 Task: For heading Use Italics Nunito with red colour, bold & Underline.  font size for heading24,  'Change the font style of data to'Pacifico and font size to 16,  Change the alignment of both headline & data to Align left In the sheet  DashboardSavingsPlan
Action: Mouse moved to (75, 151)
Screenshot: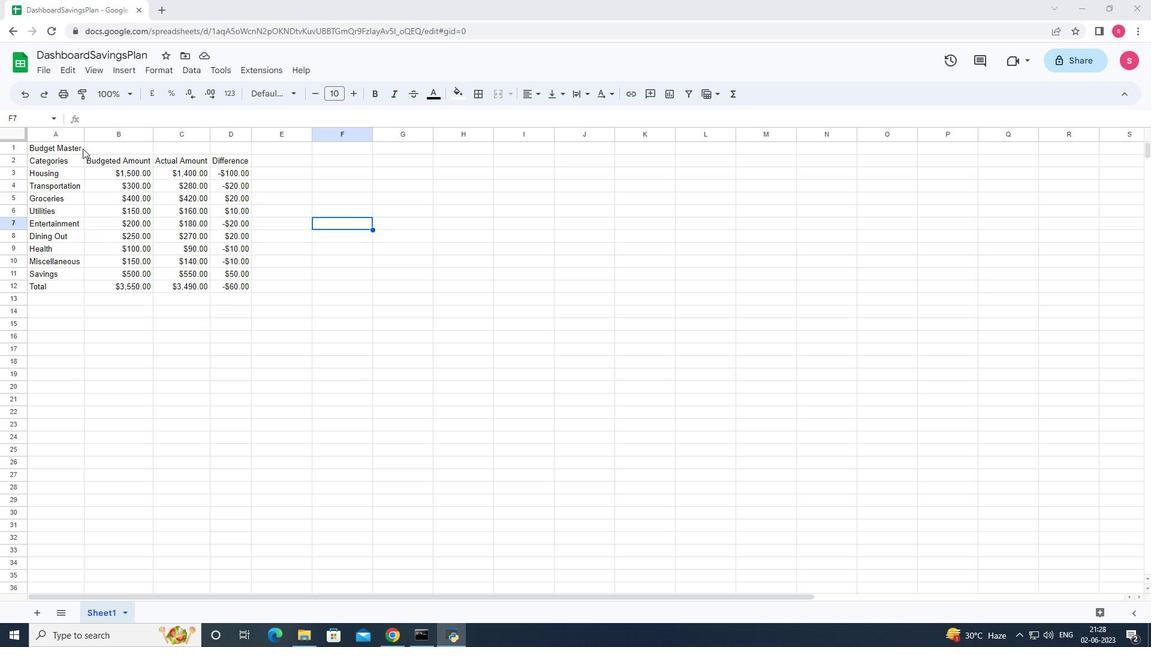 
Action: Mouse pressed left at (75, 151)
Screenshot: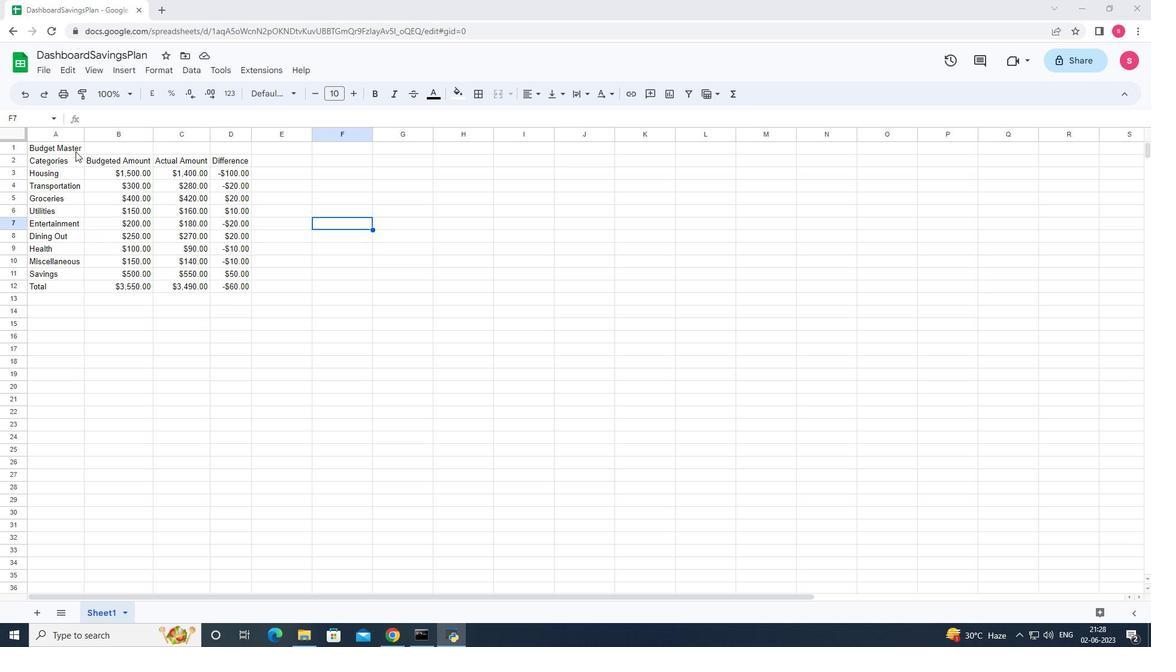 
Action: Mouse moved to (266, 95)
Screenshot: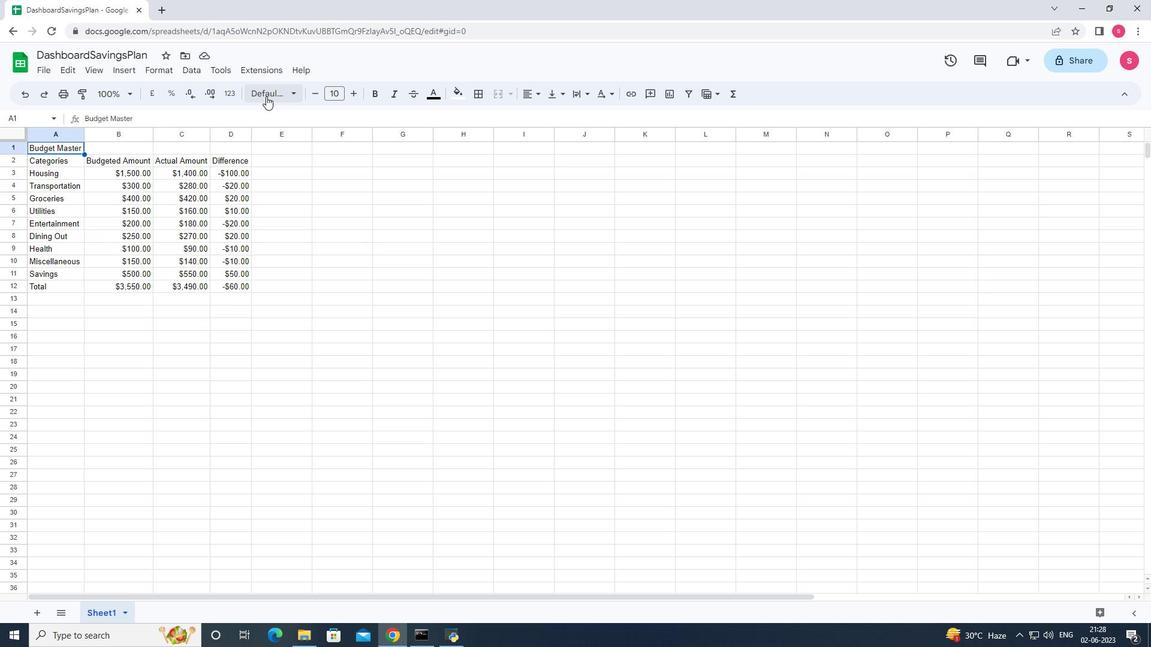 
Action: Mouse pressed left at (266, 95)
Screenshot: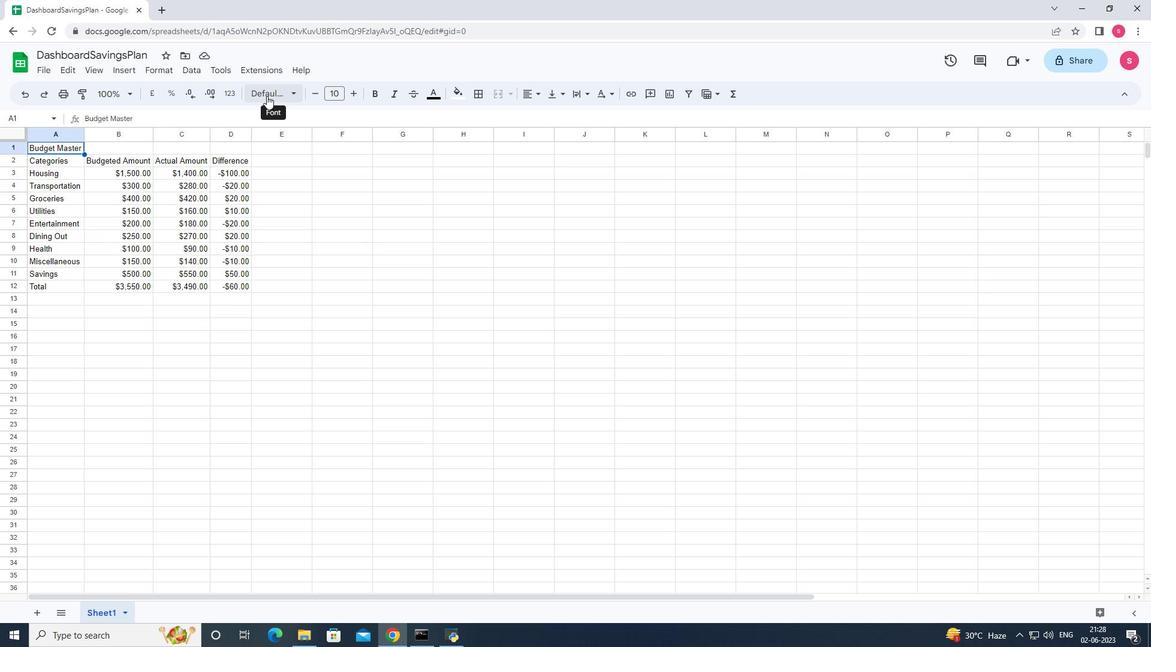 
Action: Mouse moved to (316, 351)
Screenshot: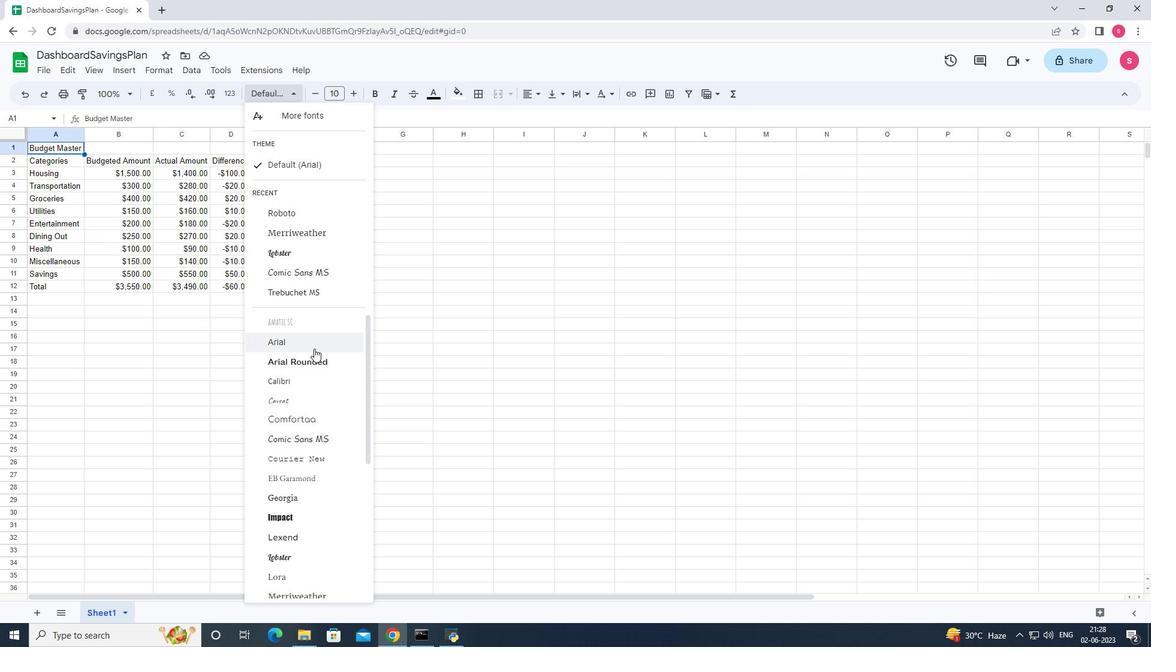 
Action: Mouse scrolled (316, 350) with delta (0, 0)
Screenshot: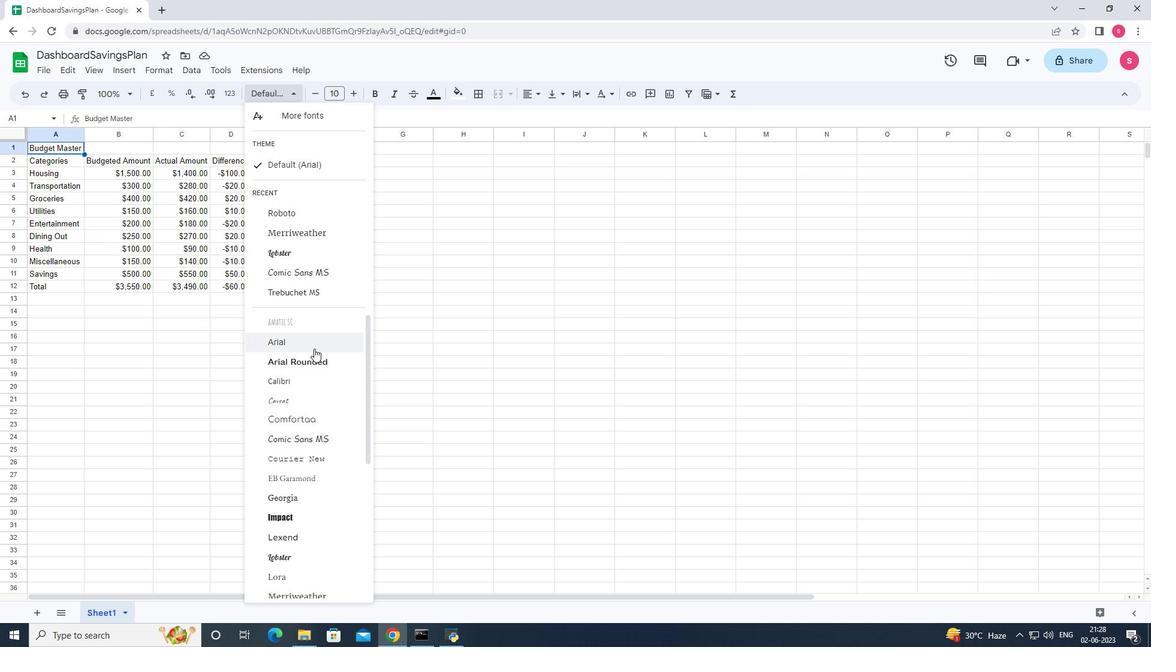 
Action: Mouse moved to (318, 364)
Screenshot: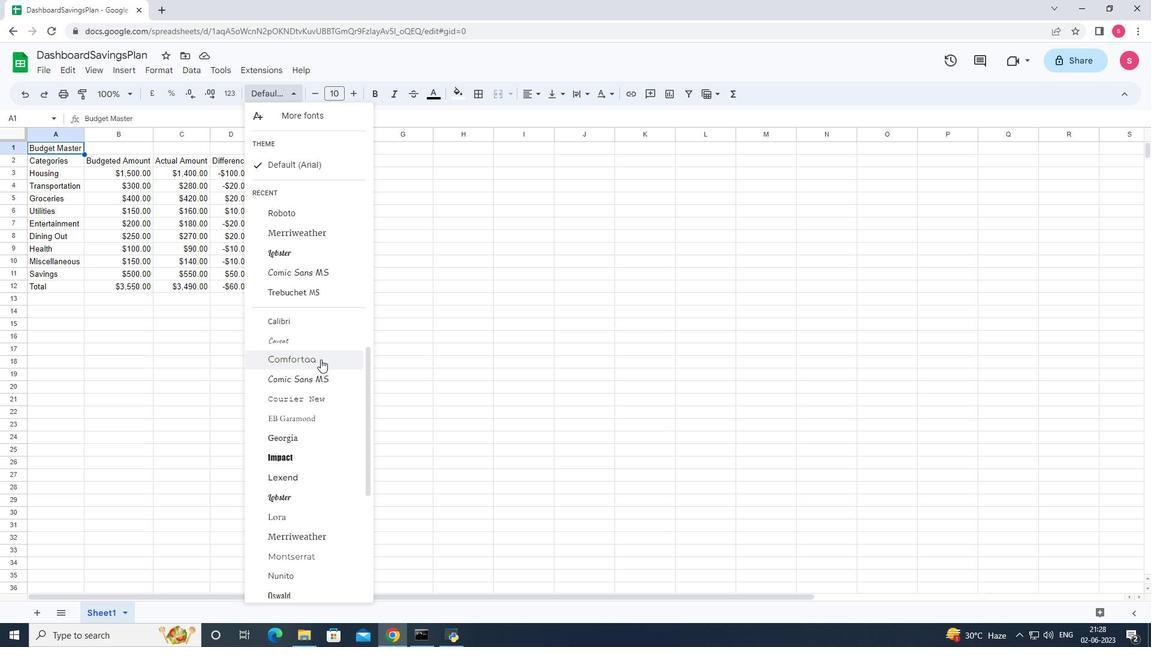 
Action: Mouse scrolled (318, 363) with delta (0, 0)
Screenshot: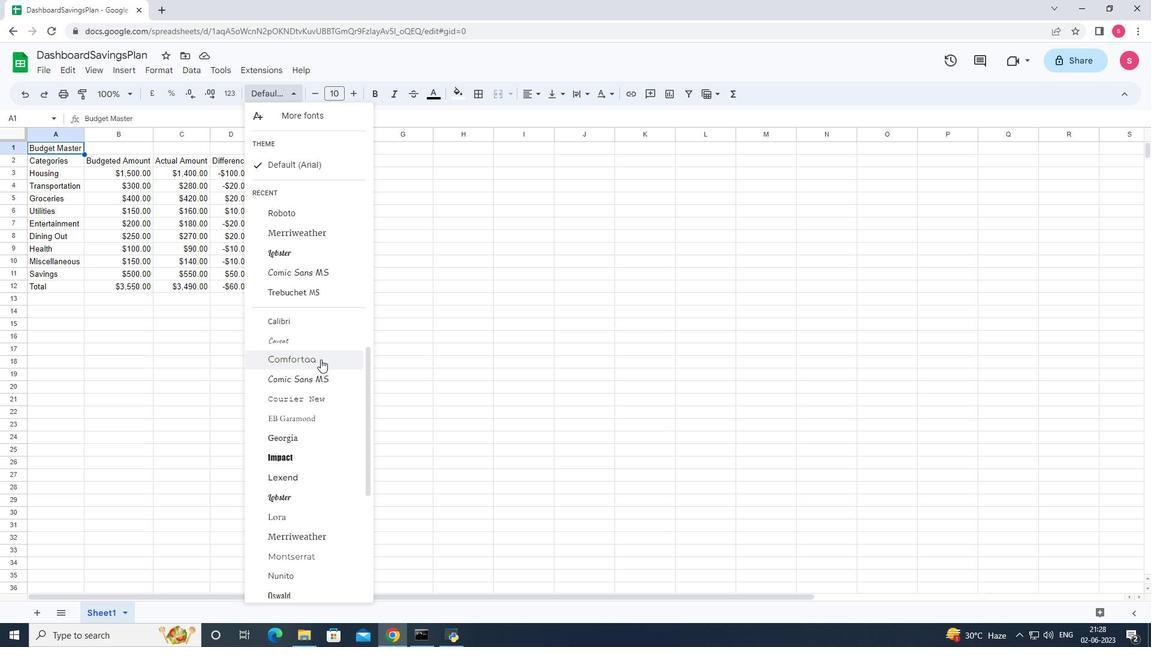 
Action: Mouse moved to (309, 422)
Screenshot: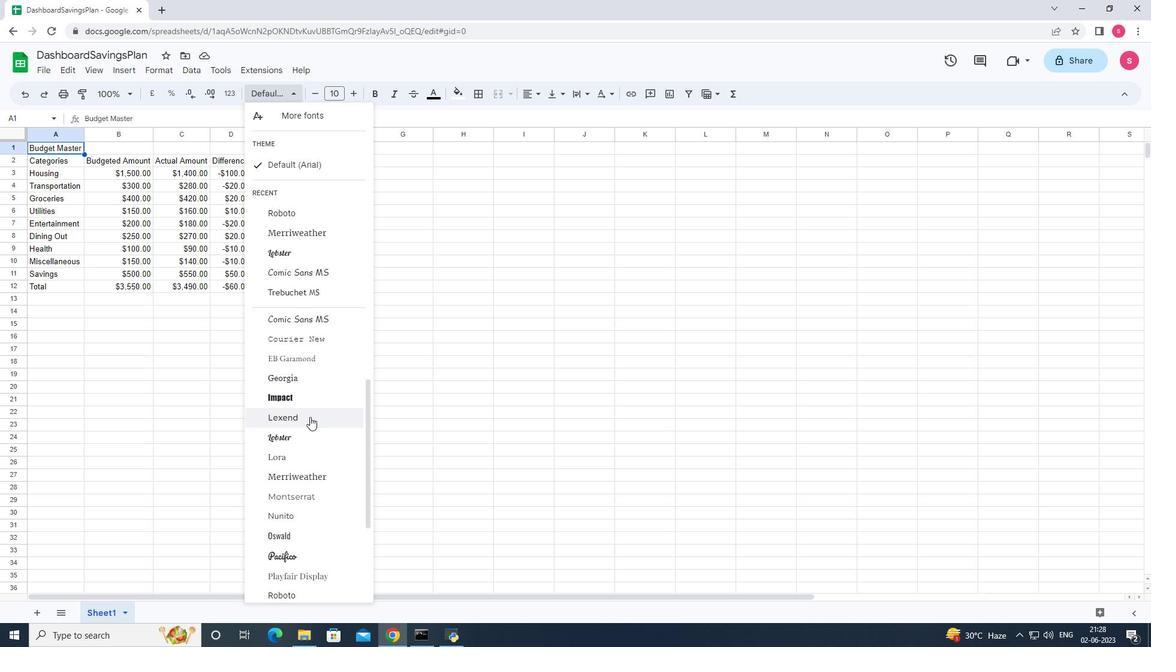 
Action: Mouse scrolled (309, 421) with delta (0, 0)
Screenshot: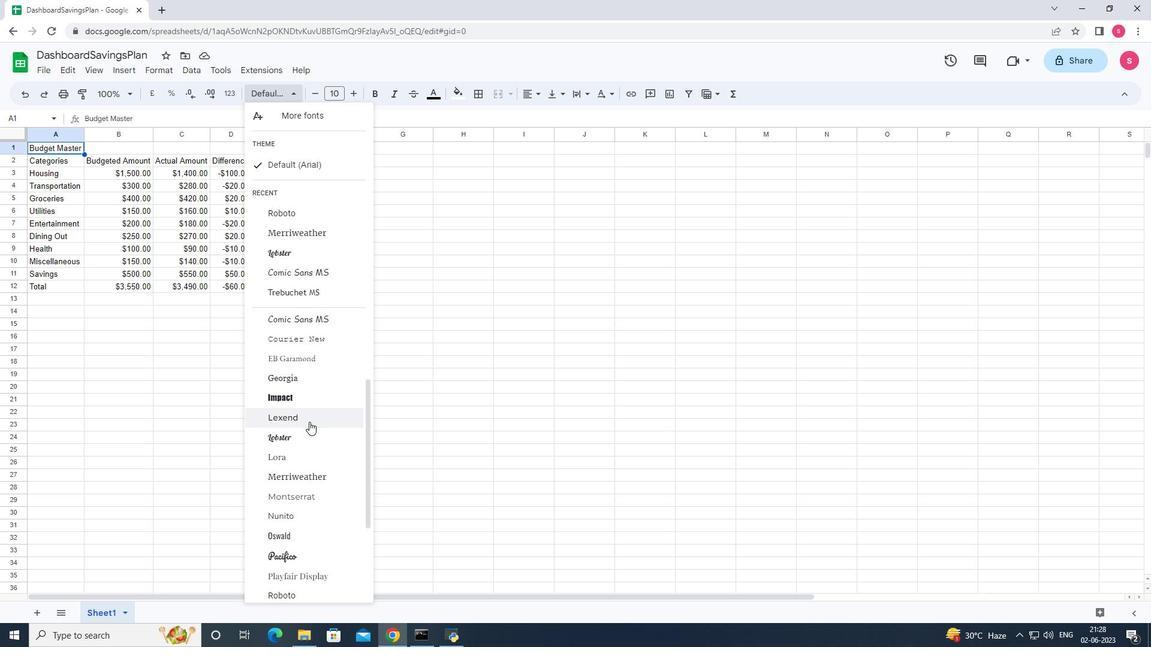 
Action: Mouse scrolled (309, 421) with delta (0, 0)
Screenshot: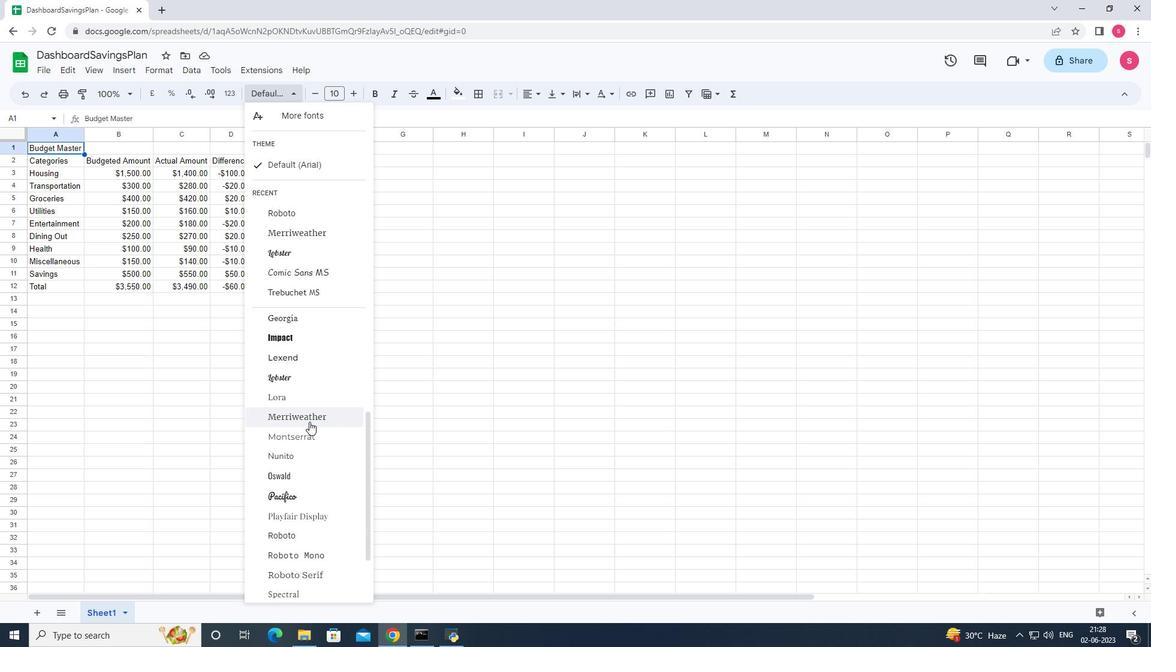 
Action: Mouse moved to (314, 405)
Screenshot: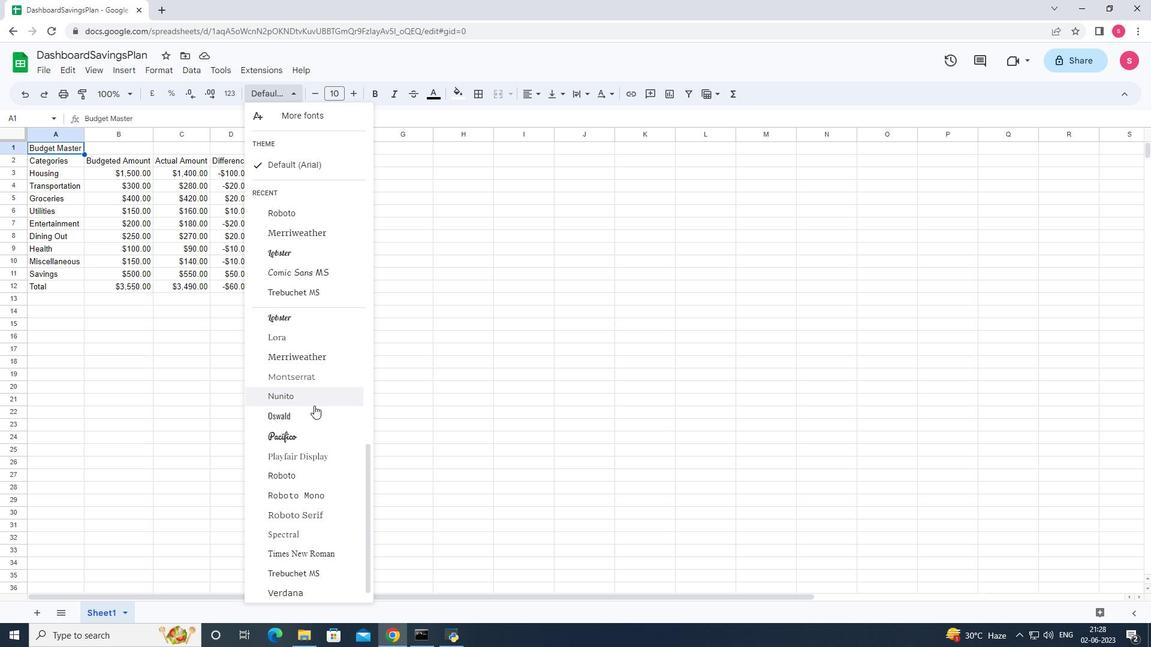 
Action: Mouse pressed left at (314, 405)
Screenshot: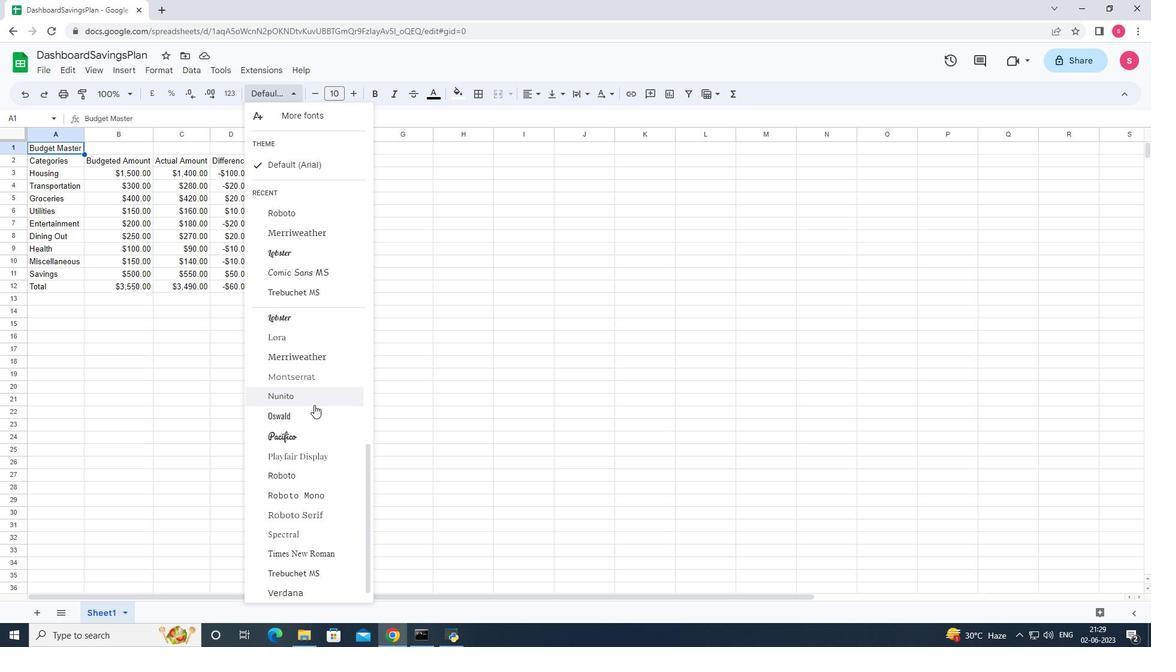 
Action: Mouse moved to (426, 96)
Screenshot: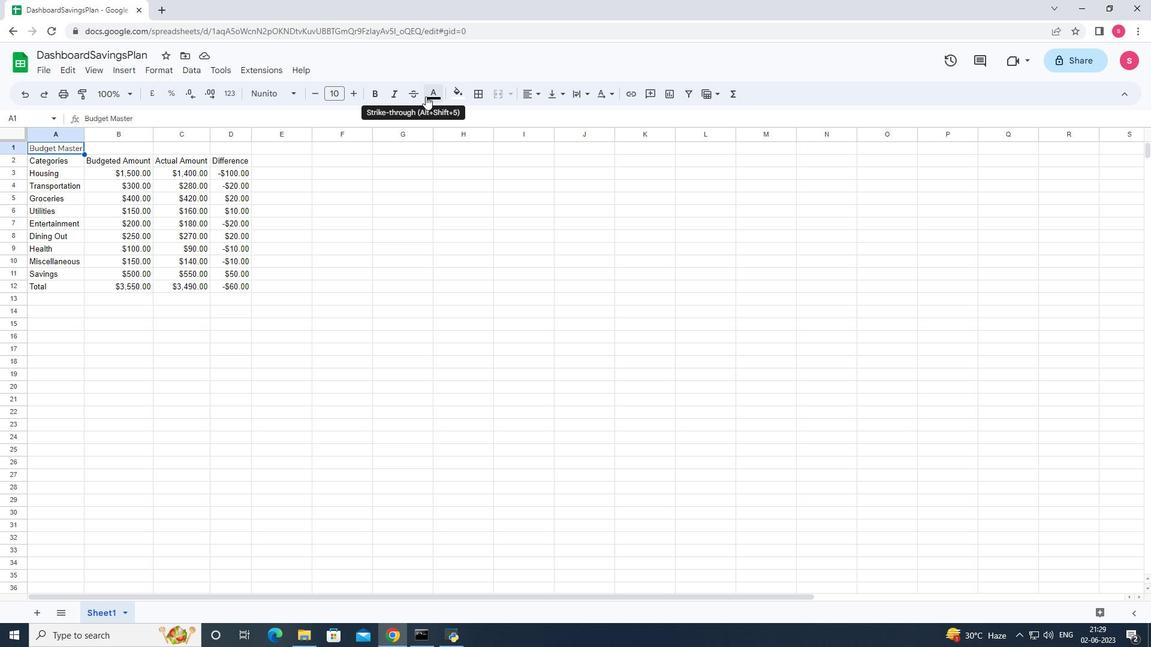 
Action: Mouse pressed left at (426, 96)
Screenshot: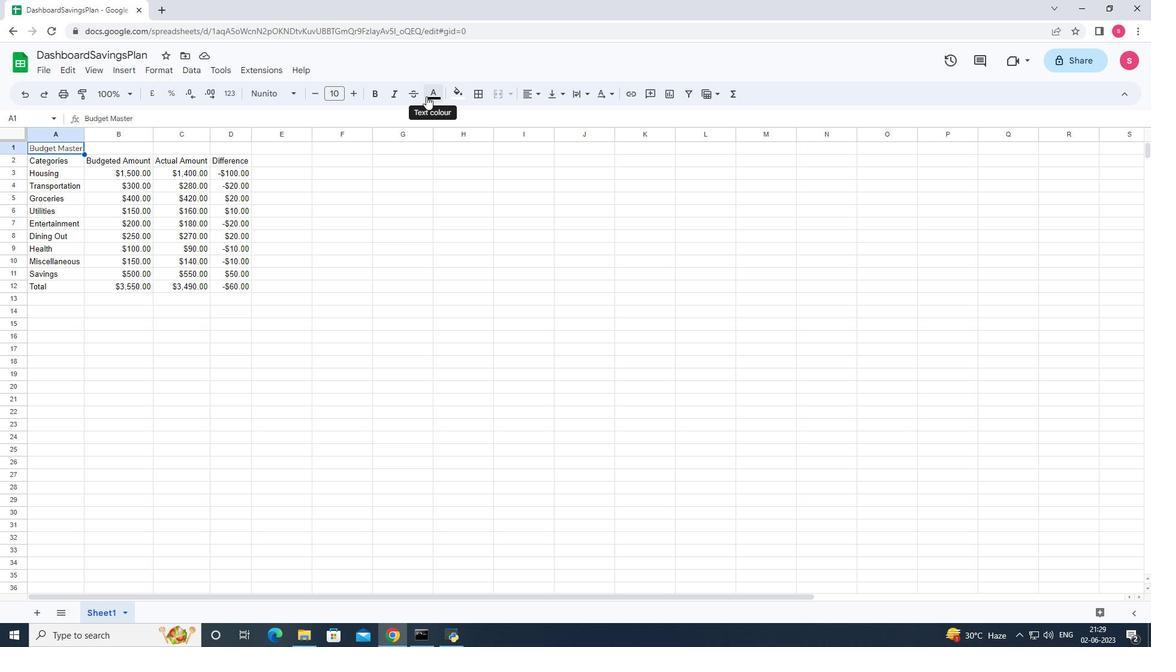 
Action: Mouse moved to (449, 149)
Screenshot: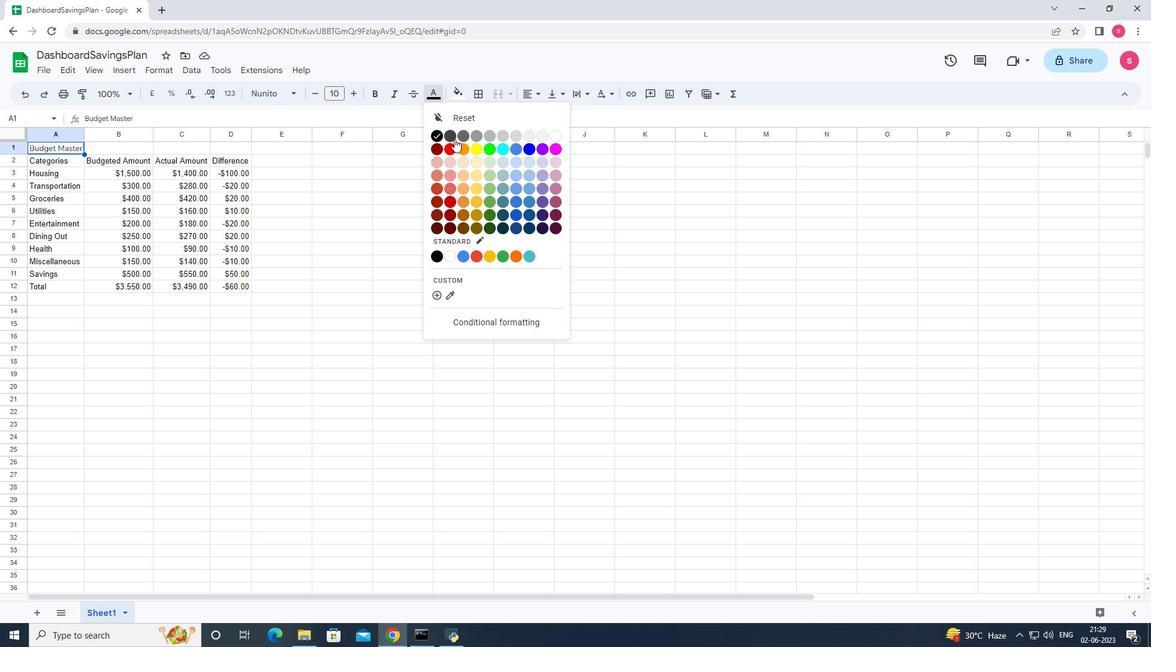 
Action: Mouse pressed left at (449, 149)
Screenshot: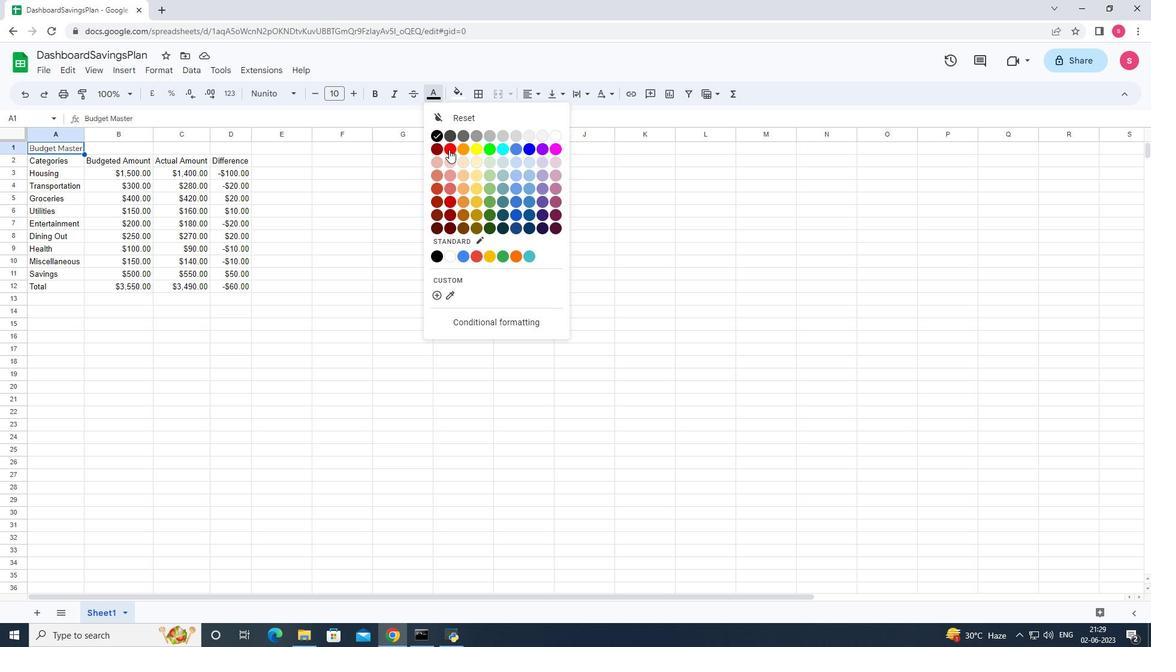 
Action: Mouse moved to (374, 98)
Screenshot: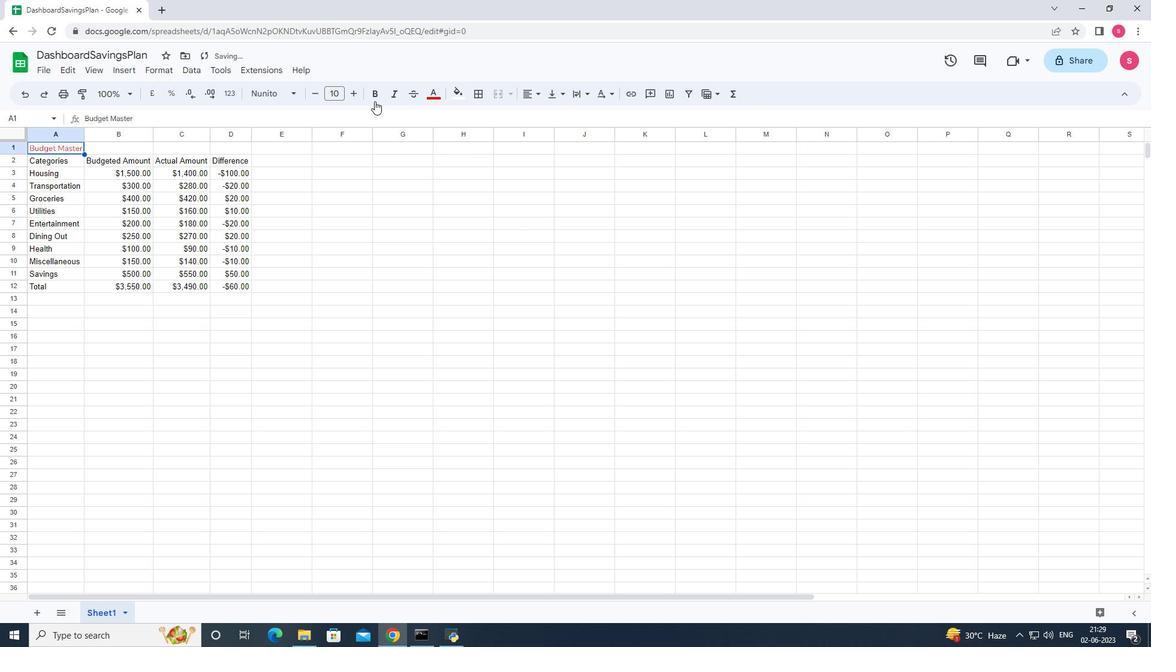 
Action: Mouse pressed left at (374, 98)
Screenshot: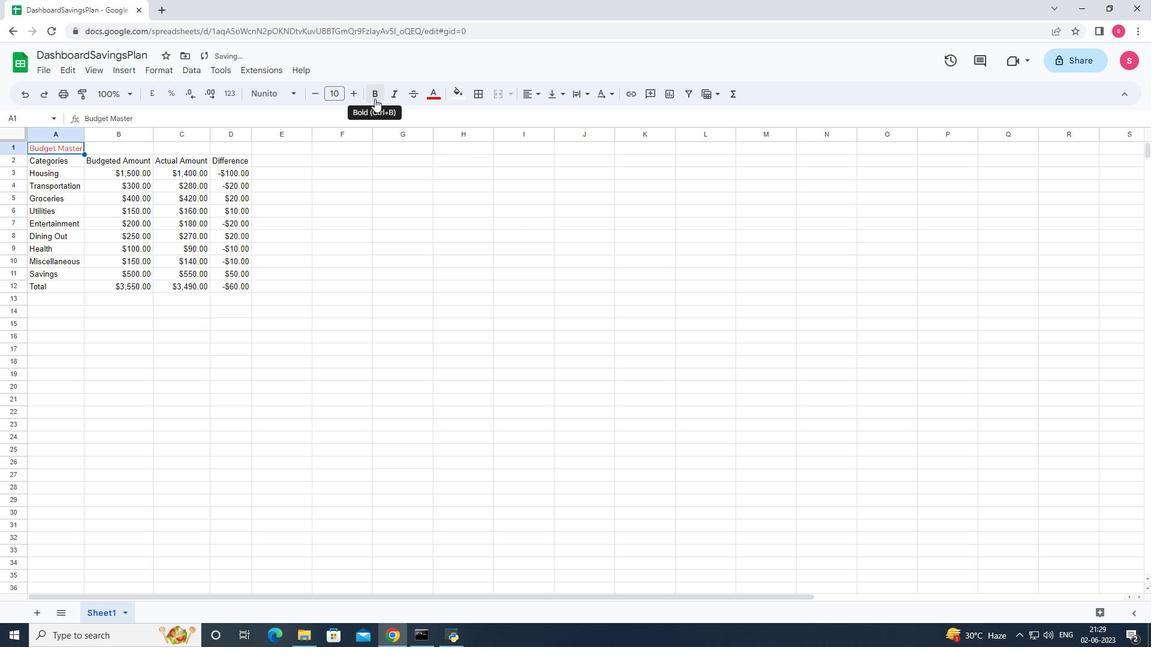 
Action: Mouse moved to (164, 71)
Screenshot: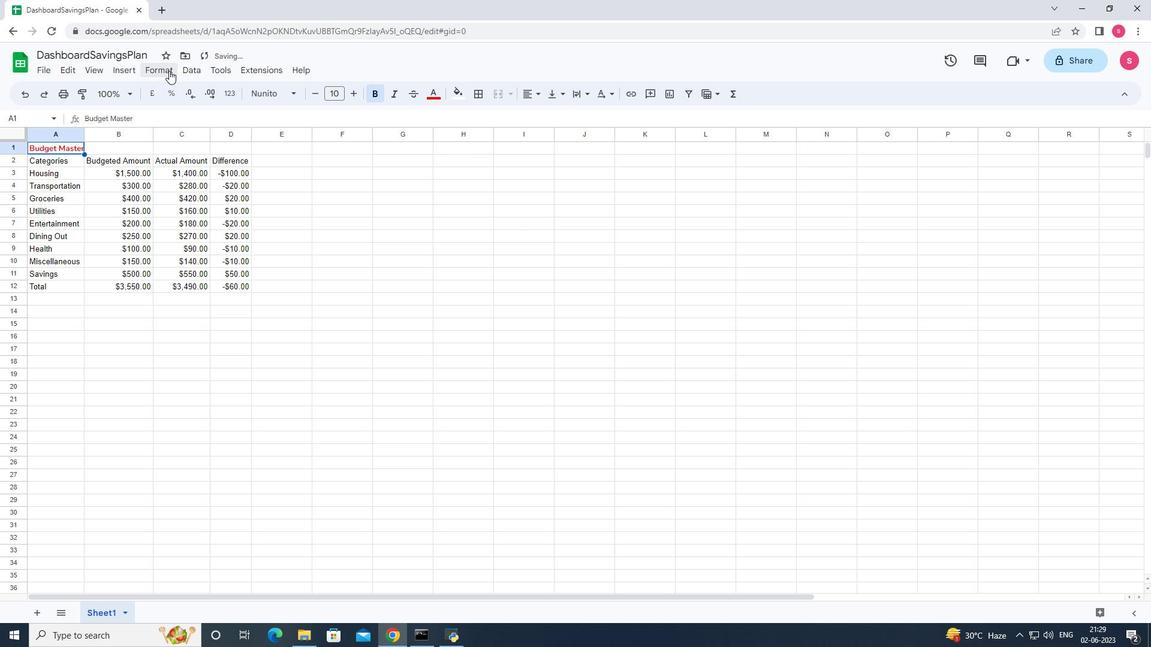 
Action: Mouse pressed left at (164, 71)
Screenshot: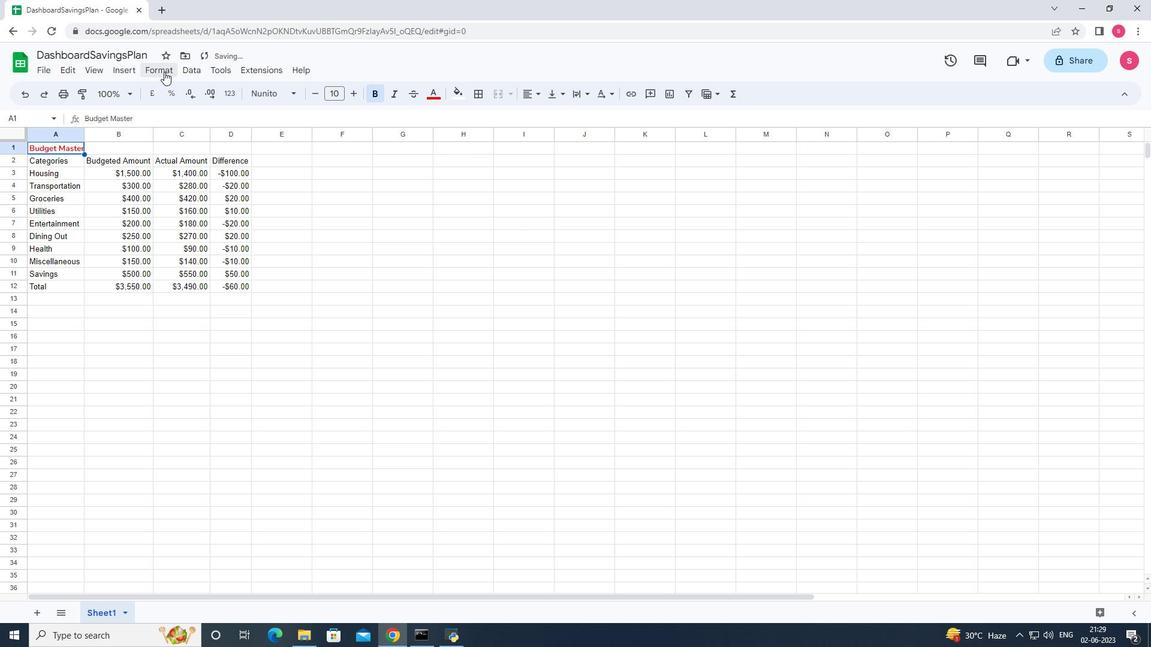 
Action: Mouse moved to (182, 138)
Screenshot: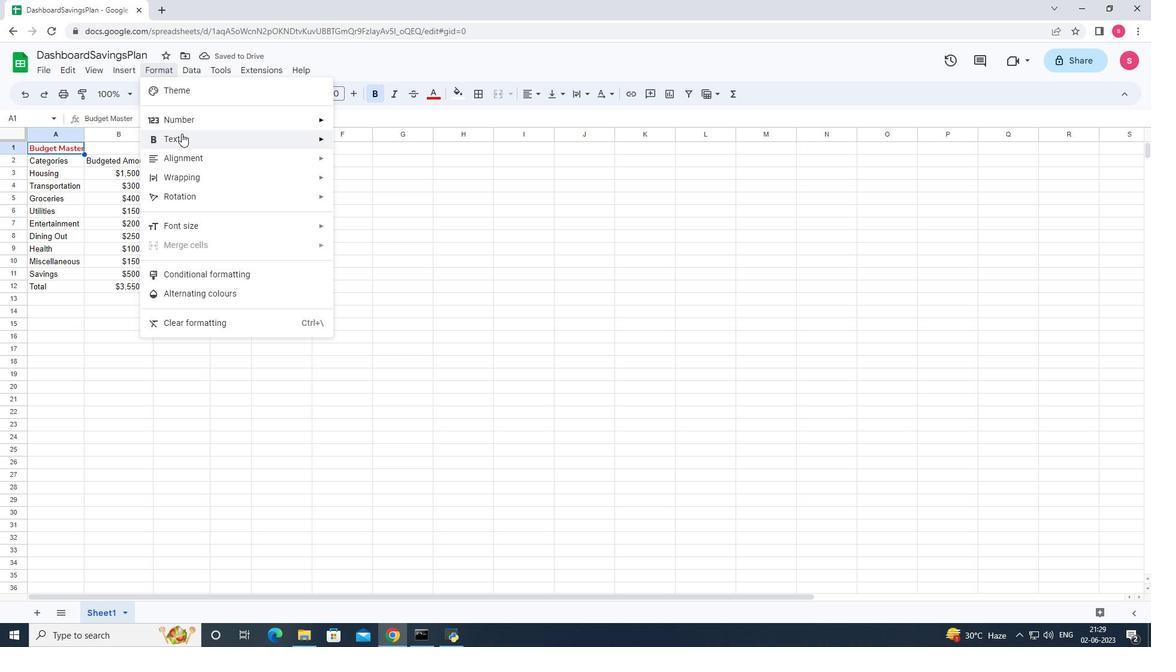 
Action: Mouse pressed left at (182, 138)
Screenshot: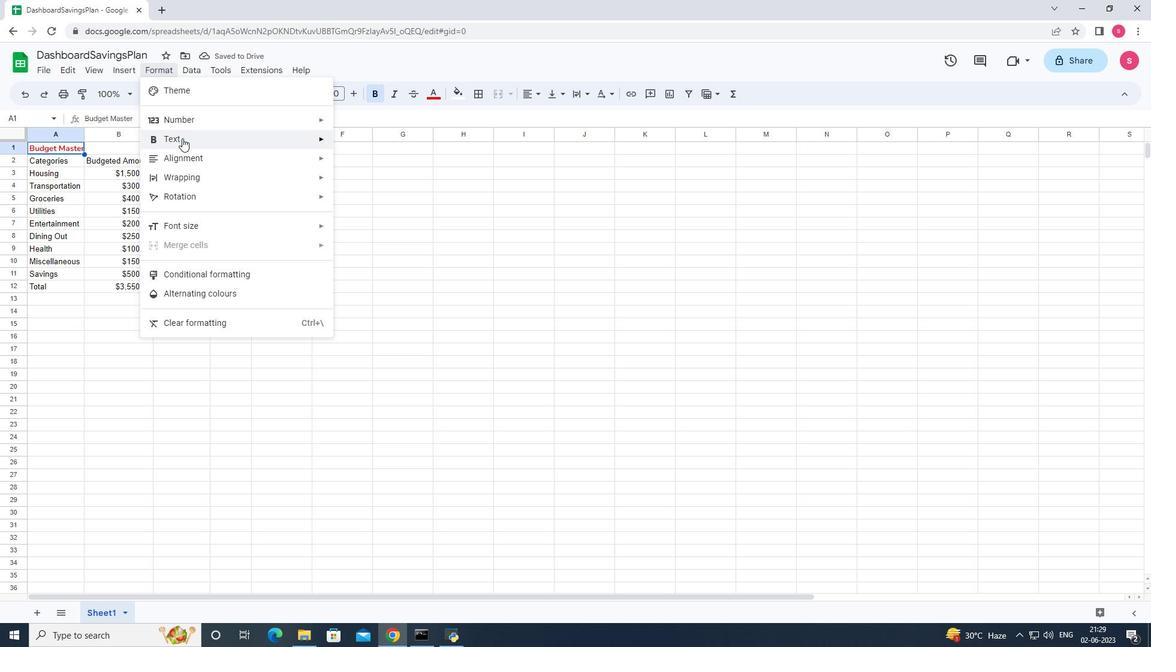 
Action: Mouse moved to (366, 187)
Screenshot: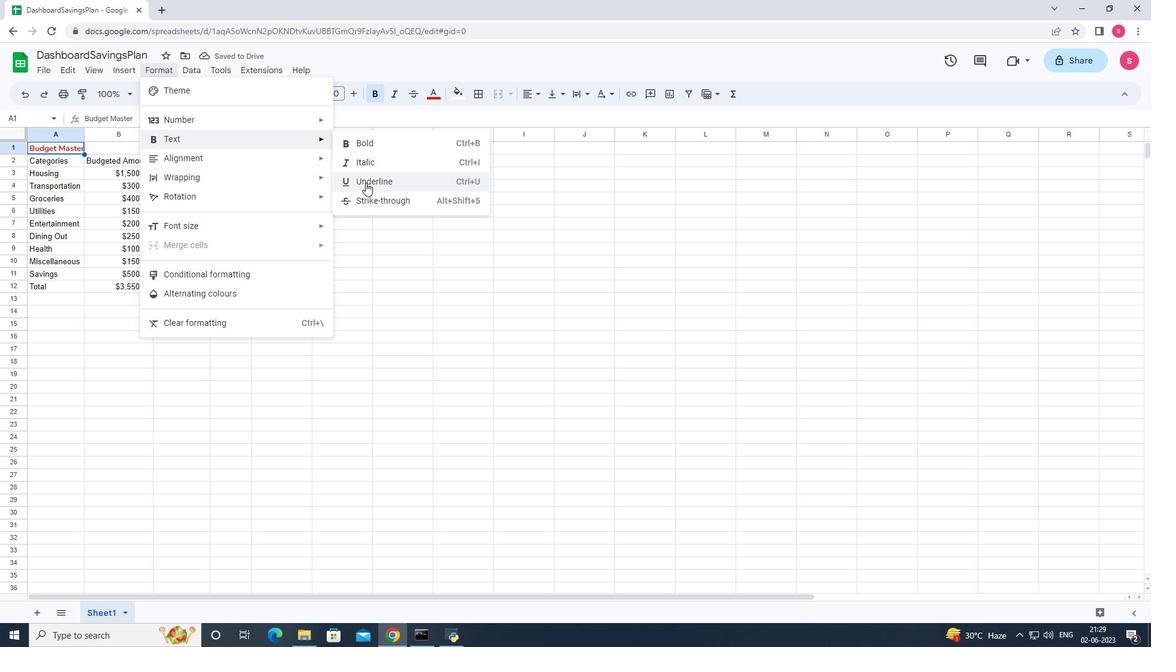 
Action: Mouse pressed left at (366, 187)
Screenshot: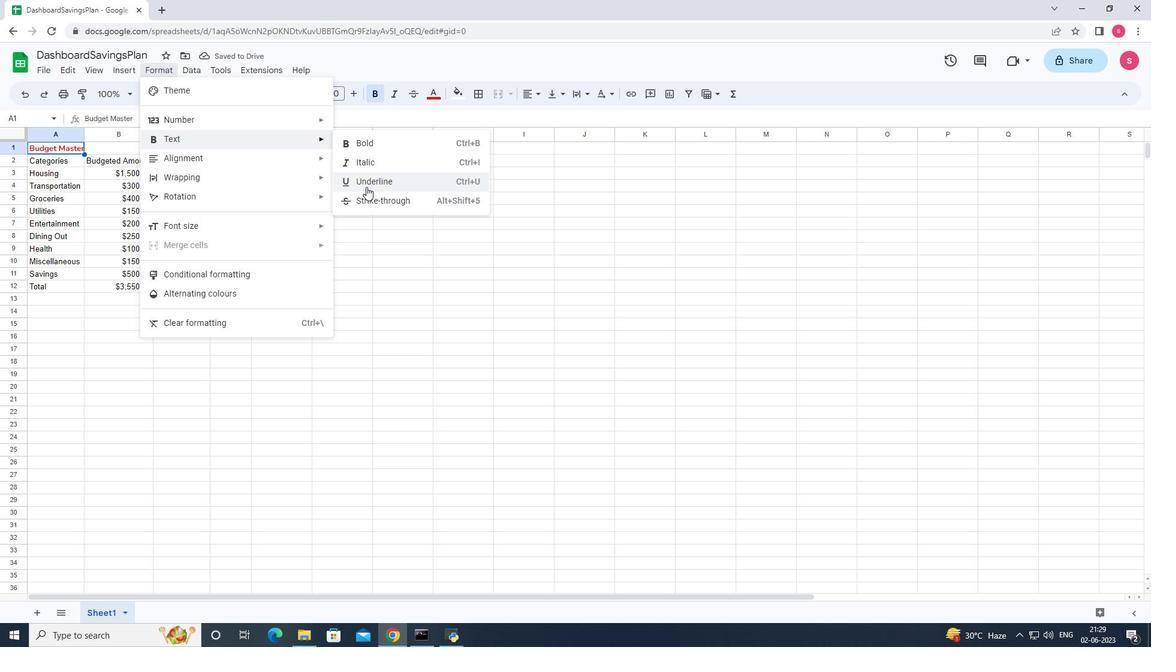 
Action: Mouse moved to (354, 95)
Screenshot: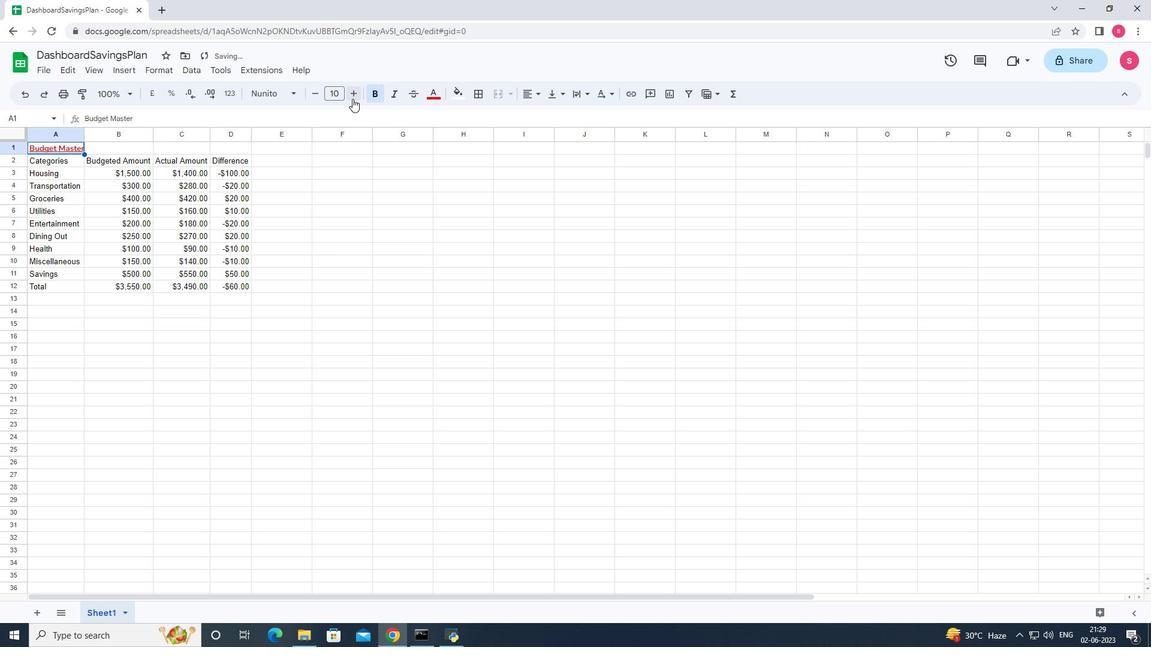 
Action: Mouse pressed left at (354, 95)
Screenshot: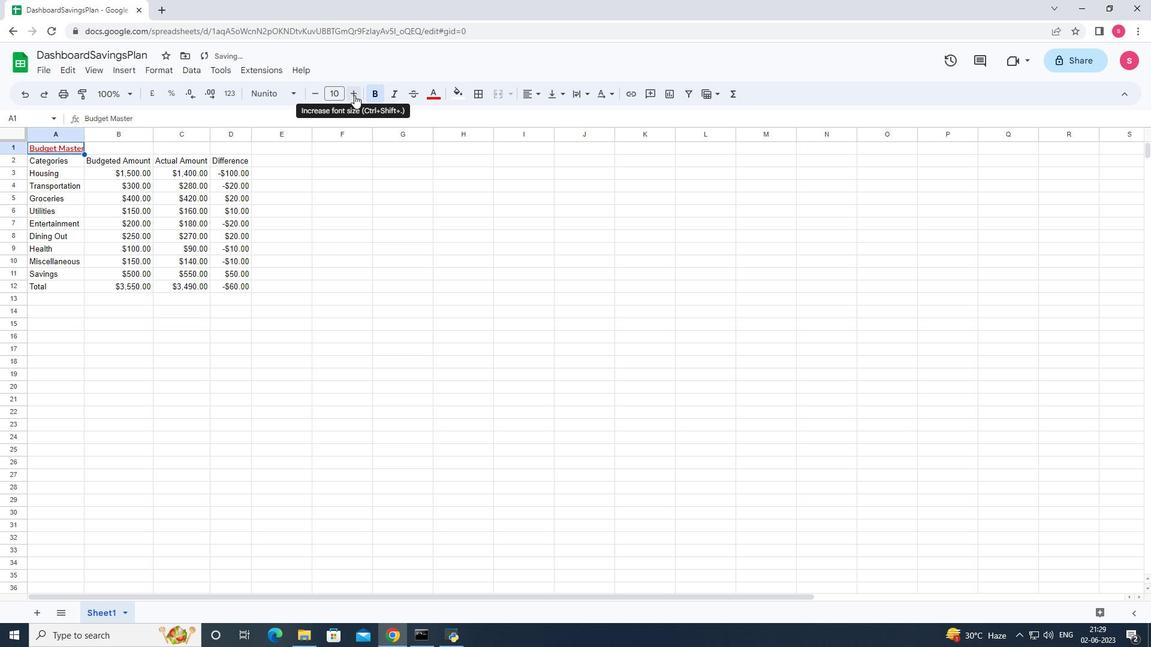 
Action: Mouse pressed left at (354, 95)
Screenshot: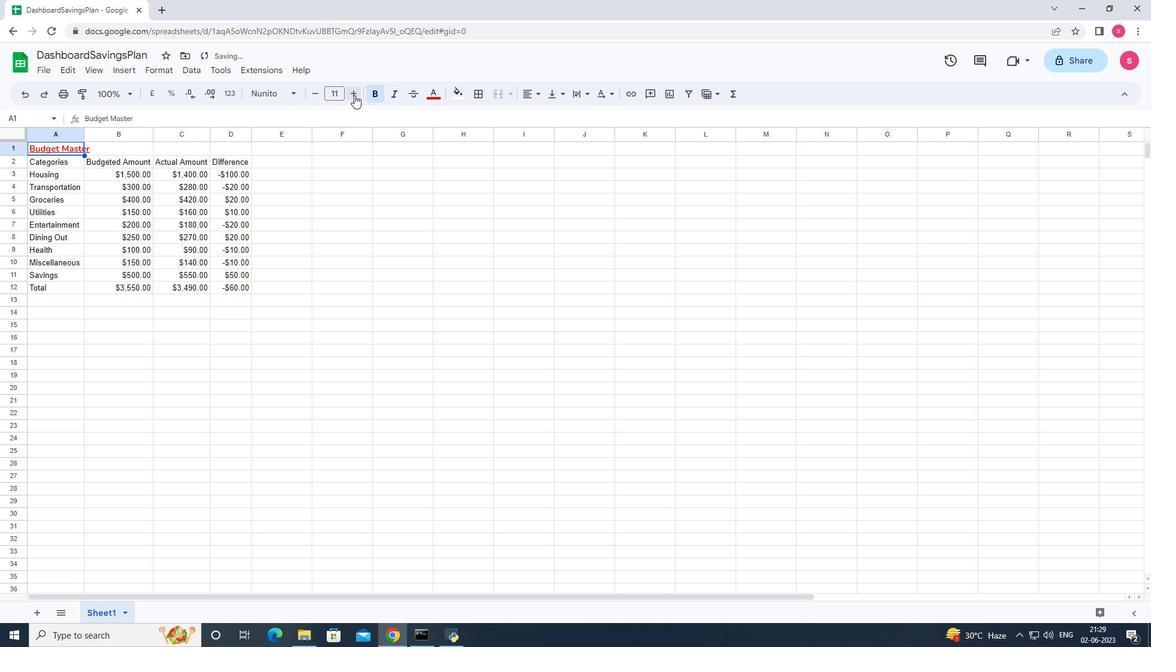 
Action: Mouse pressed left at (354, 95)
Screenshot: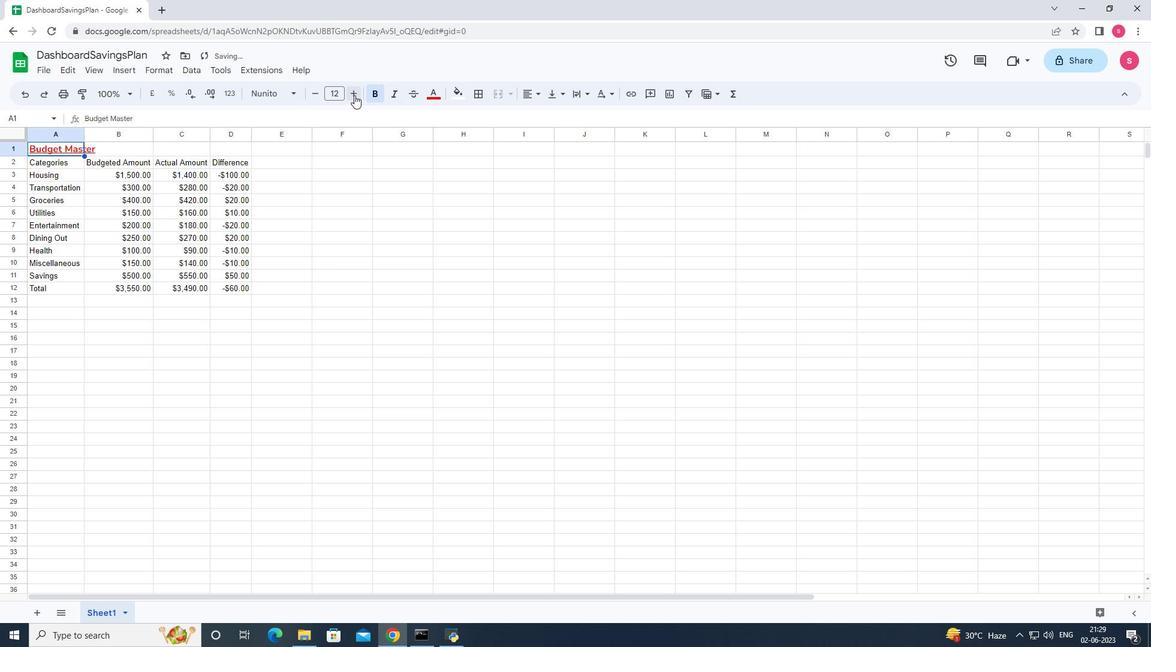 
Action: Mouse pressed left at (354, 95)
Screenshot: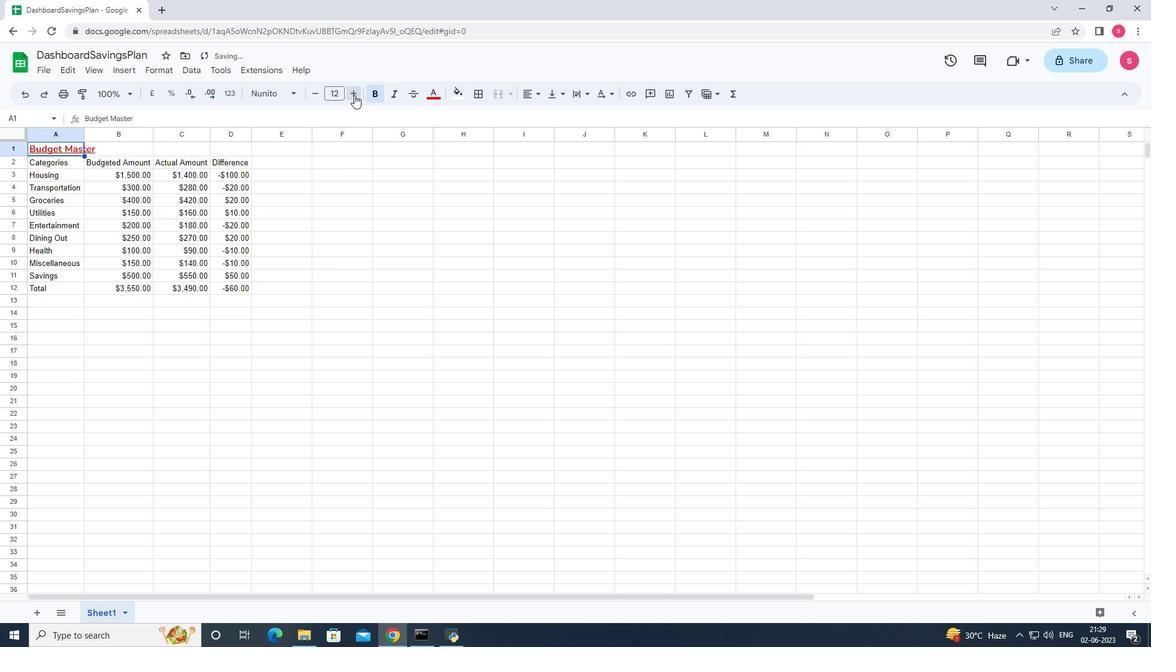 
Action: Mouse pressed left at (354, 95)
Screenshot: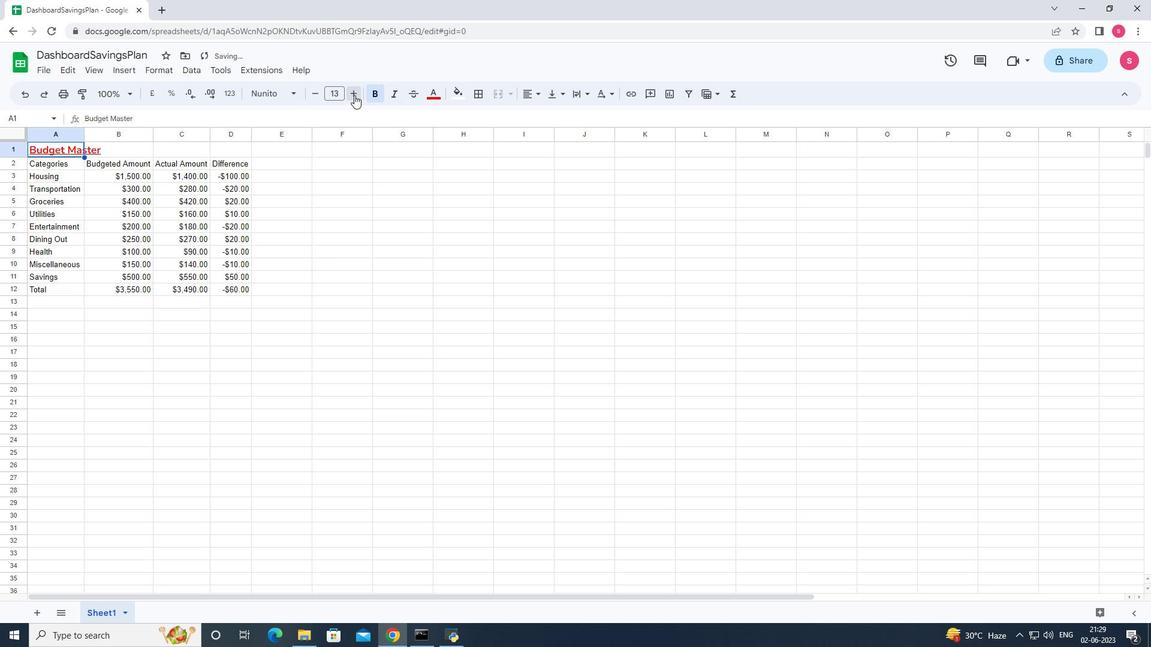 
Action: Mouse pressed left at (354, 95)
Screenshot: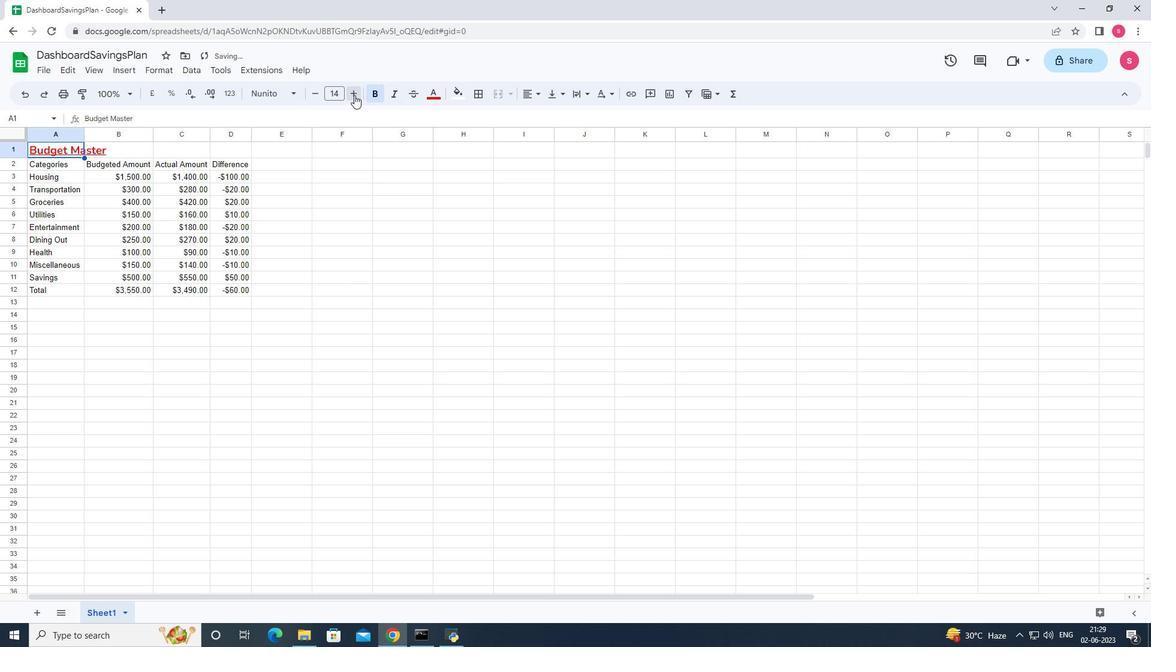 
Action: Mouse pressed left at (354, 95)
Screenshot: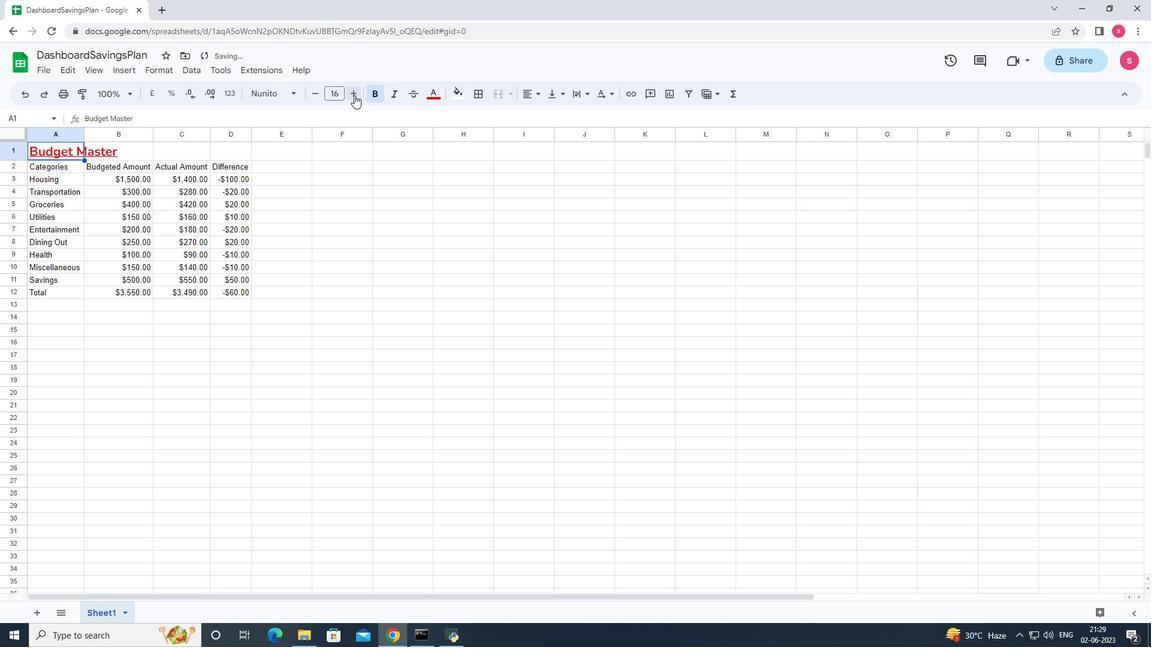 
Action: Mouse pressed left at (354, 95)
Screenshot: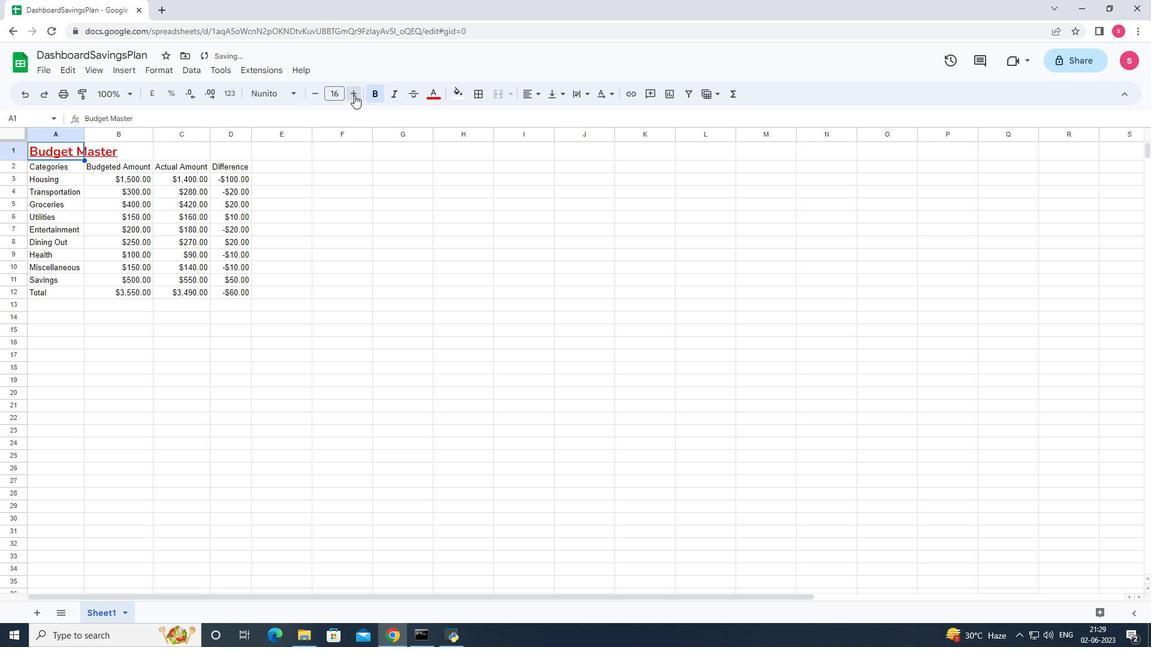 
Action: Mouse pressed left at (354, 95)
Screenshot: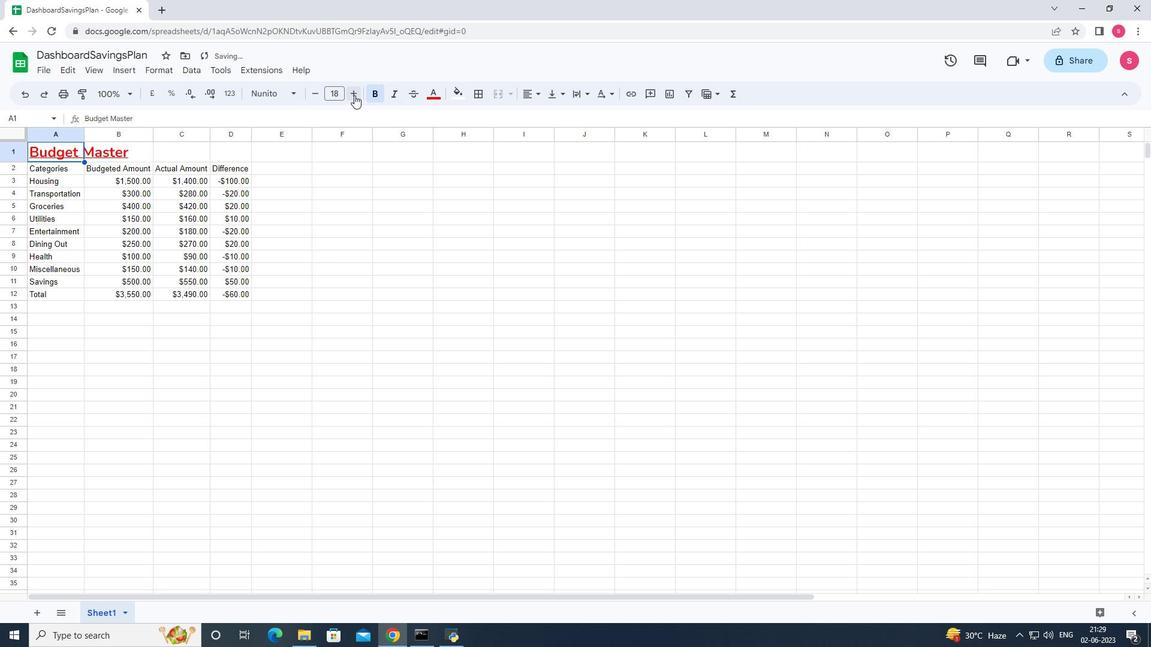 
Action: Mouse moved to (357, 92)
Screenshot: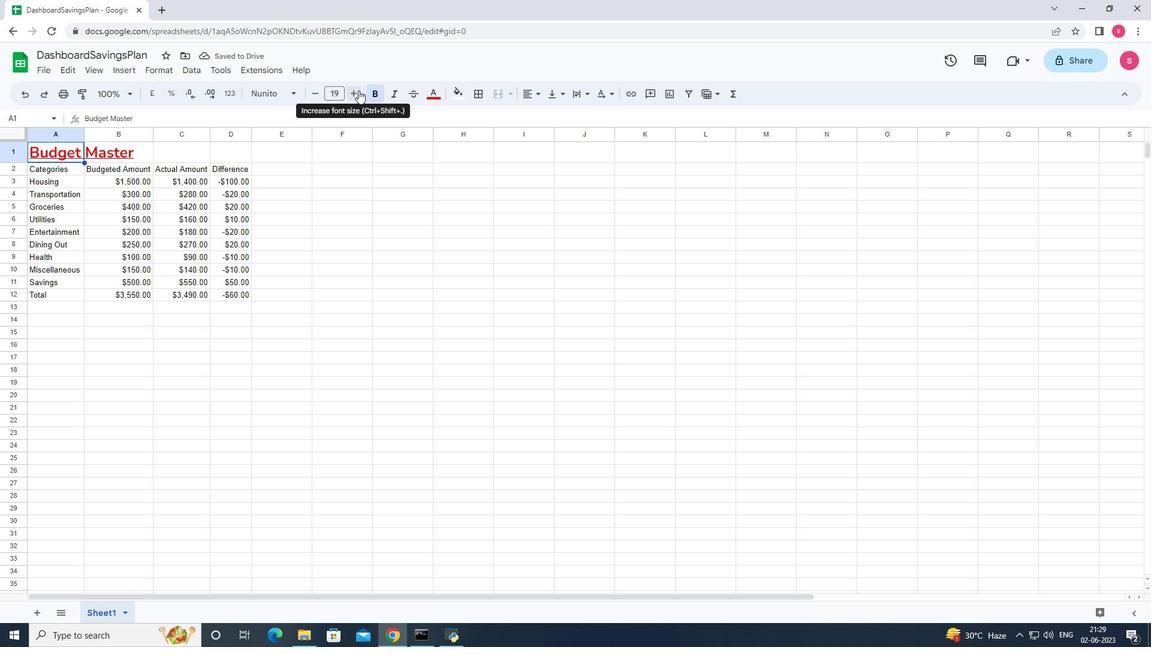
Action: Mouse pressed left at (357, 92)
Screenshot: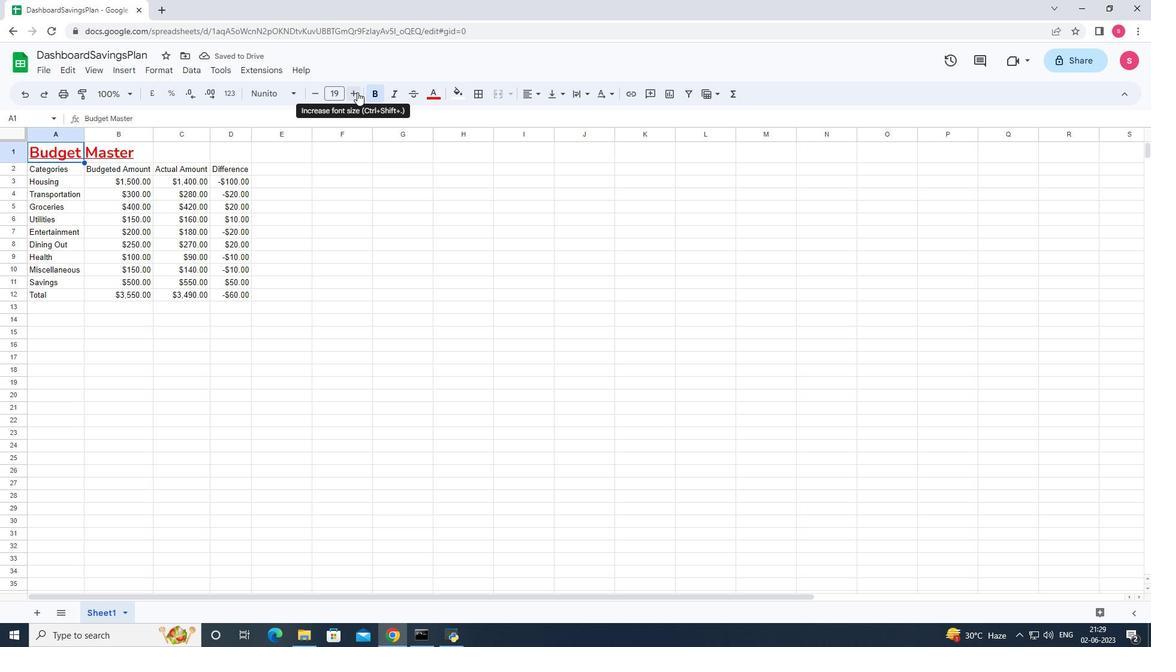 
Action: Mouse pressed left at (357, 92)
Screenshot: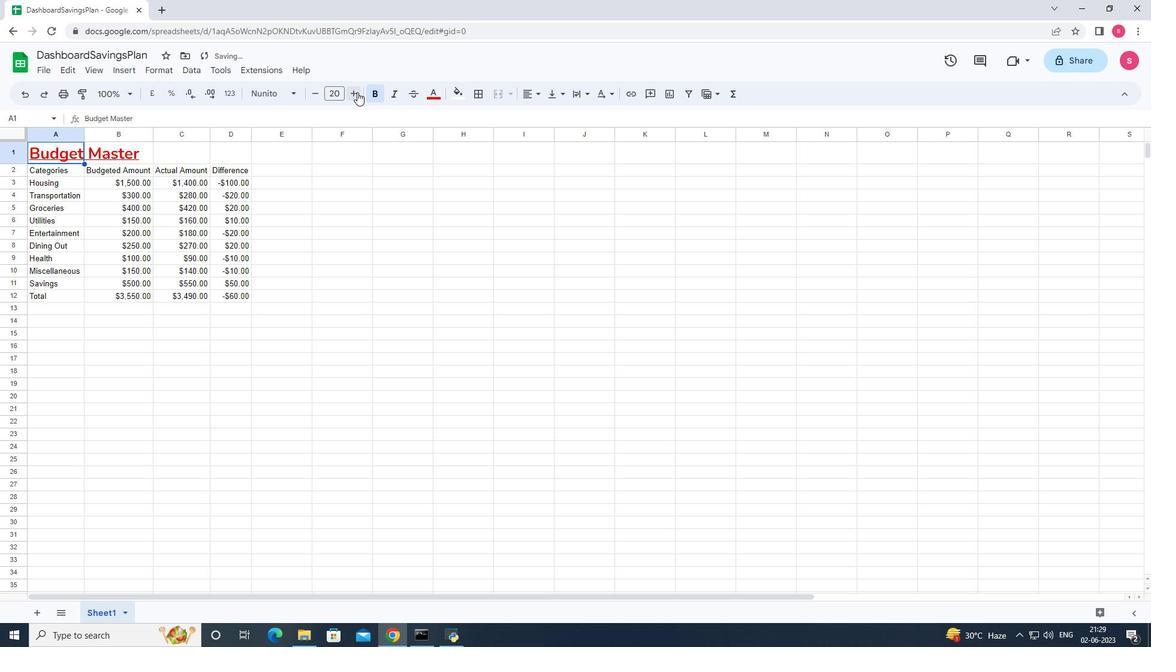 
Action: Mouse pressed left at (357, 92)
Screenshot: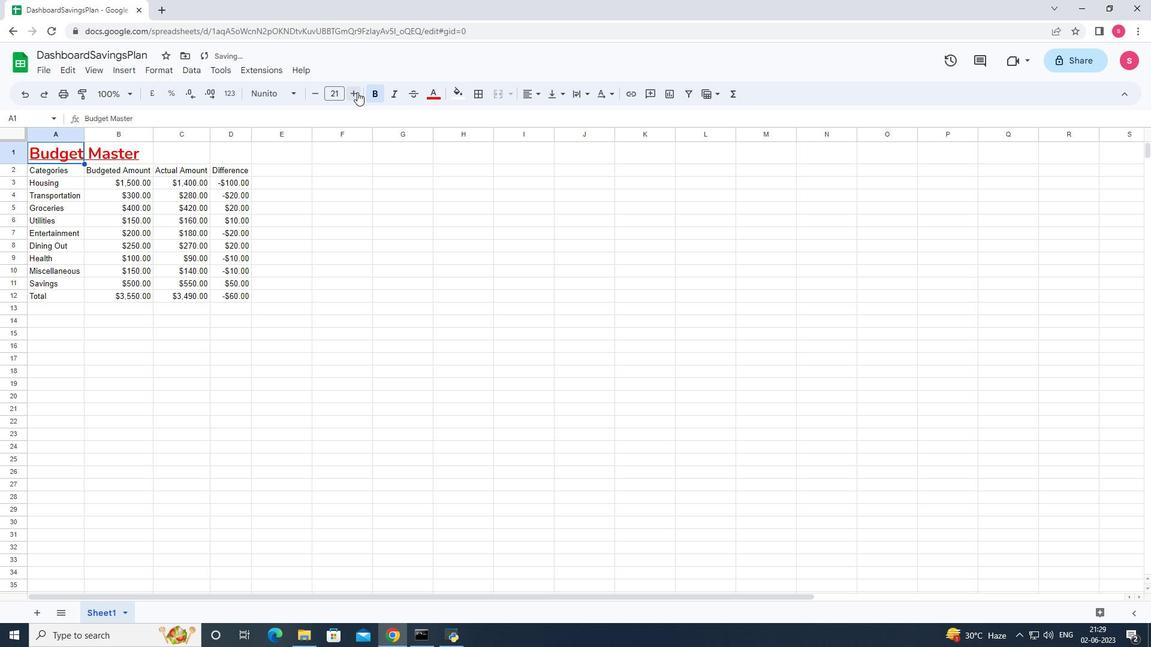 
Action: Mouse pressed left at (357, 92)
Screenshot: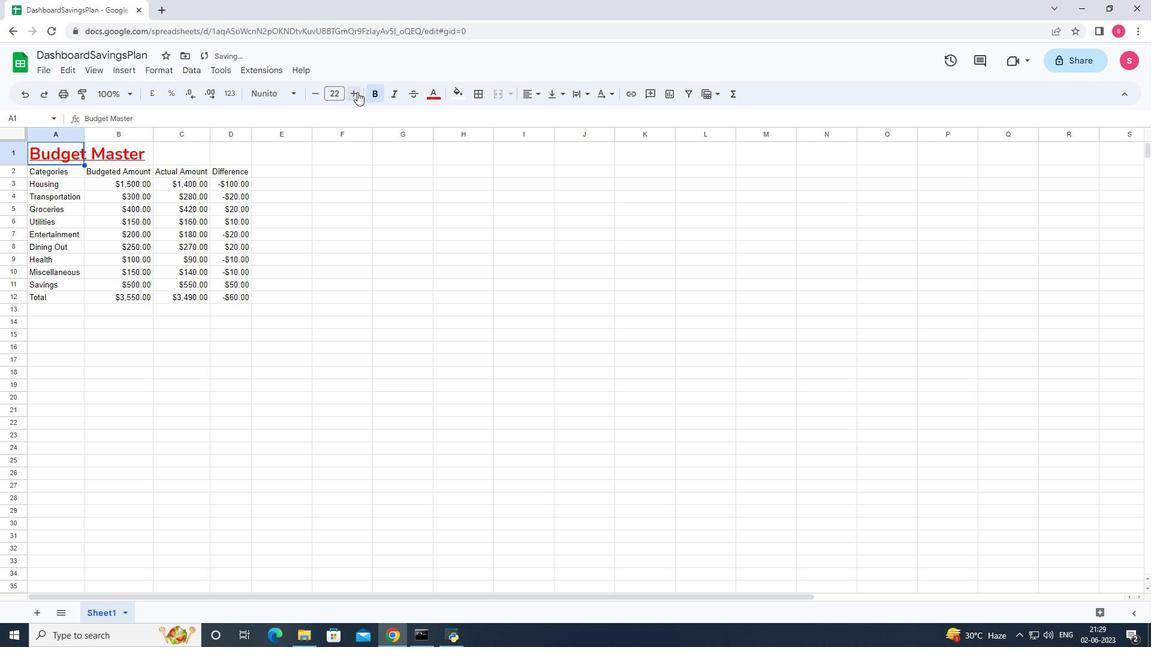 
Action: Mouse pressed left at (357, 92)
Screenshot: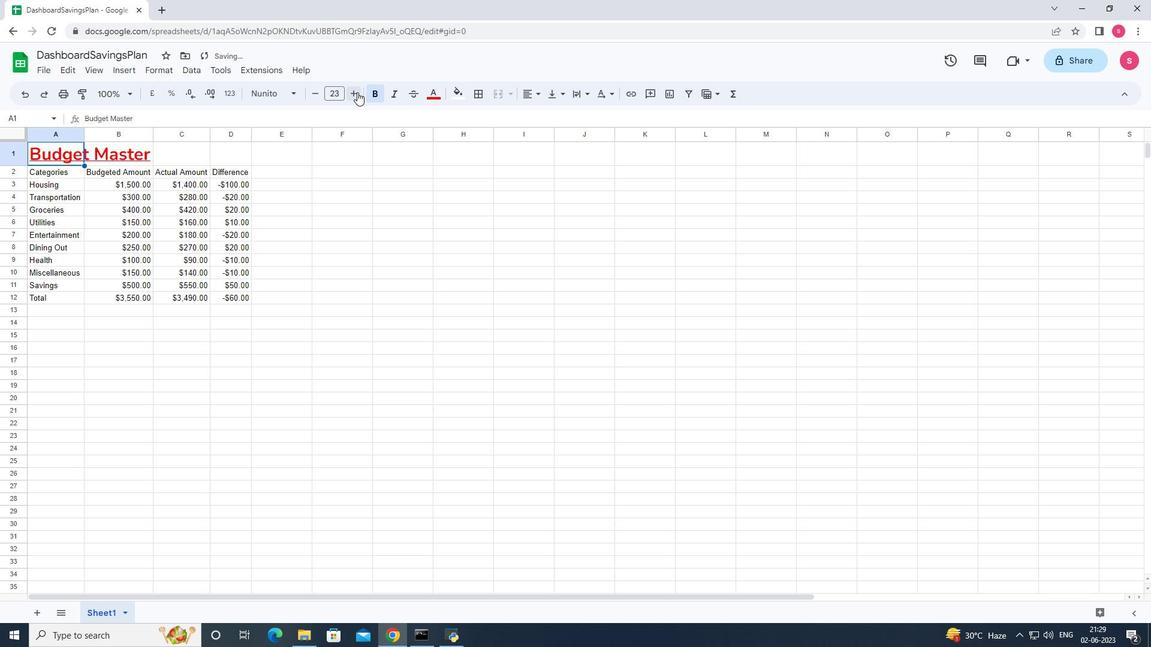 
Action: Mouse moved to (401, 200)
Screenshot: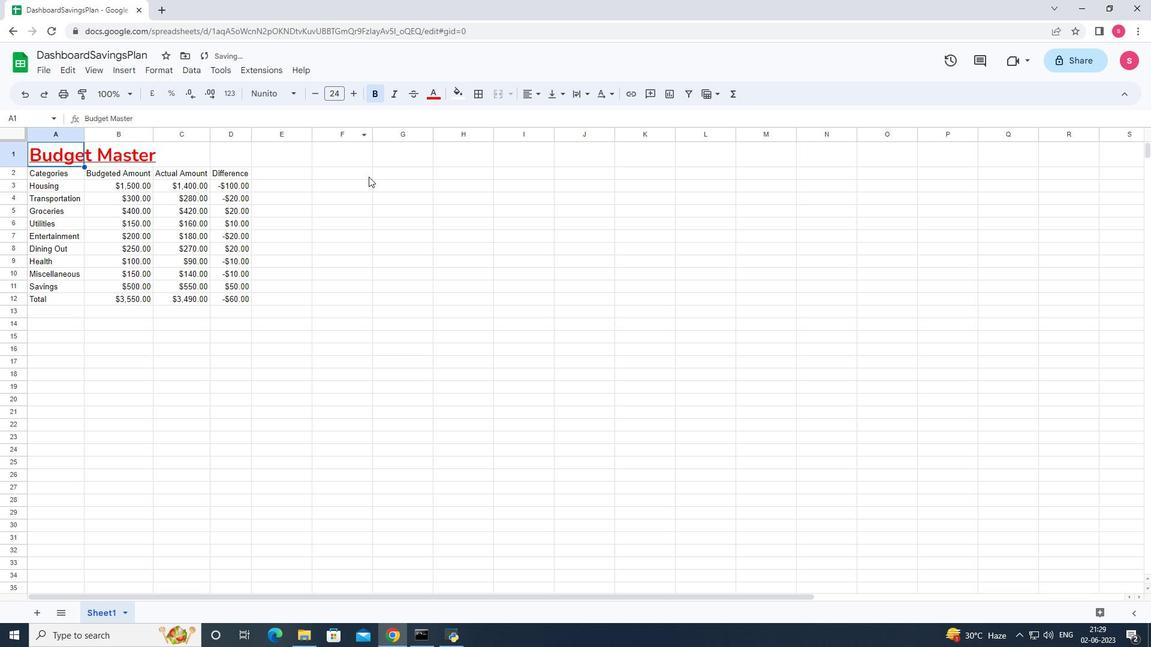 
Action: Mouse pressed left at (401, 200)
Screenshot: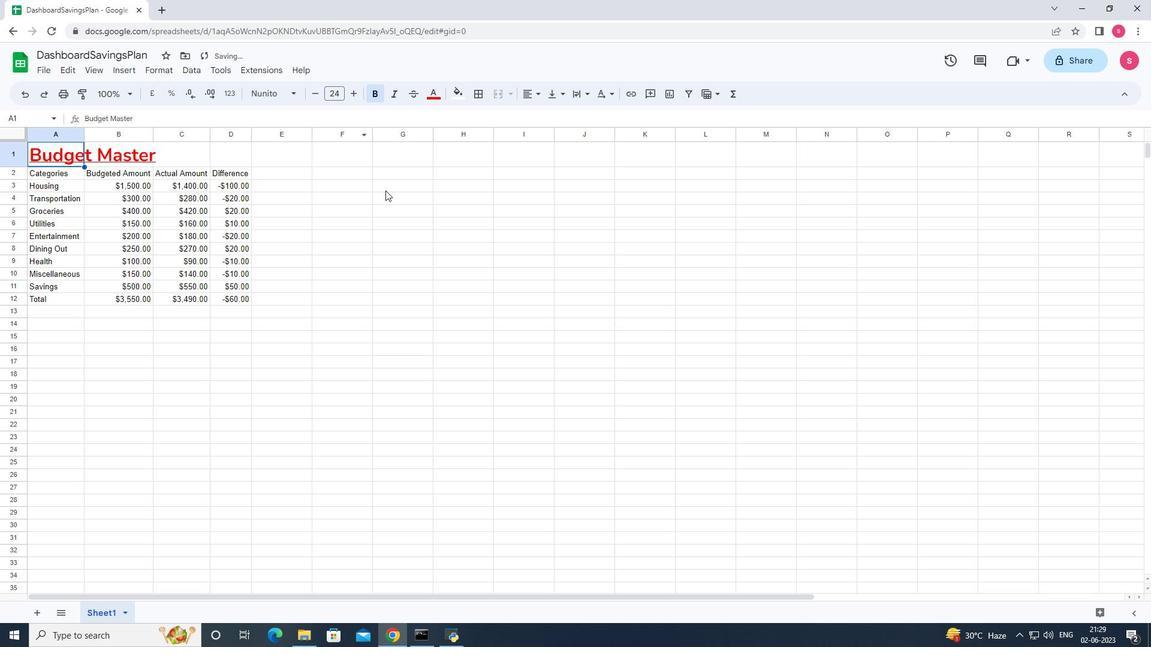 
Action: Mouse moved to (63, 173)
Screenshot: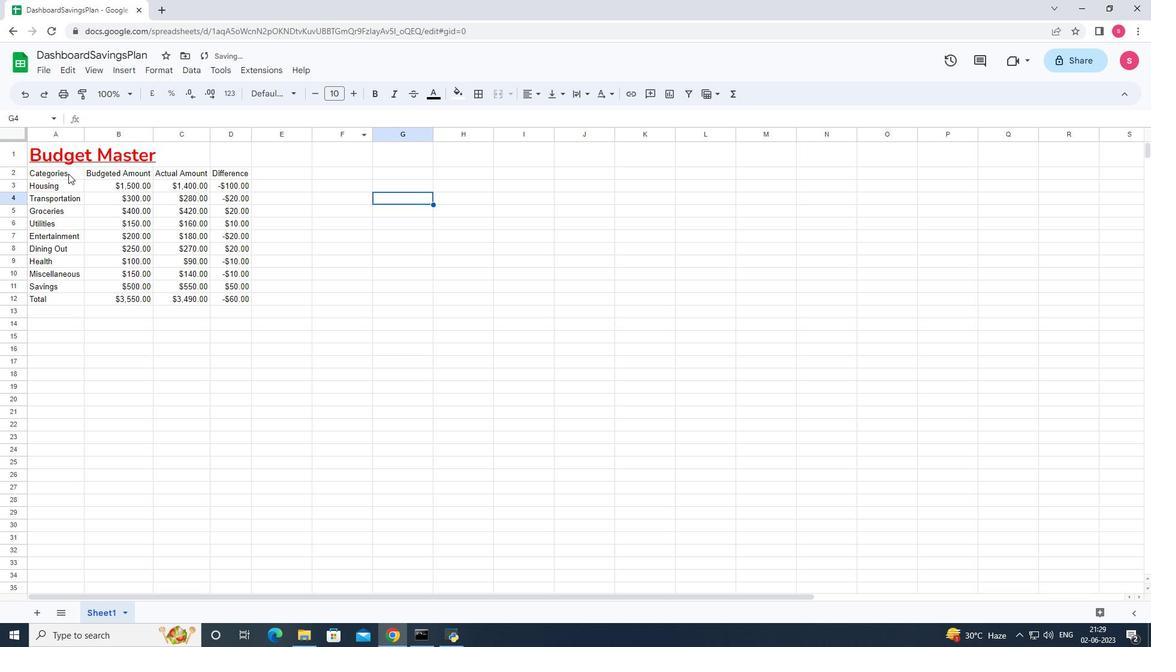
Action: Mouse pressed left at (63, 173)
Screenshot: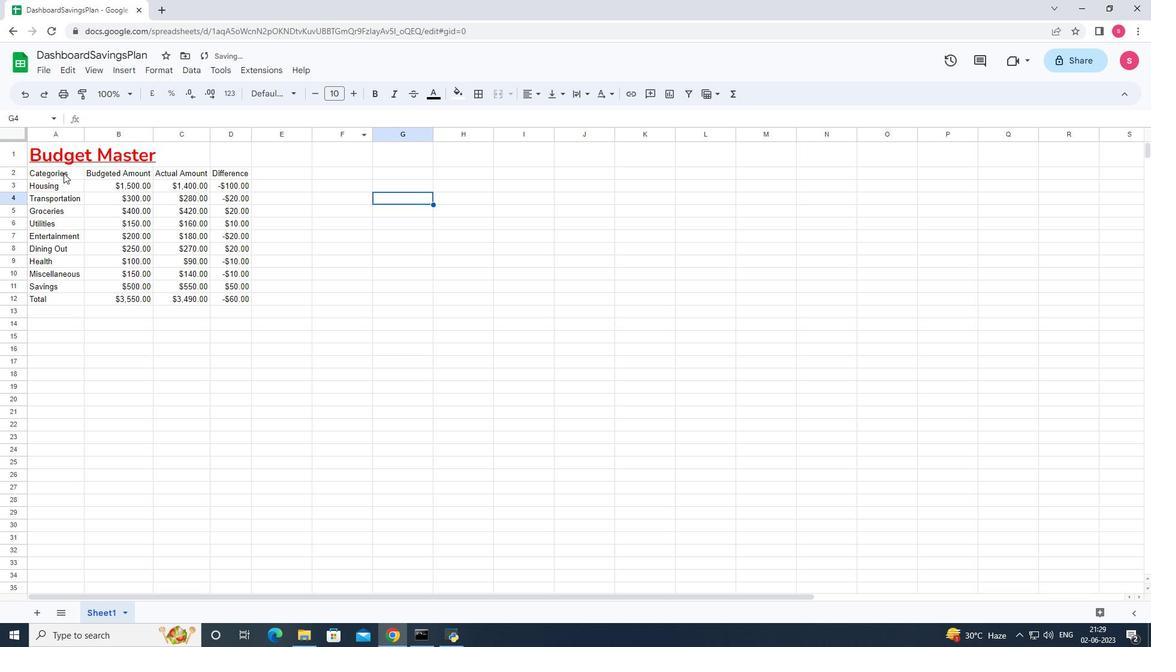 
Action: Mouse moved to (272, 92)
Screenshot: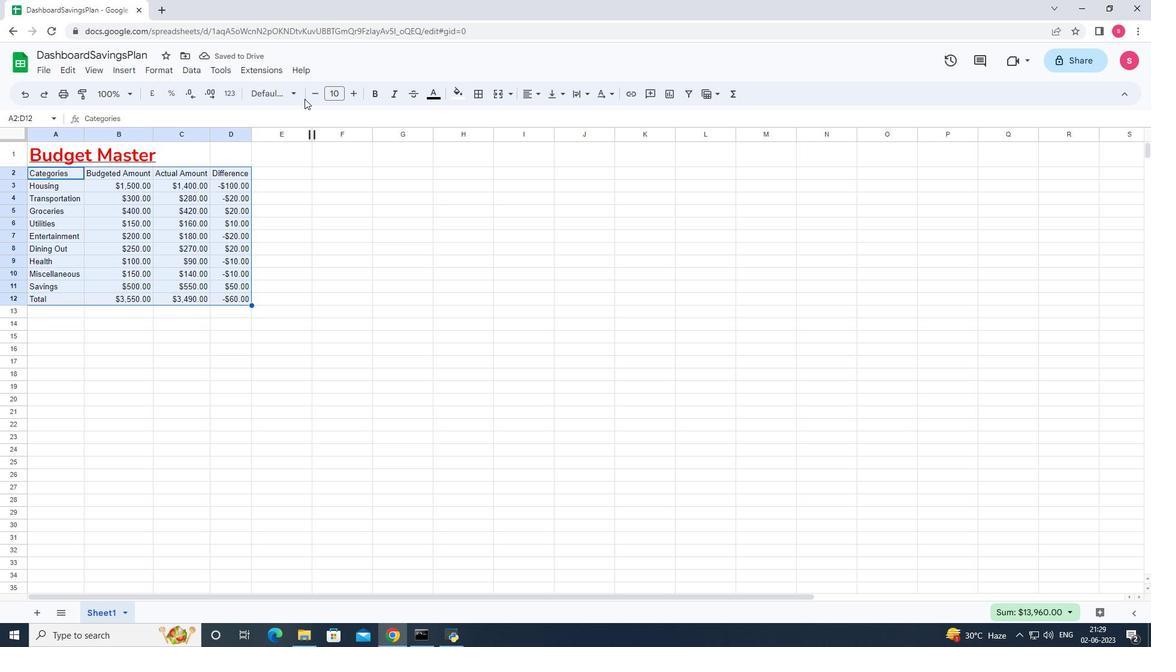 
Action: Mouse pressed left at (272, 92)
Screenshot: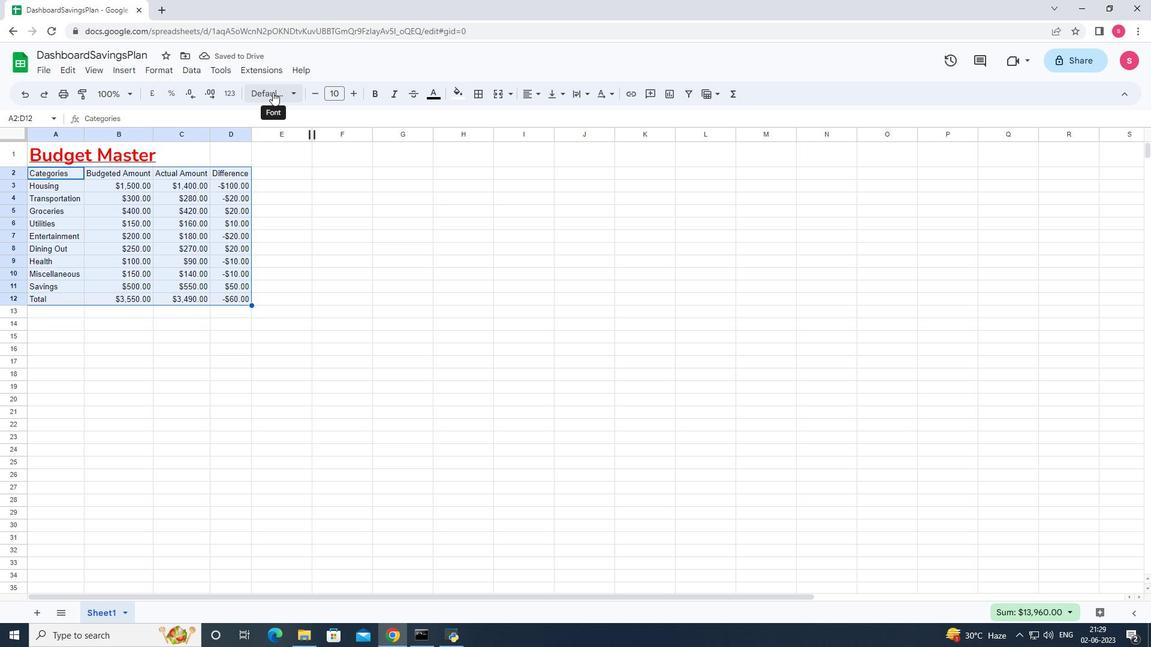 
Action: Mouse moved to (287, 220)
Screenshot: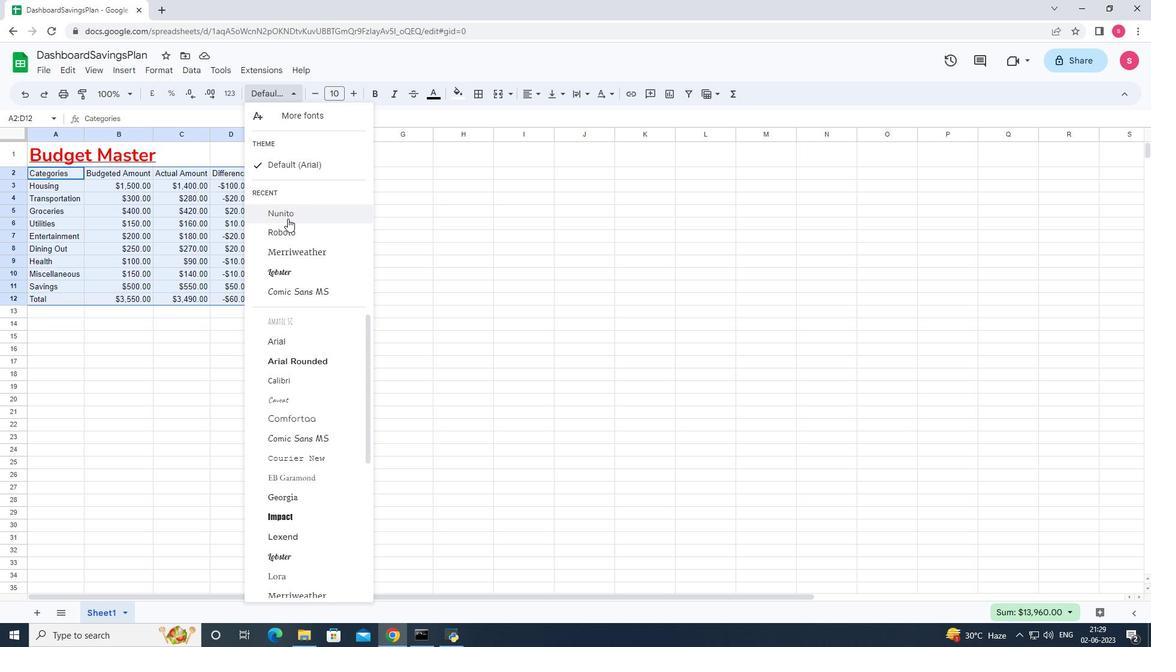 
Action: Mouse scrolled (287, 220) with delta (0, 0)
Screenshot: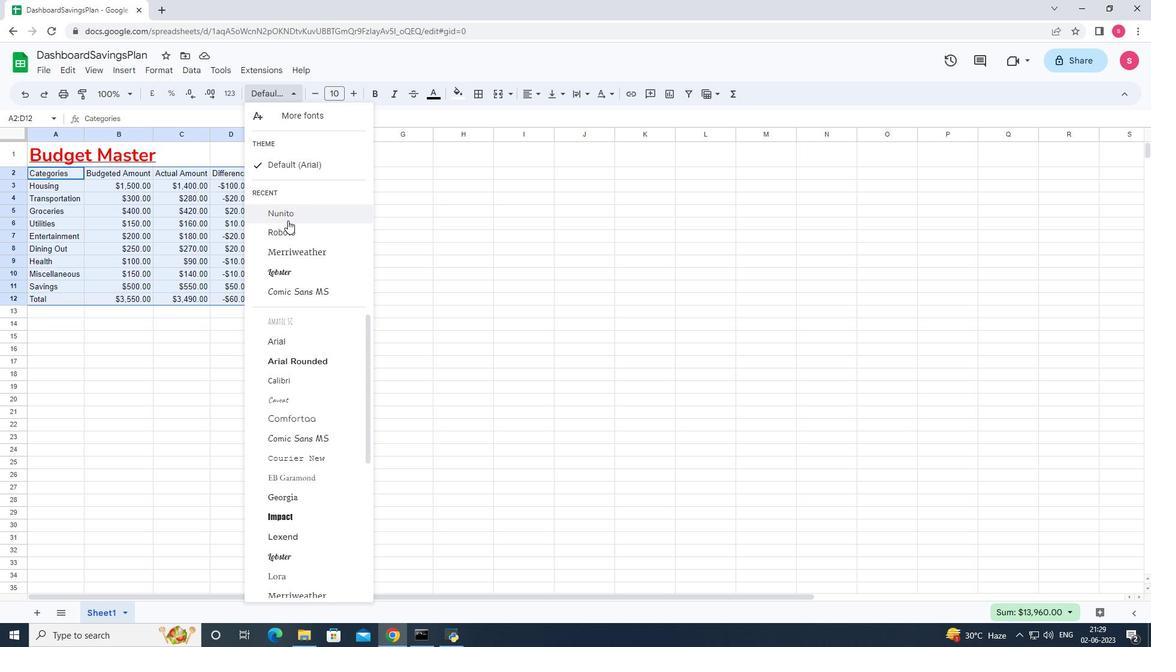 
Action: Mouse moved to (288, 231)
Screenshot: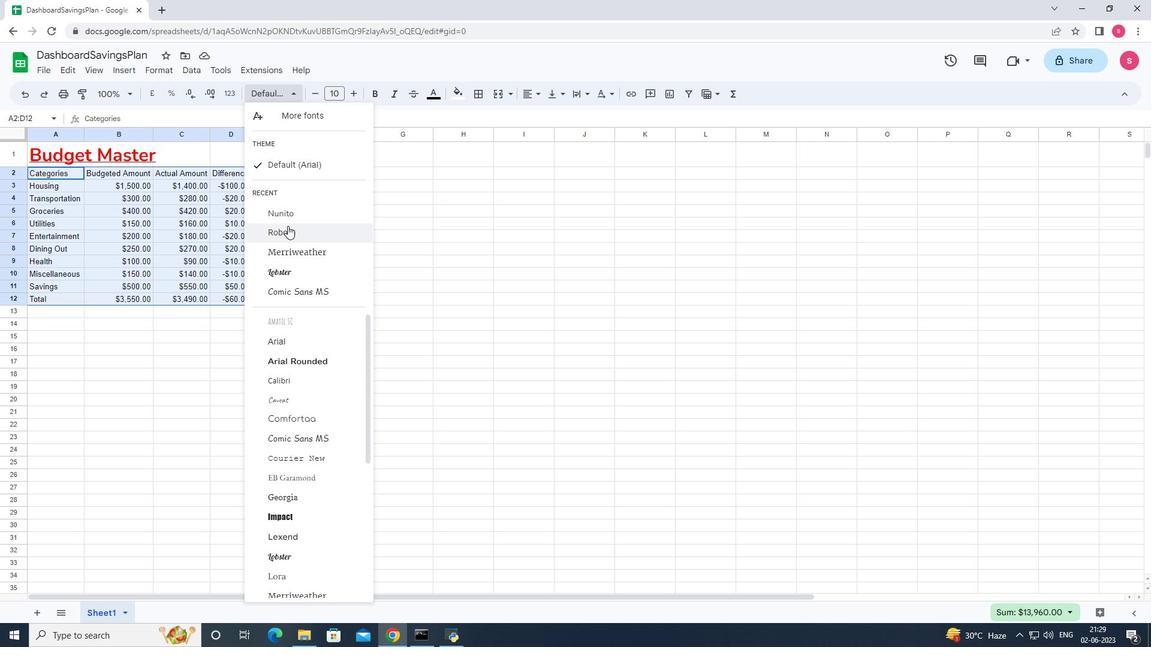 
Action: Mouse scrolled (288, 230) with delta (0, 0)
Screenshot: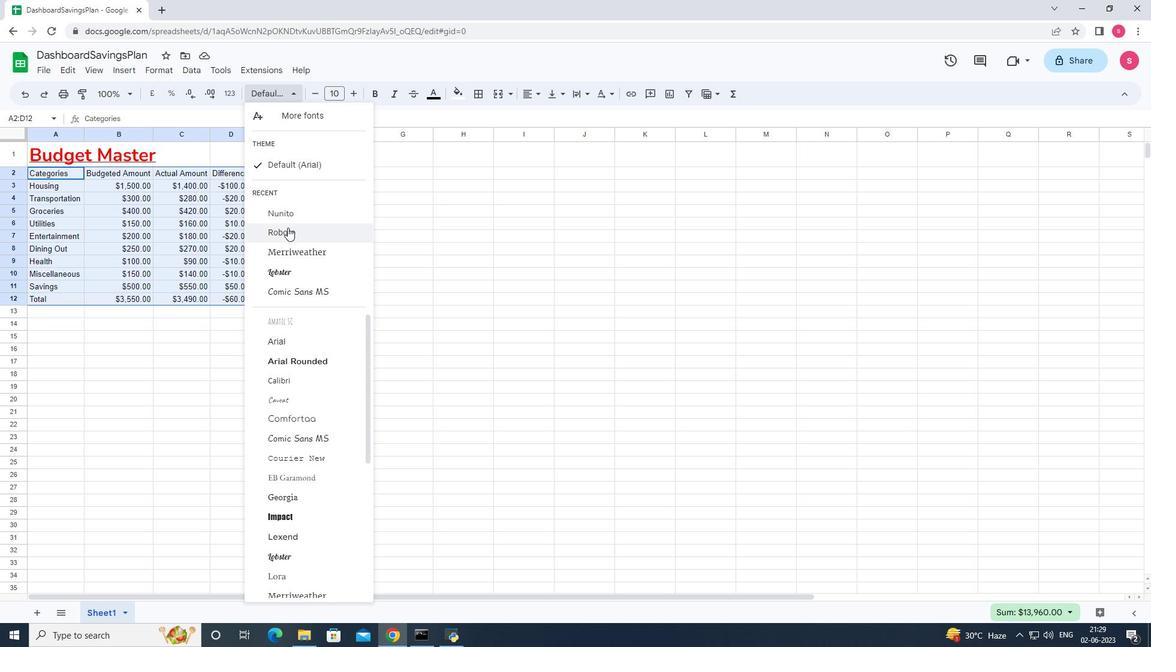 
Action: Mouse moved to (289, 267)
Screenshot: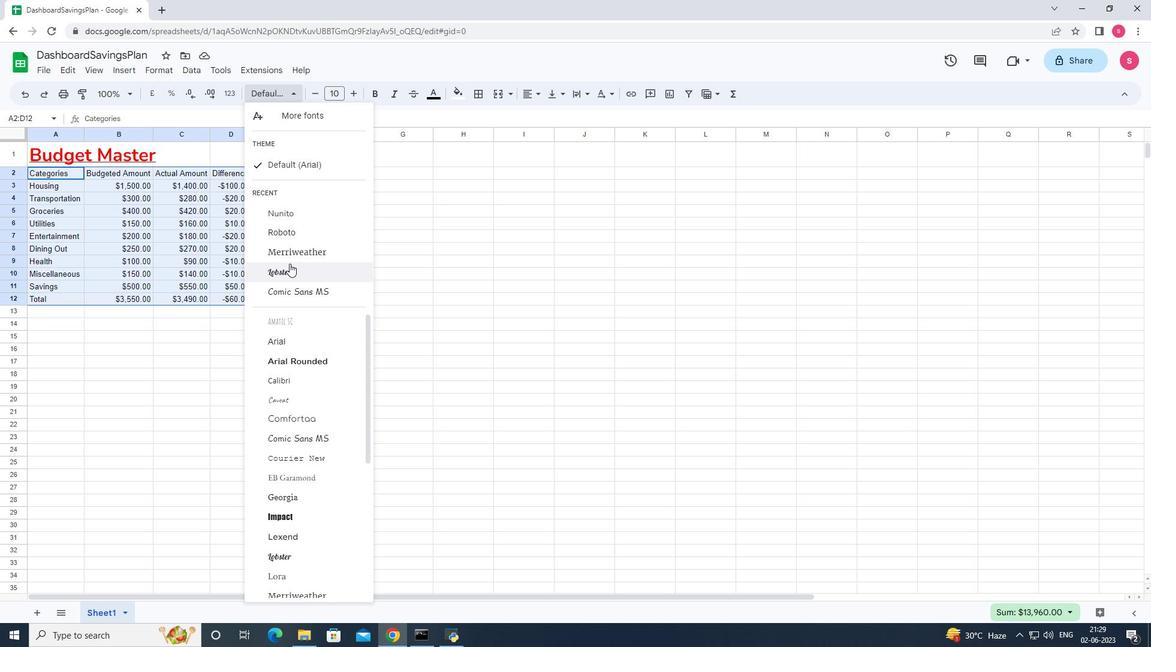 
Action: Mouse scrolled (289, 266) with delta (0, 0)
Screenshot: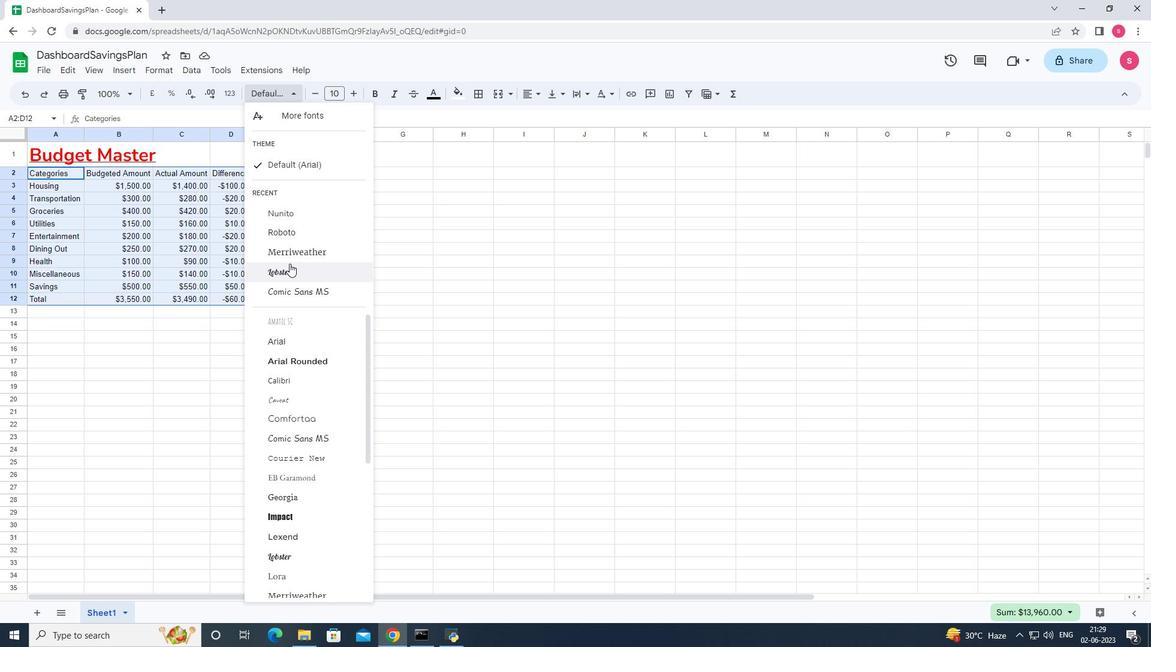 
Action: Mouse moved to (290, 278)
Screenshot: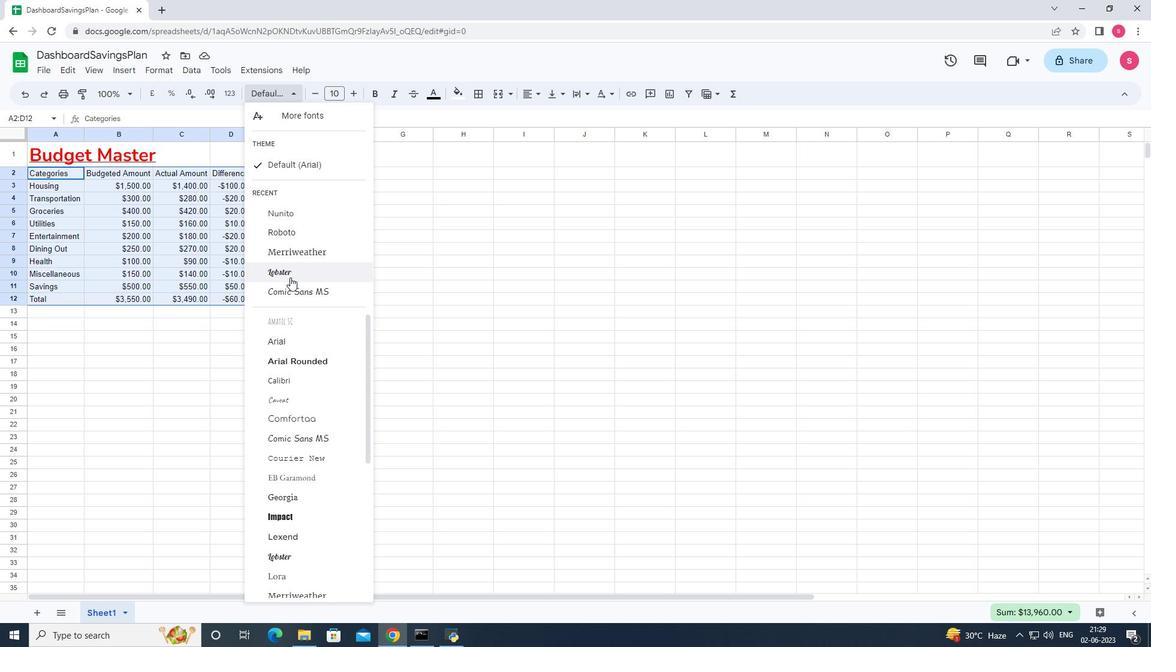 
Action: Mouse scrolled (290, 277) with delta (0, 0)
Screenshot: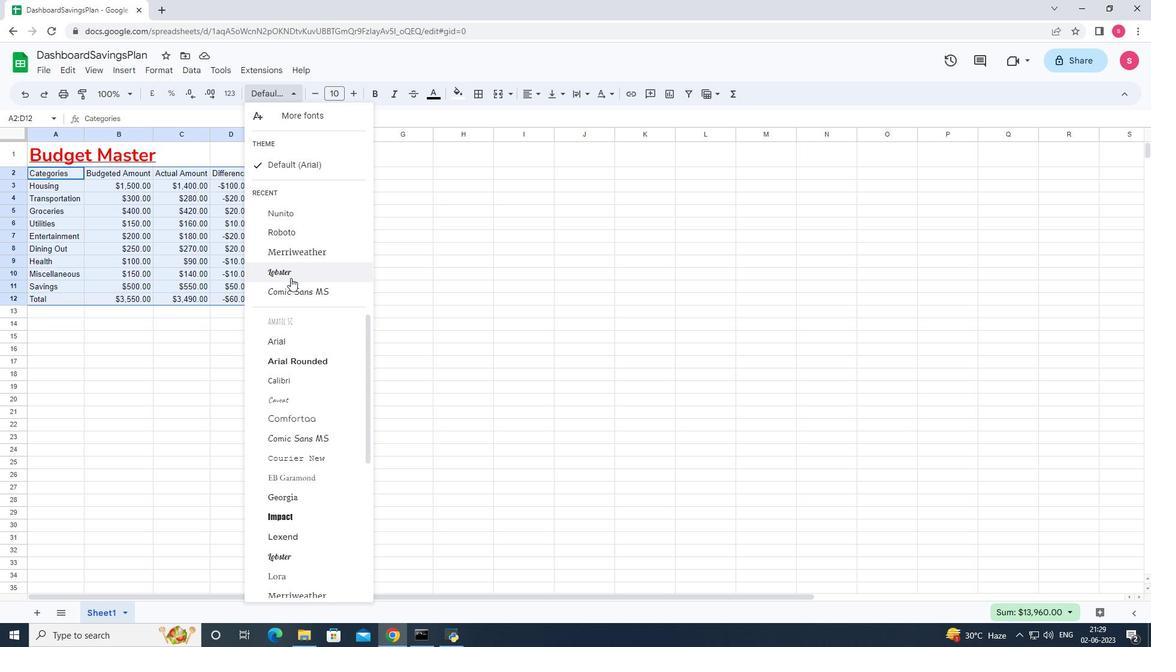 
Action: Mouse moved to (291, 281)
Screenshot: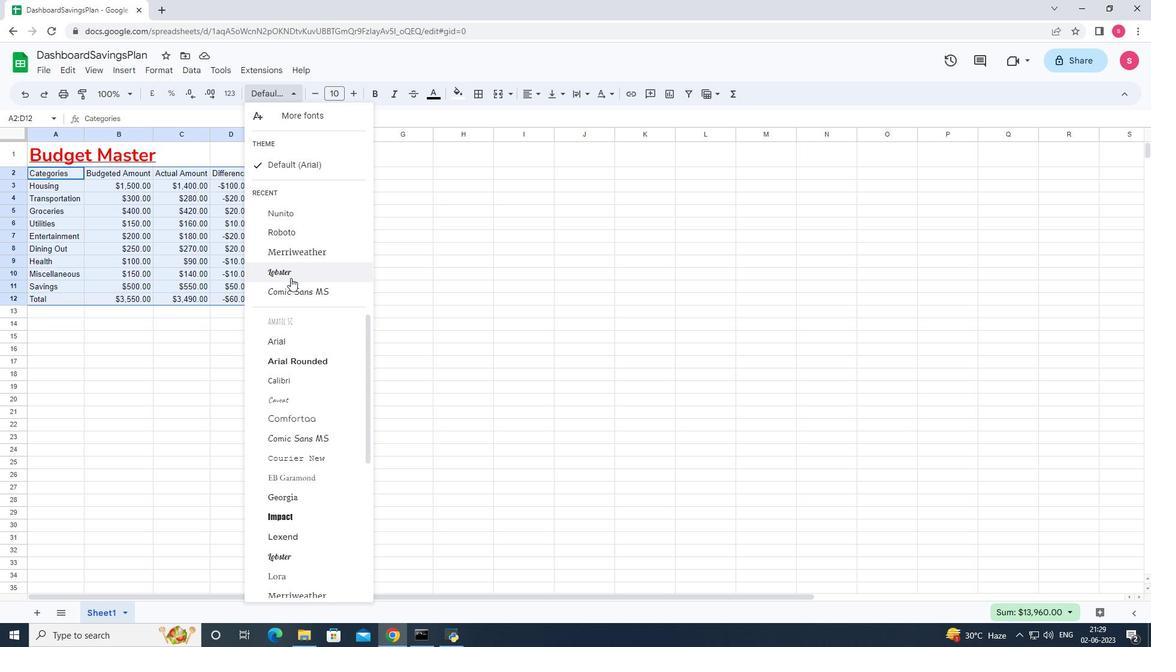 
Action: Mouse scrolled (291, 280) with delta (0, 0)
Screenshot: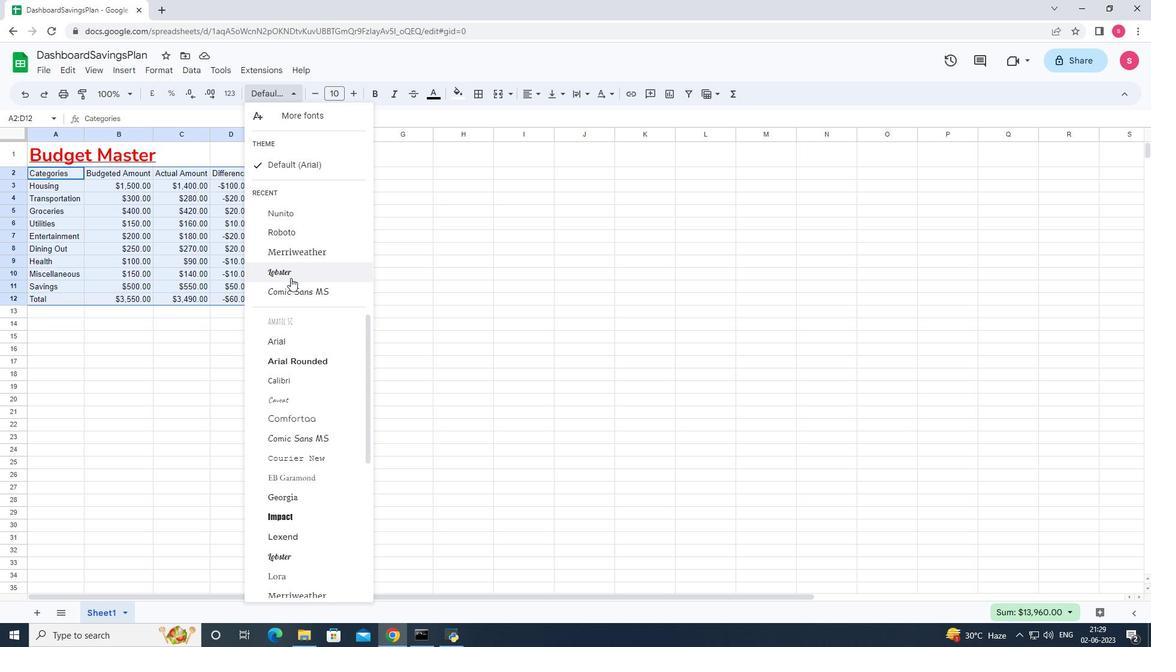 
Action: Mouse moved to (291, 324)
Screenshot: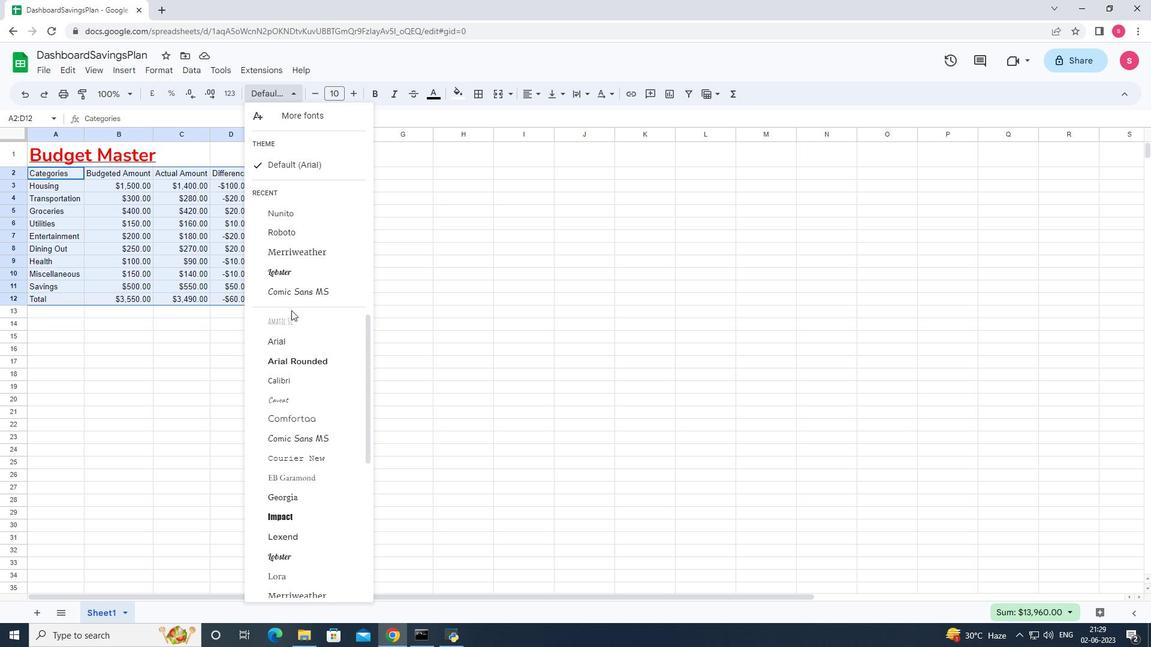 
Action: Mouse scrolled (291, 324) with delta (0, 0)
Screenshot: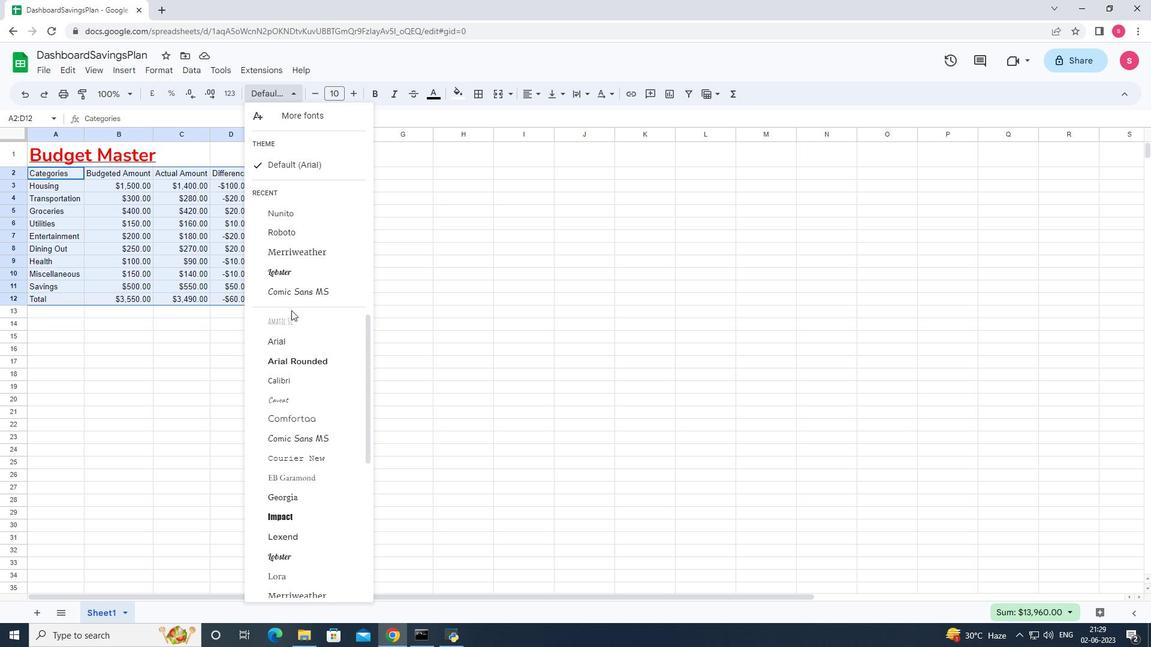
Action: Mouse moved to (290, 348)
Screenshot: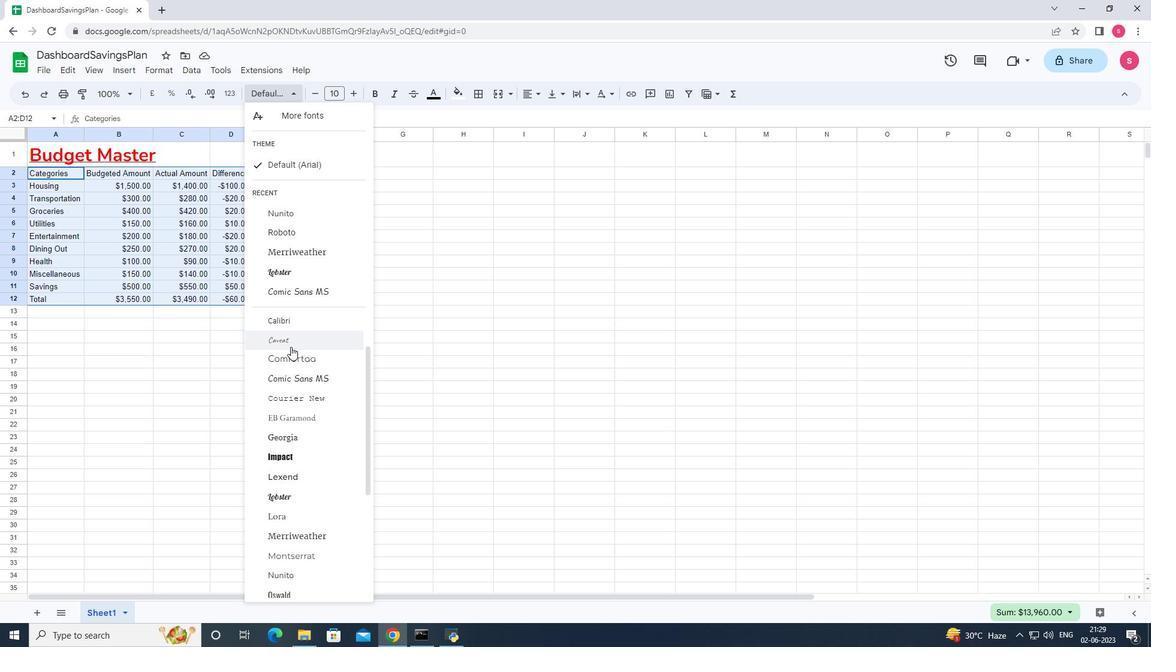 
Action: Mouse scrolled (290, 348) with delta (0, 0)
Screenshot: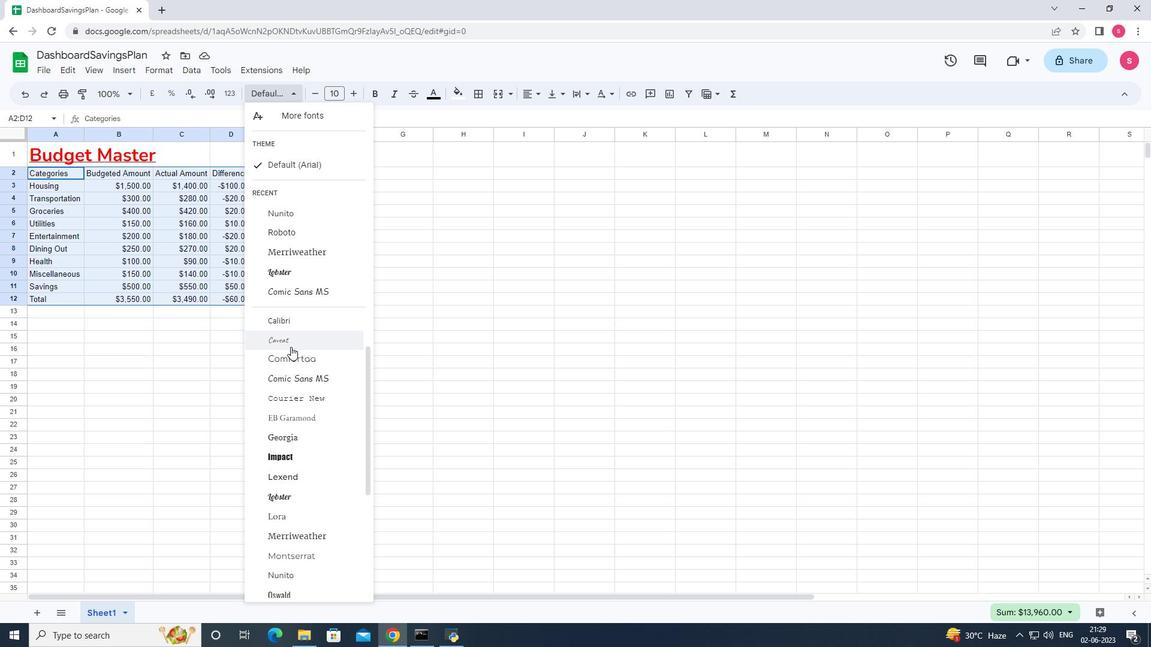 
Action: Mouse moved to (291, 352)
Screenshot: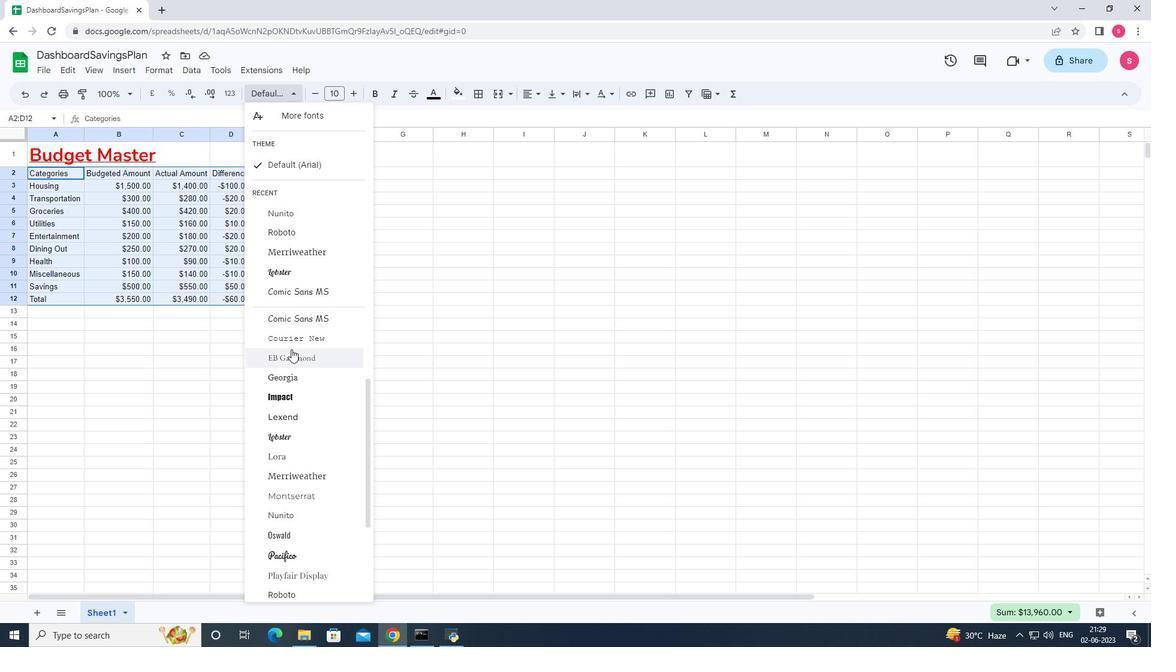 
Action: Mouse scrolled (291, 351) with delta (0, 0)
Screenshot: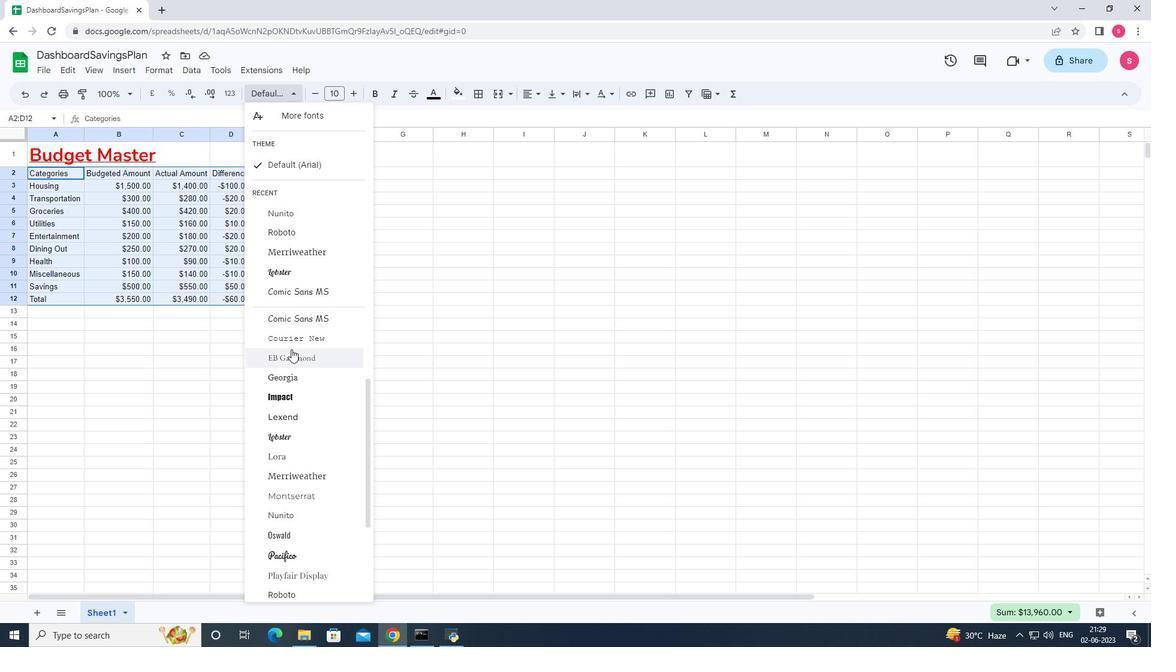 
Action: Mouse moved to (292, 353)
Screenshot: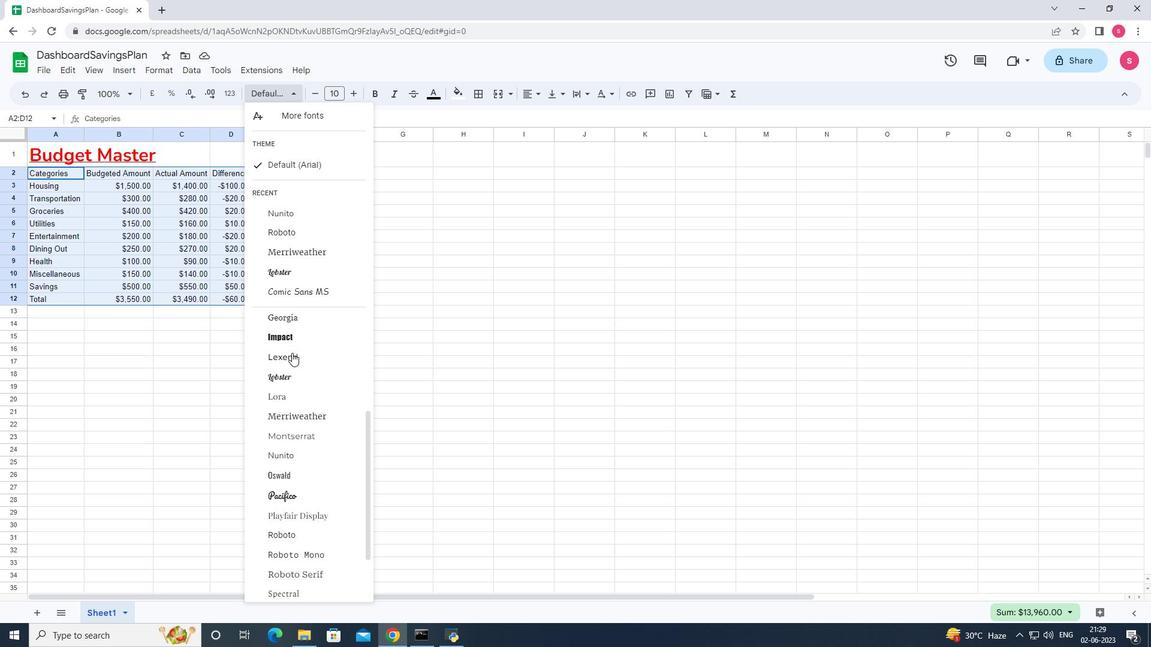 
Action: Mouse scrolled (292, 352) with delta (0, 0)
Screenshot: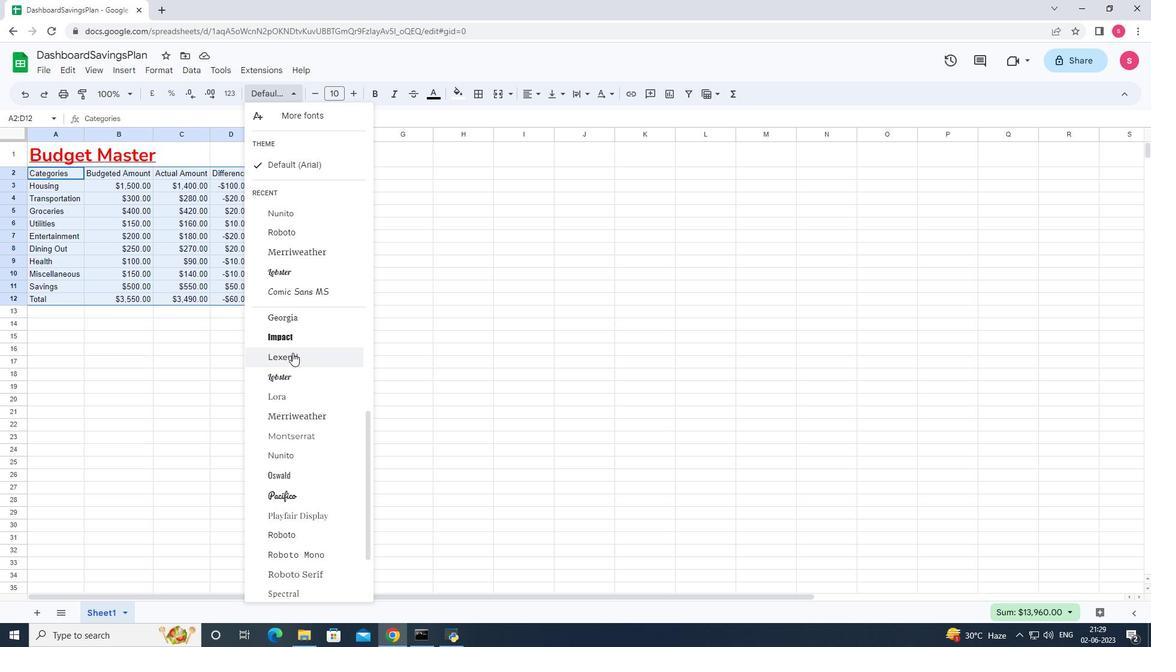 
Action: Mouse scrolled (292, 352) with delta (0, 0)
Screenshot: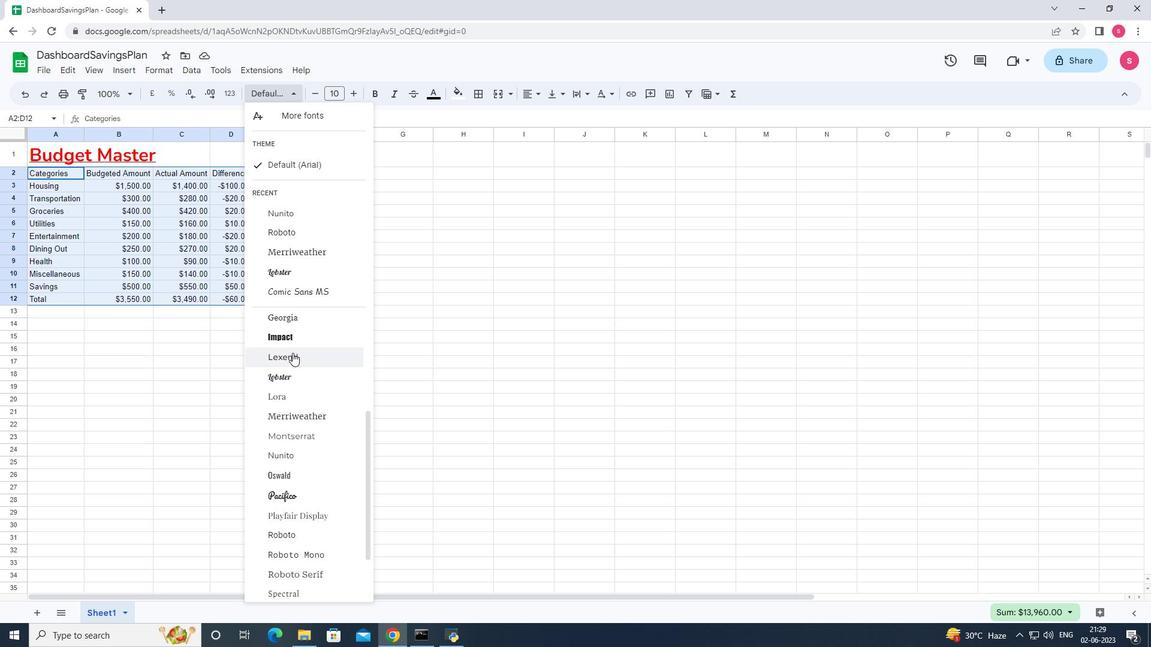 
Action: Mouse scrolled (292, 352) with delta (0, 0)
Screenshot: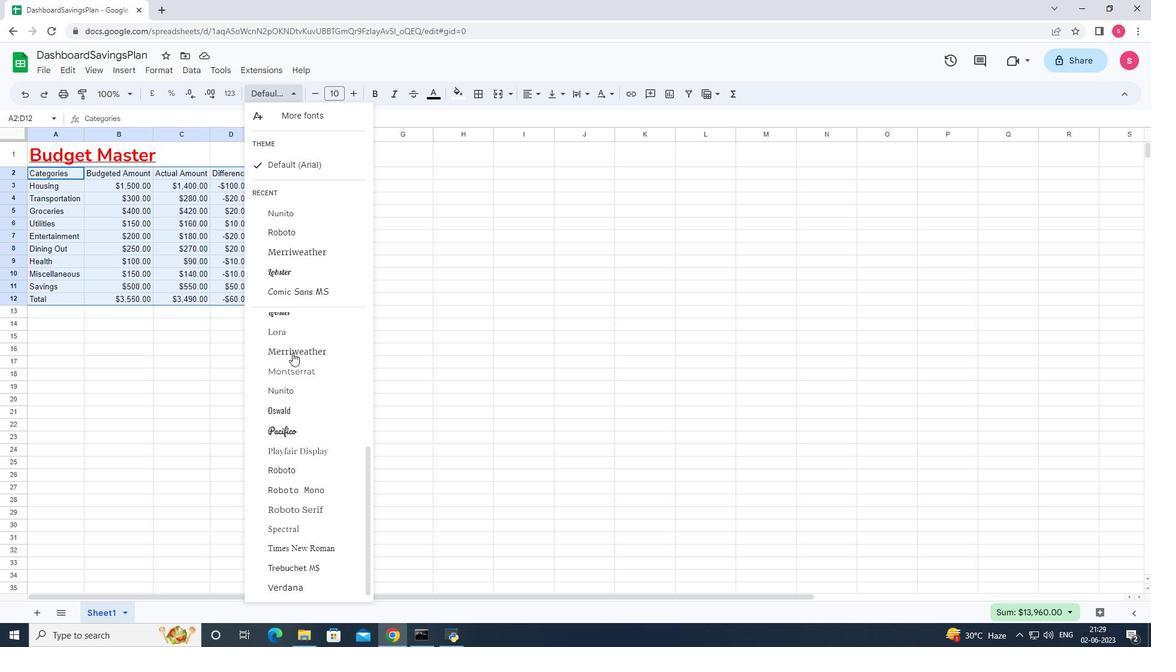 
Action: Mouse scrolled (292, 352) with delta (0, 0)
Screenshot: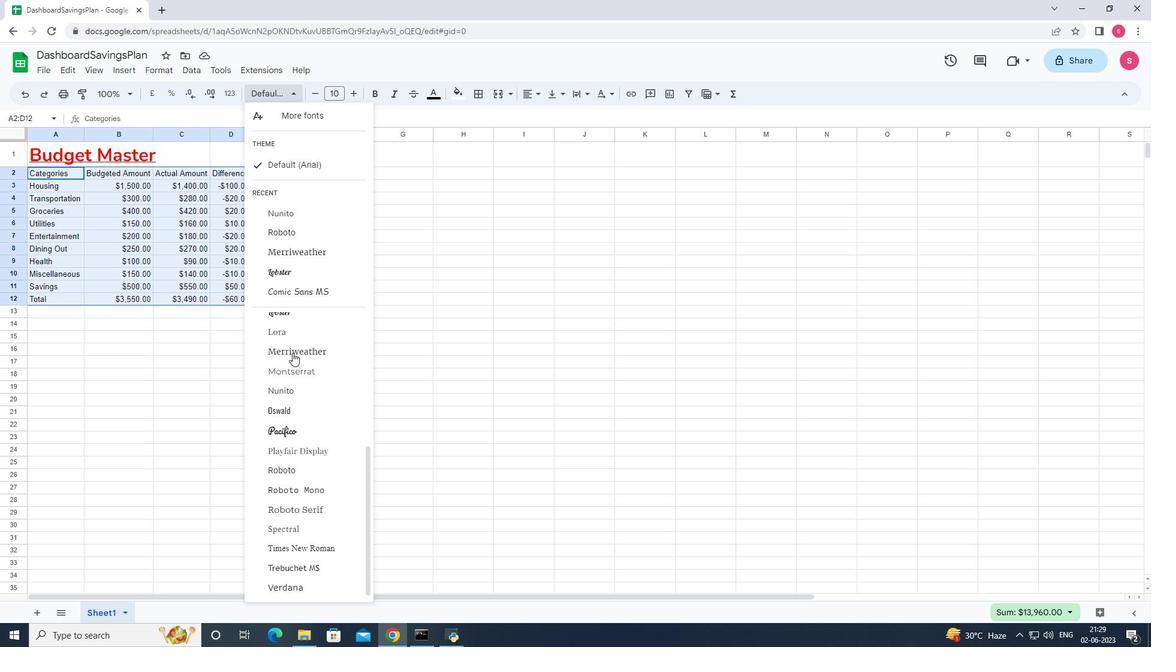 
Action: Mouse moved to (281, 428)
Screenshot: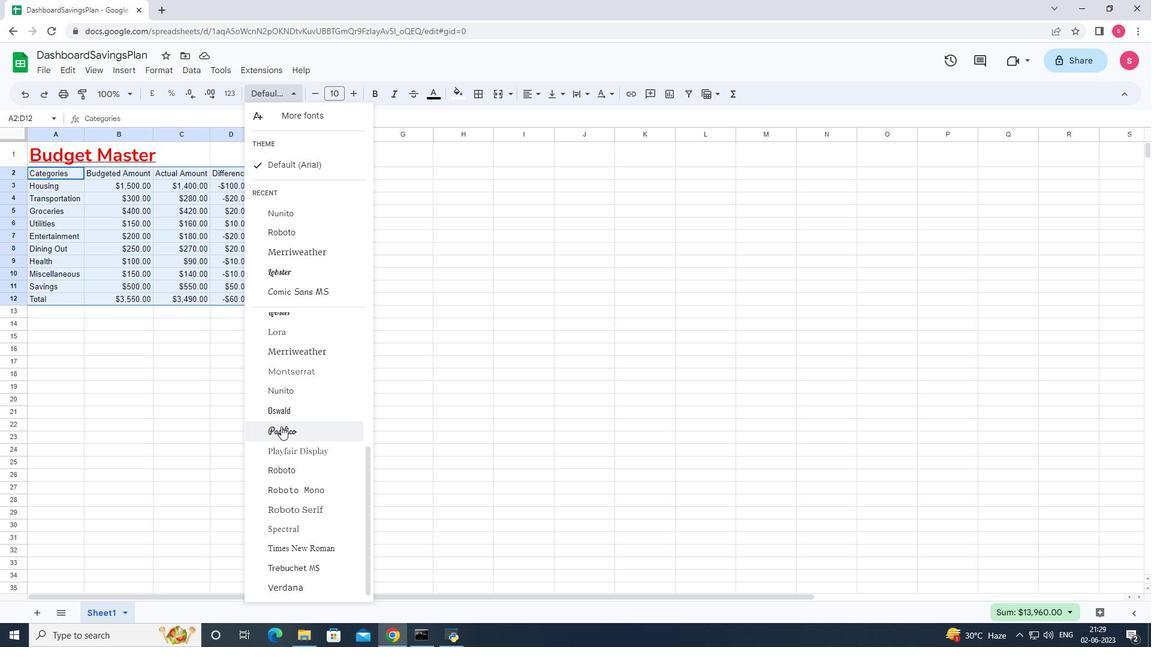 
Action: Mouse pressed left at (281, 428)
Screenshot: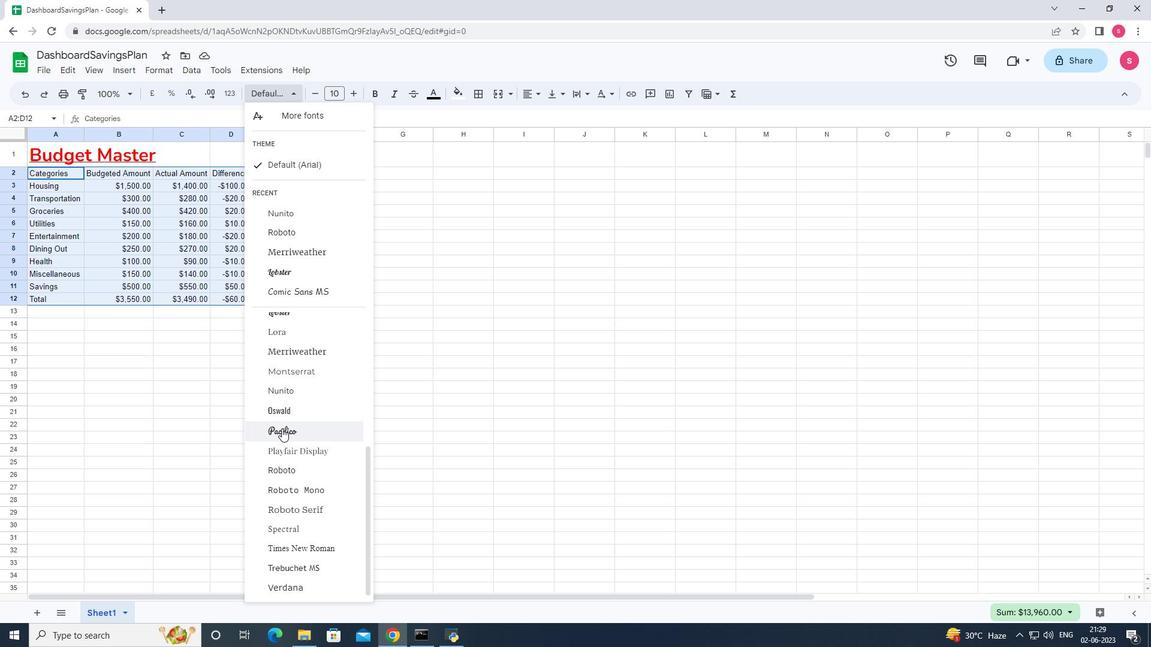 
Action: Mouse moved to (351, 93)
Screenshot: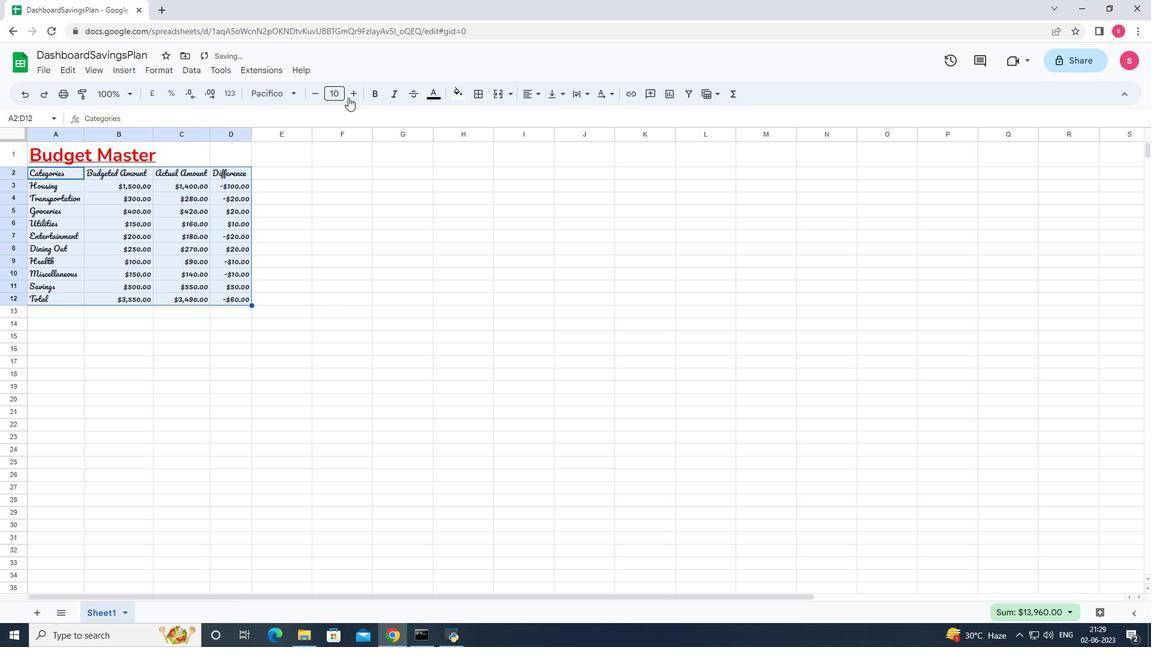 
Action: Mouse pressed left at (351, 93)
Screenshot: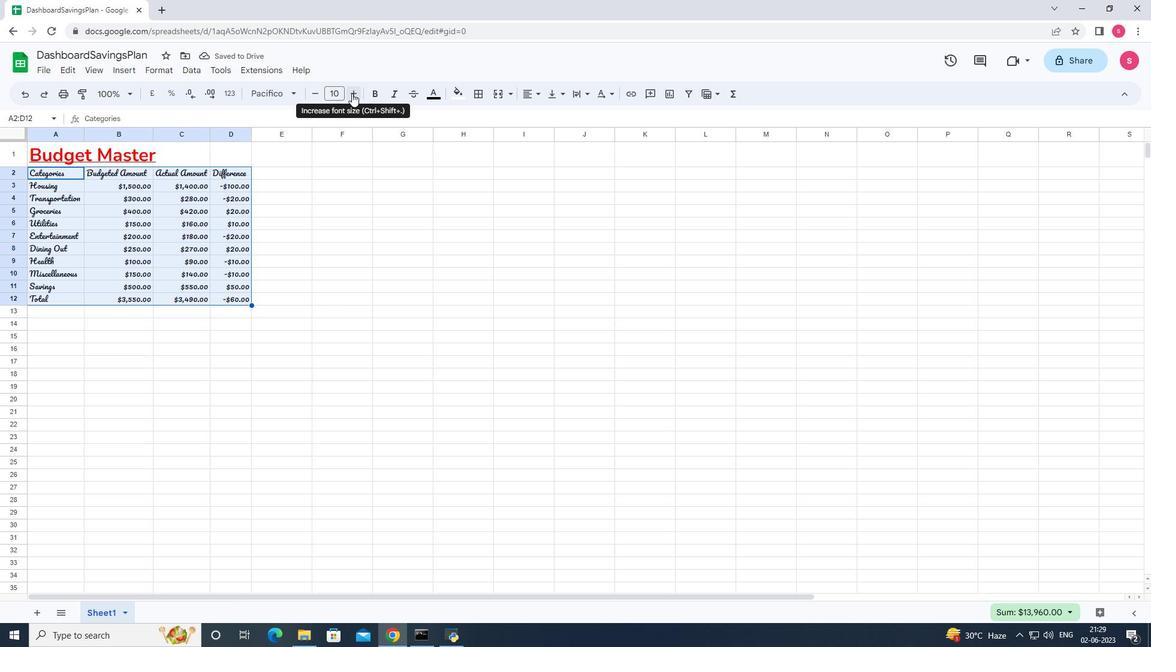 
Action: Mouse pressed left at (351, 93)
Screenshot: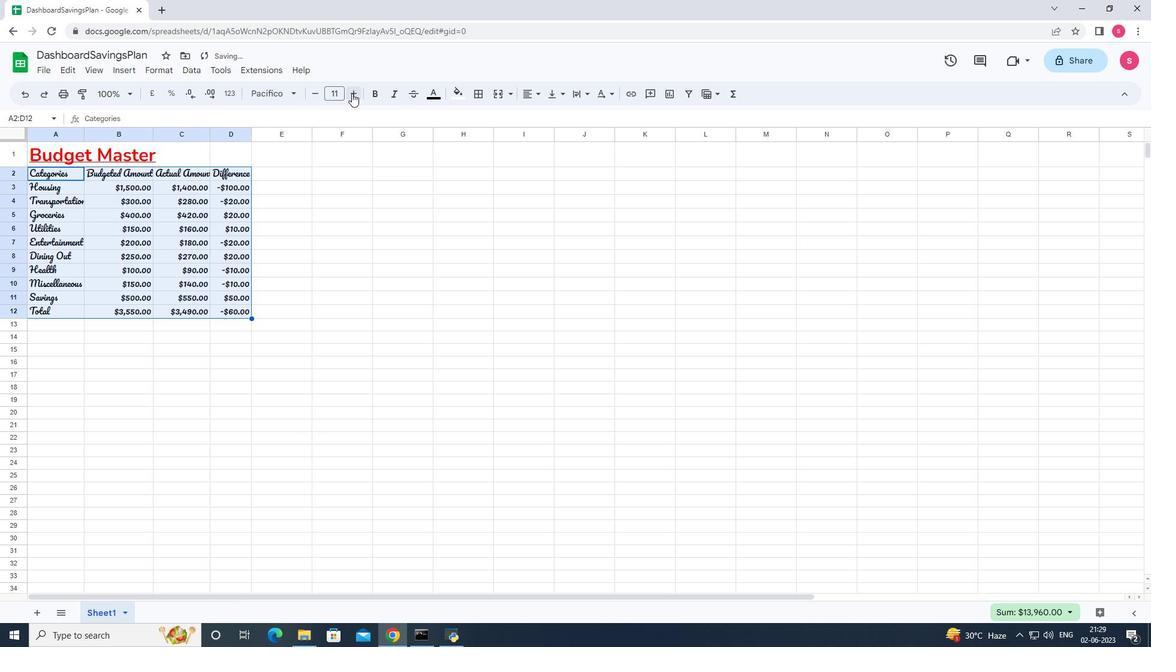 
Action: Mouse pressed left at (351, 93)
Screenshot: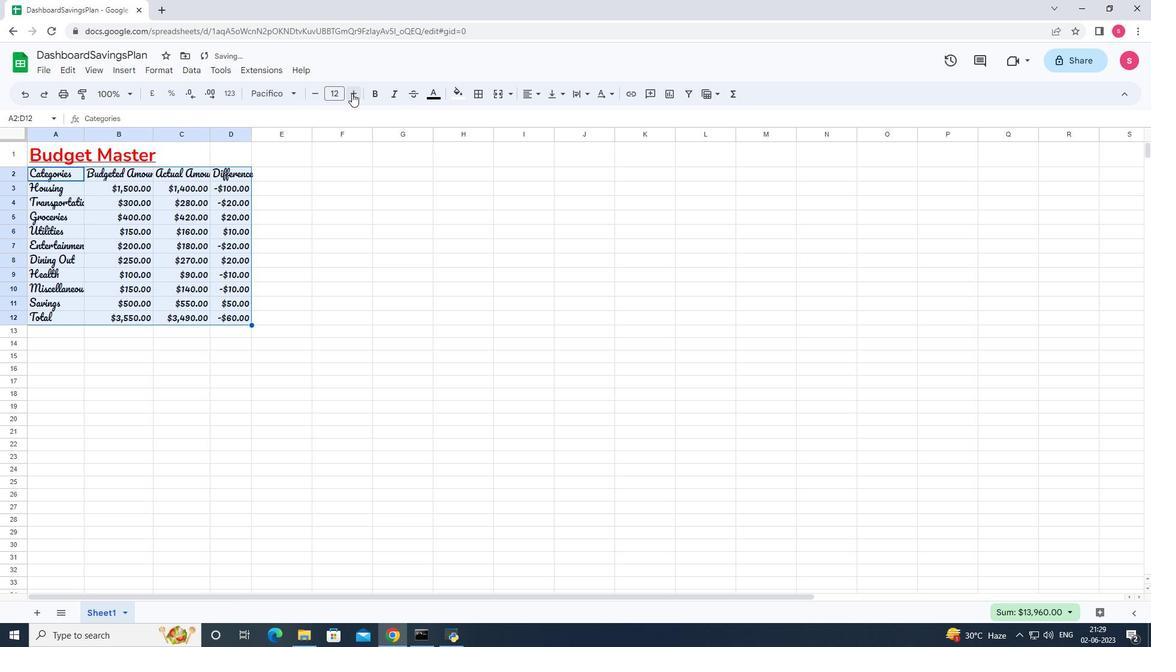 
Action: Mouse pressed left at (351, 93)
Screenshot: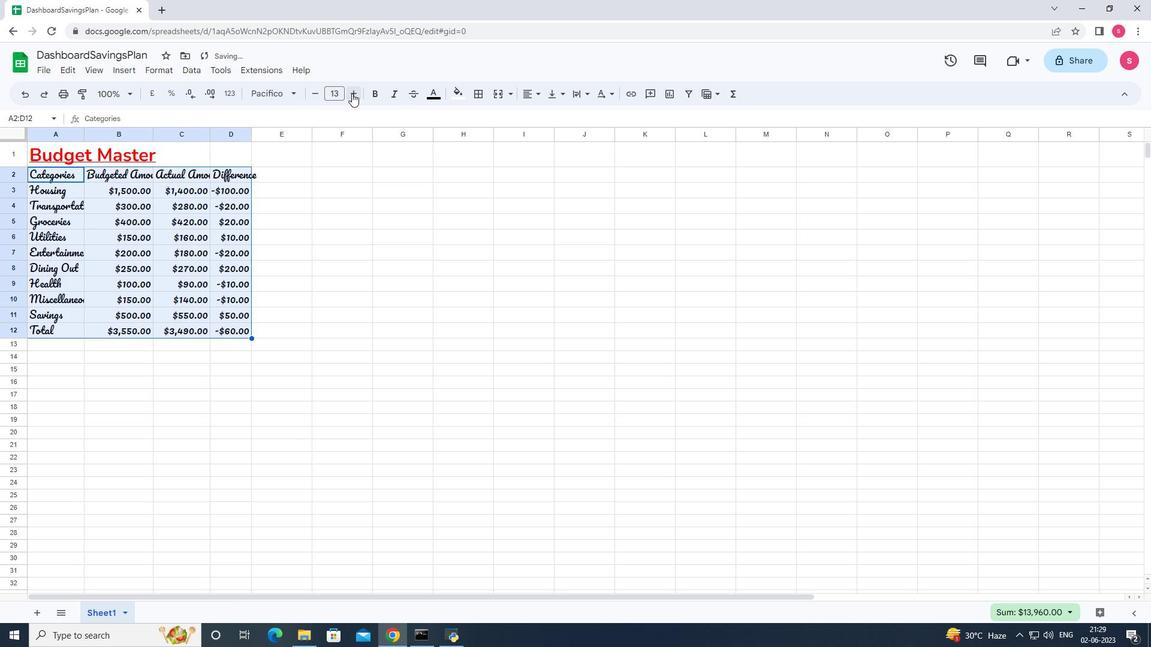 
Action: Mouse pressed left at (351, 93)
Screenshot: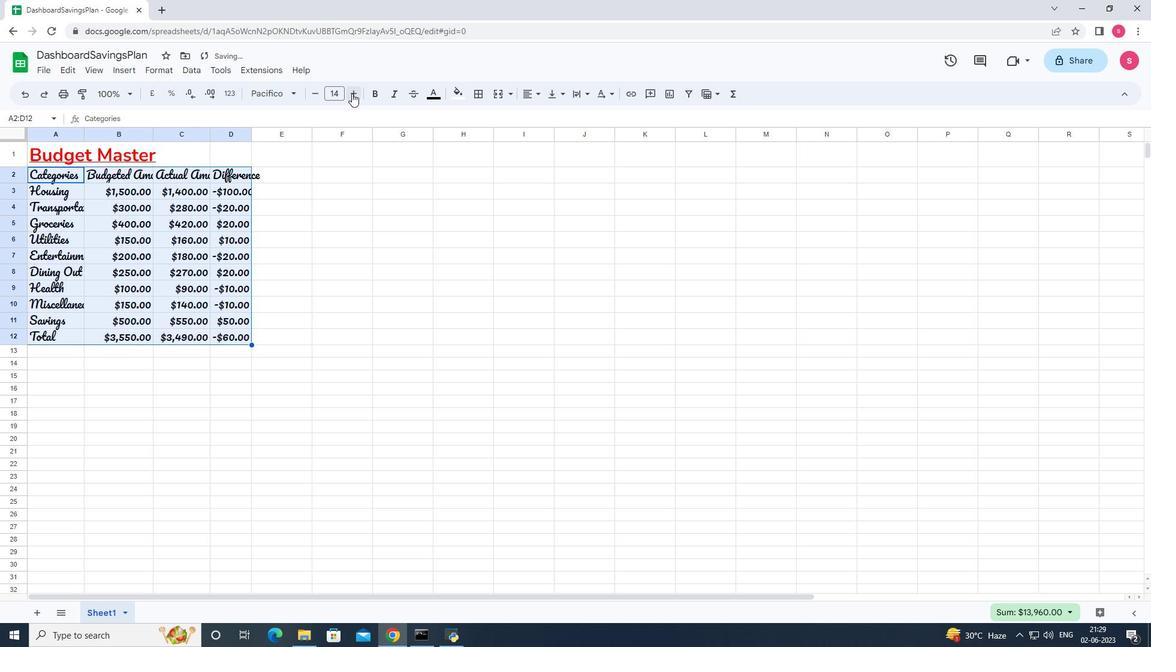 
Action: Mouse pressed left at (351, 93)
Screenshot: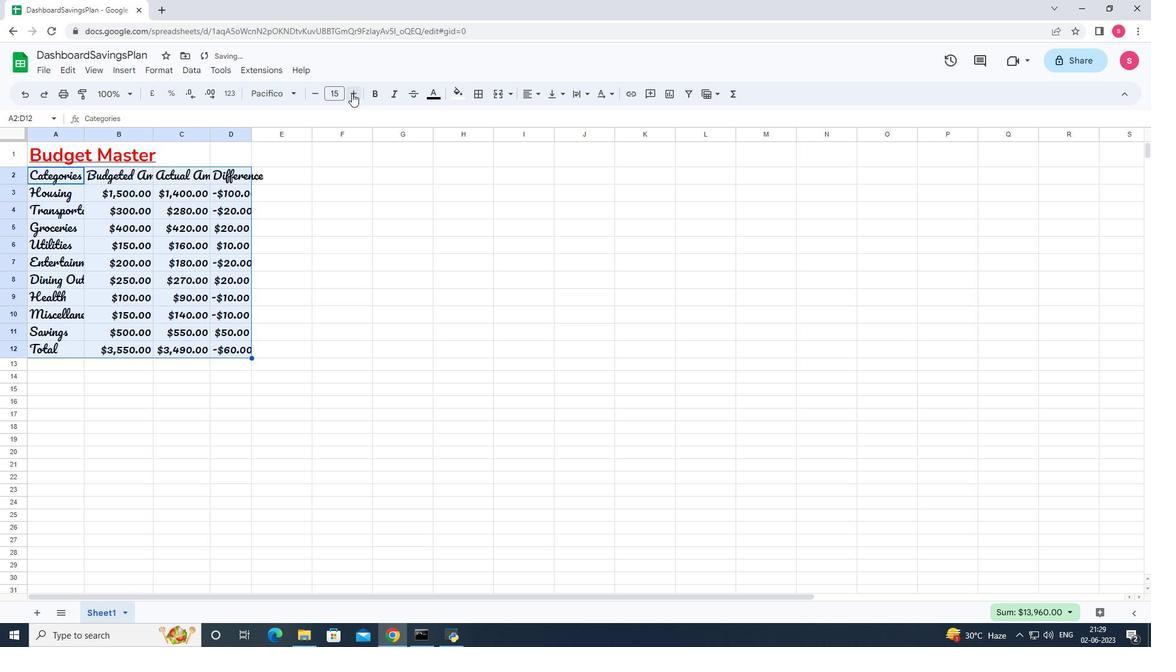 
Action: Mouse moved to (392, 259)
Screenshot: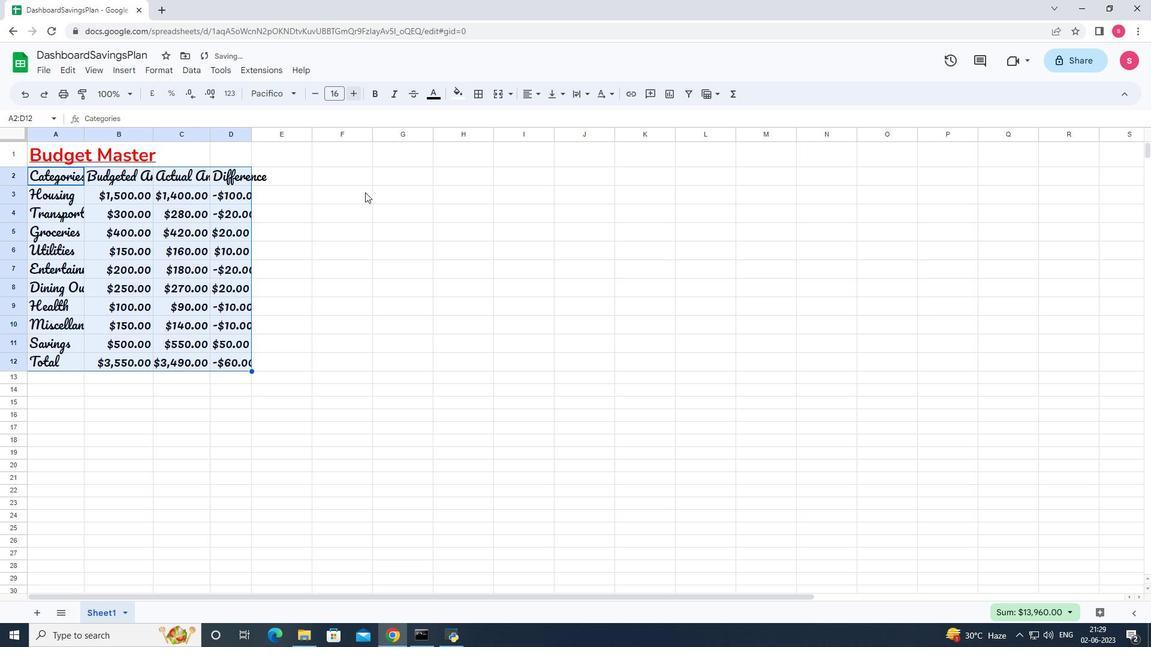 
Action: Mouse pressed left at (392, 259)
Screenshot: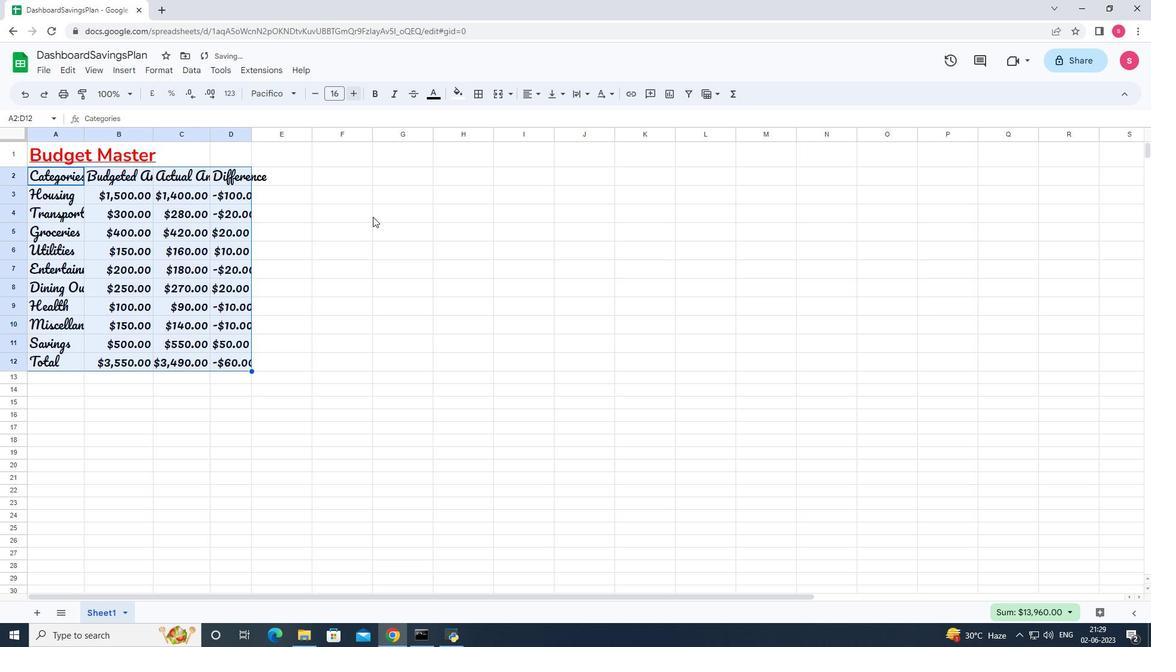 
Action: Mouse moved to (62, 150)
Screenshot: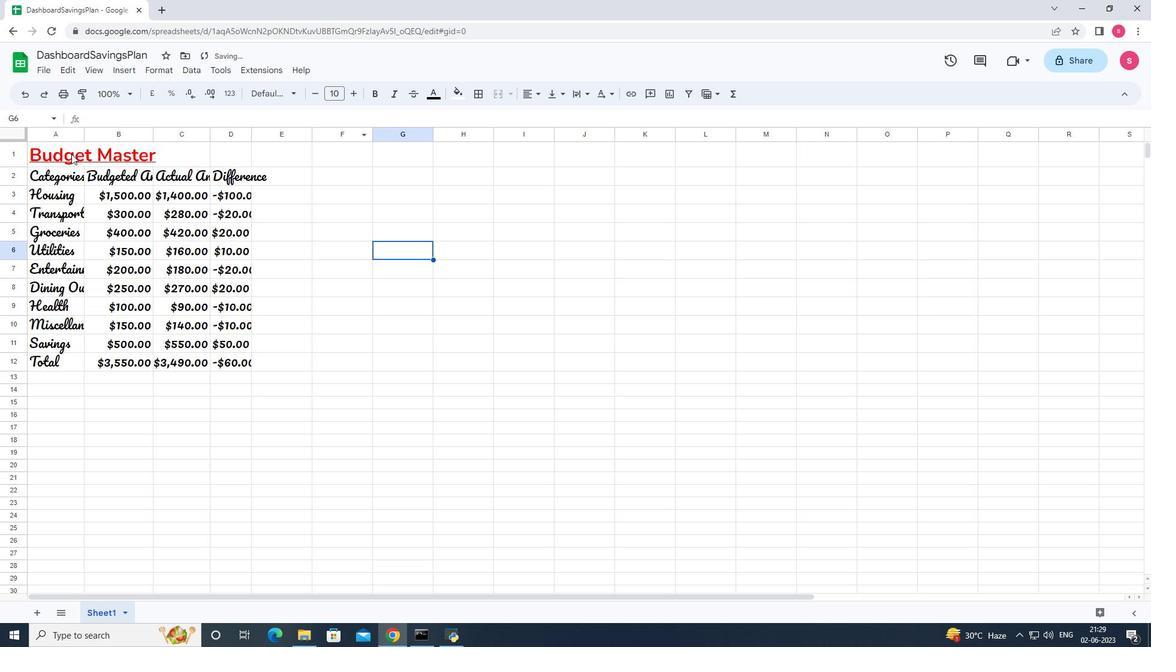 
Action: Mouse pressed left at (62, 150)
Screenshot: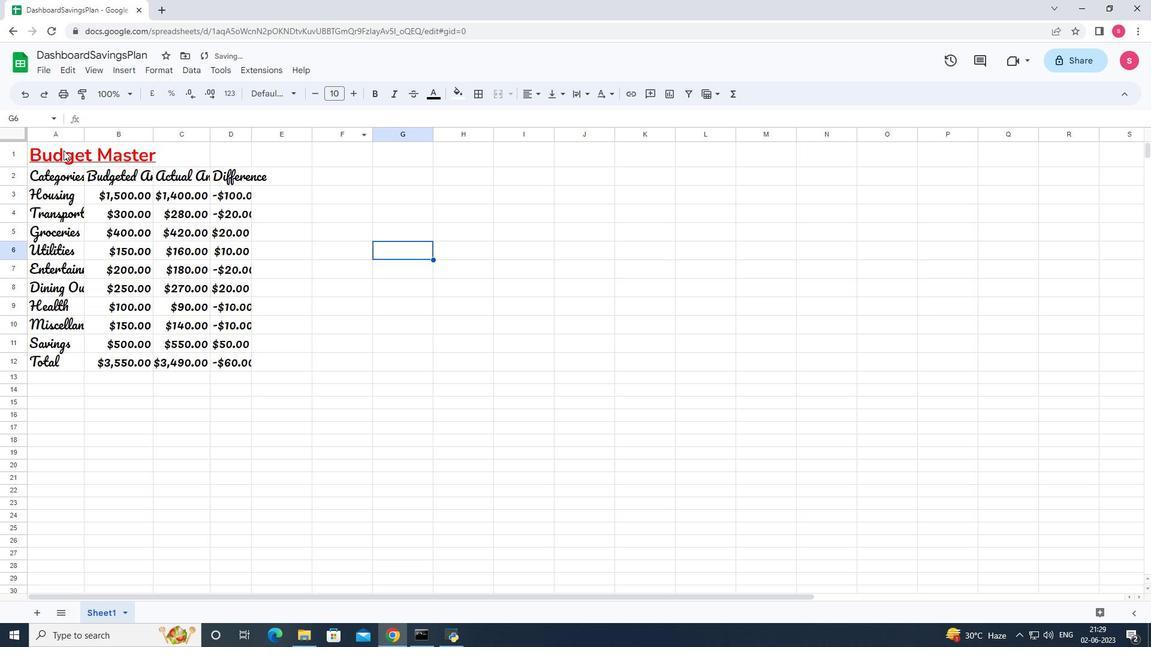 
Action: Mouse moved to (248, 408)
Screenshot: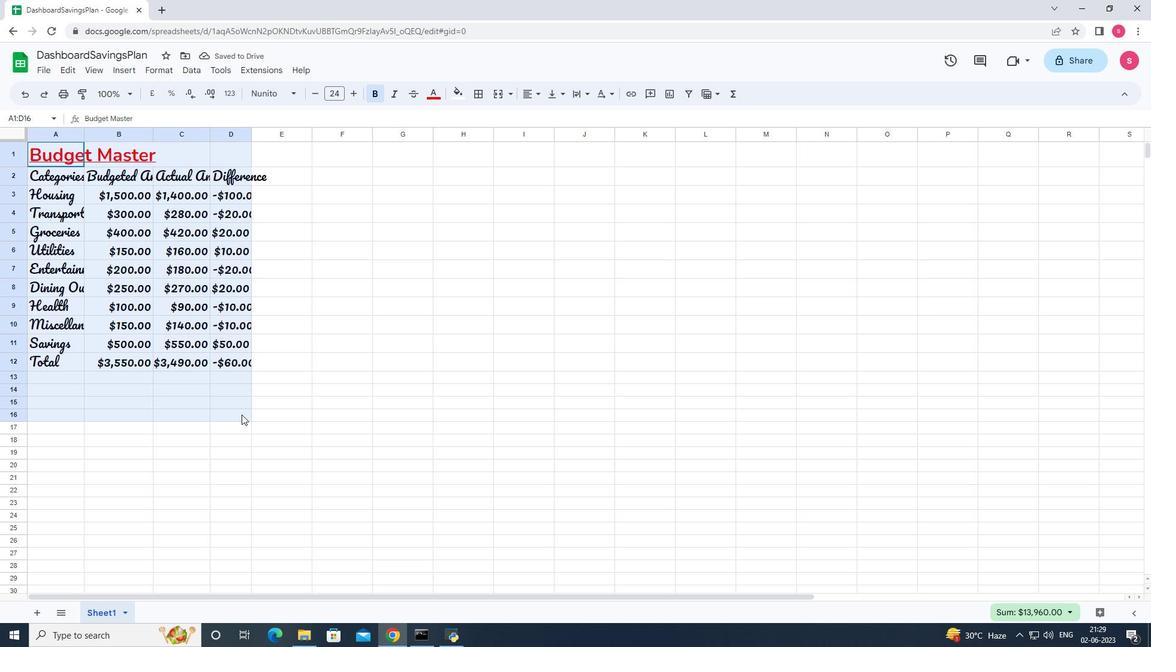 
Action: Mouse pressed left at (248, 408)
Screenshot: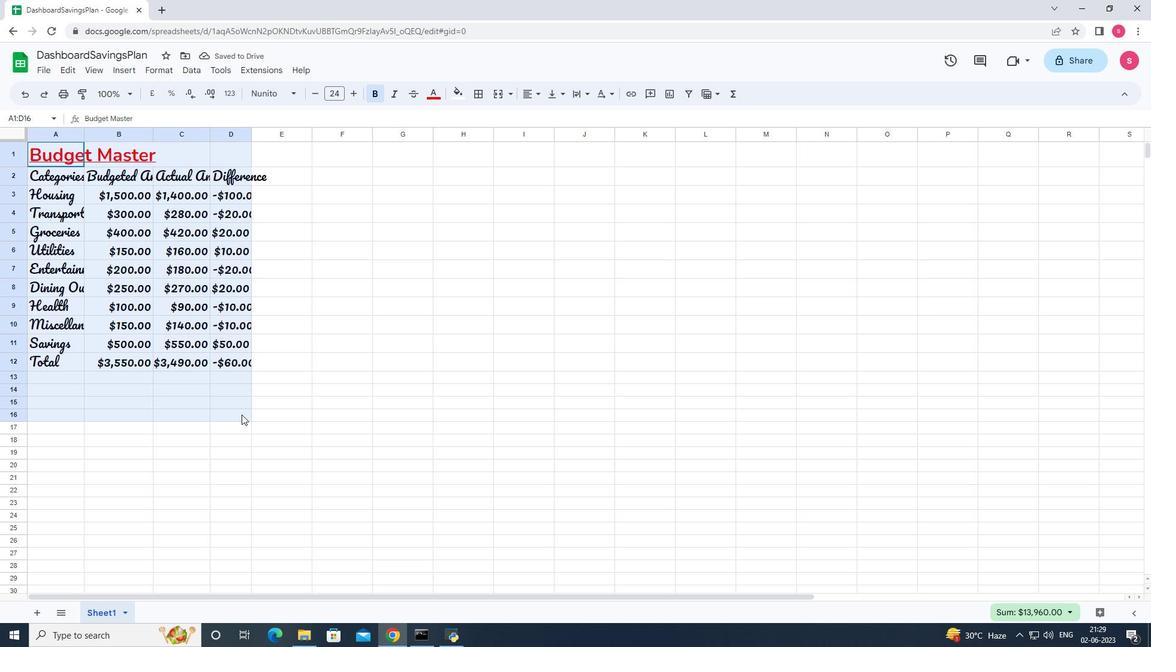 
Action: Mouse moved to (53, 155)
Screenshot: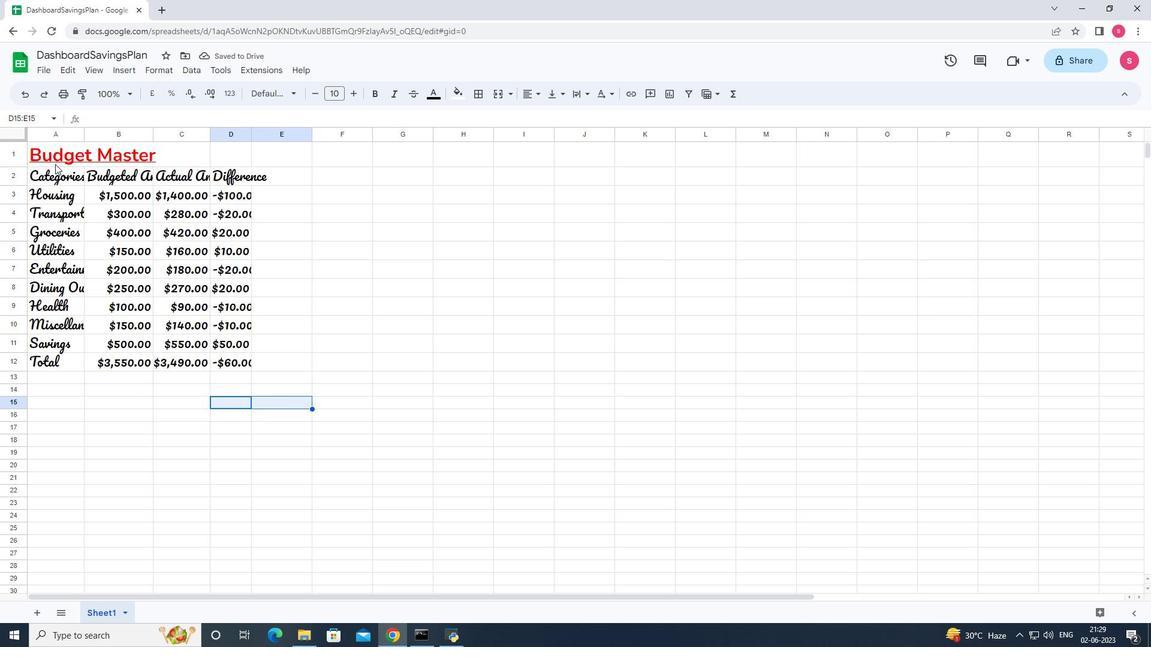 
Action: Mouse pressed left at (53, 155)
Screenshot: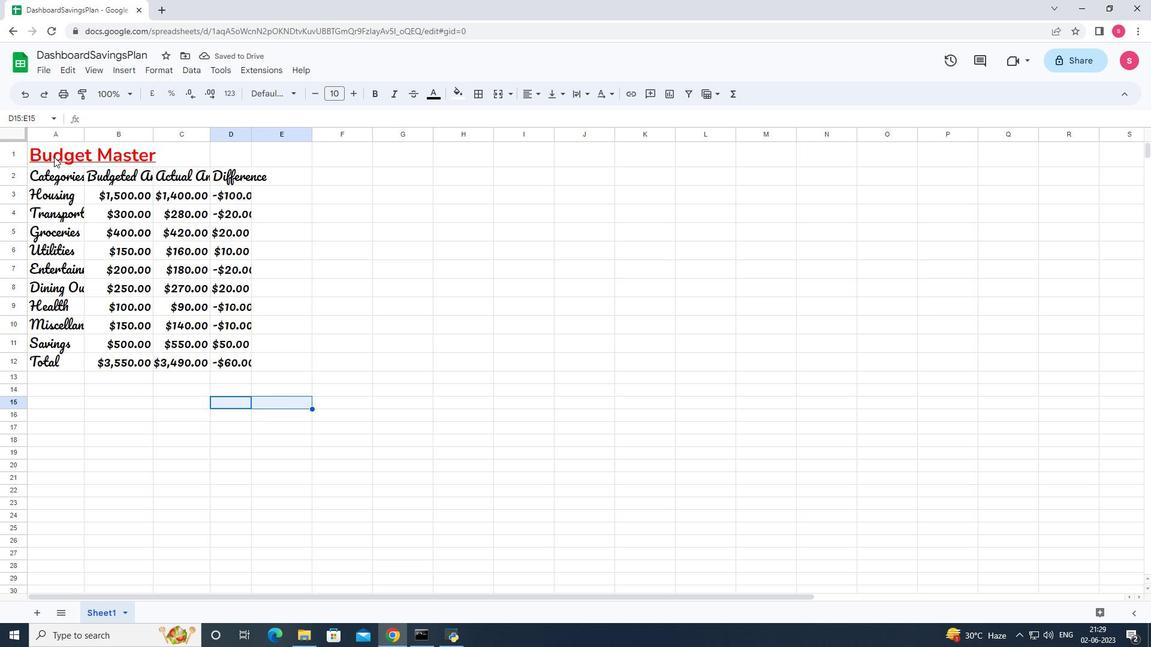 
Action: Mouse moved to (525, 94)
Screenshot: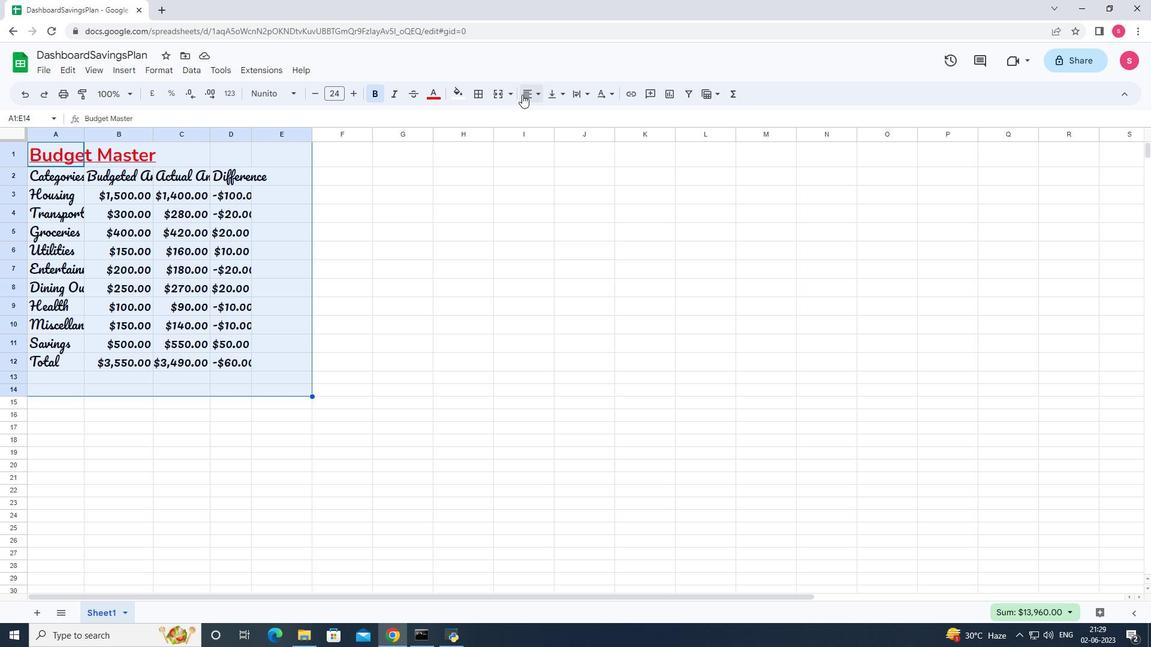 
Action: Mouse pressed left at (525, 94)
Screenshot: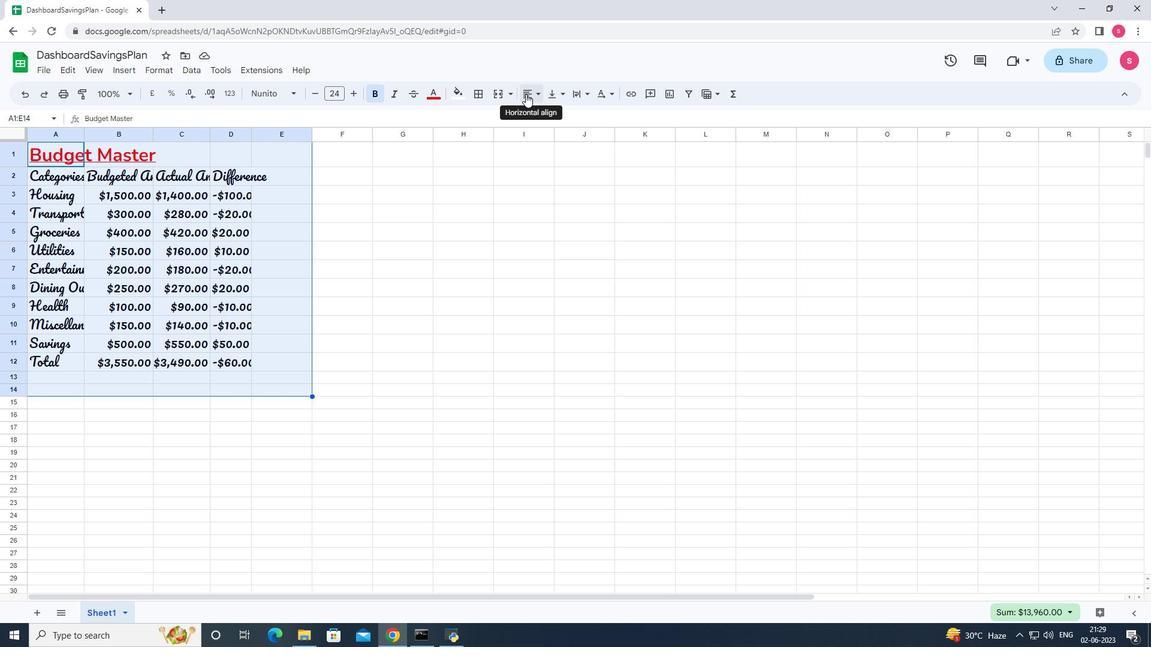 
Action: Mouse moved to (531, 119)
Screenshot: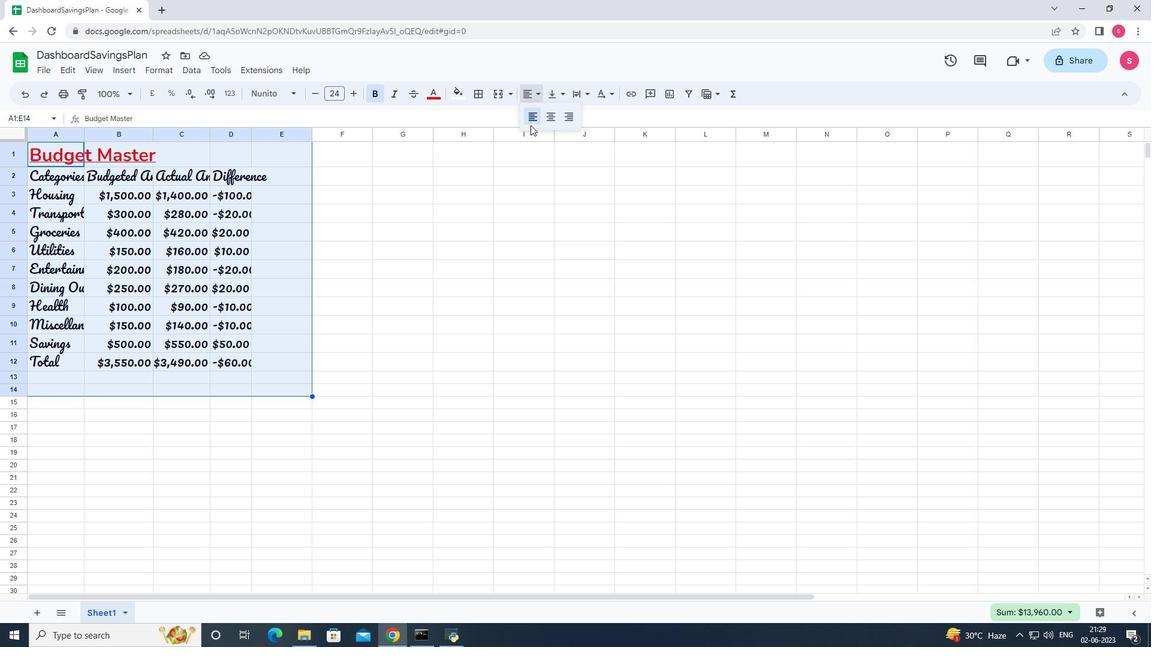 
Action: Mouse pressed left at (531, 119)
Screenshot: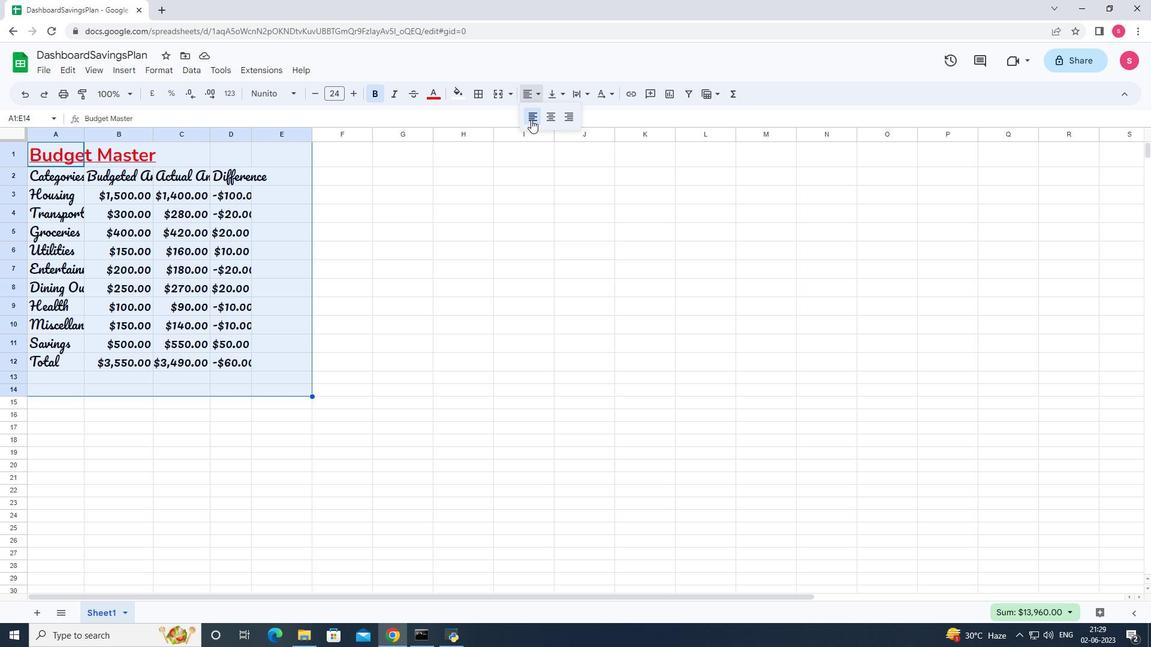 
Action: Mouse moved to (478, 225)
Screenshot: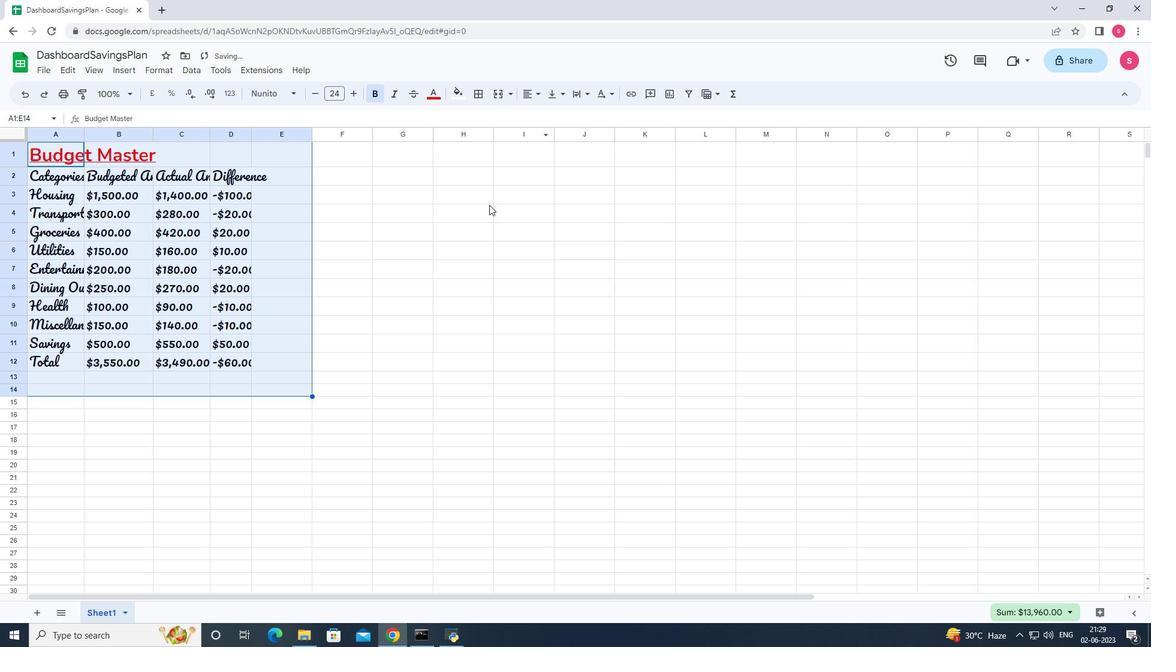
Action: Mouse pressed left at (478, 225)
Screenshot: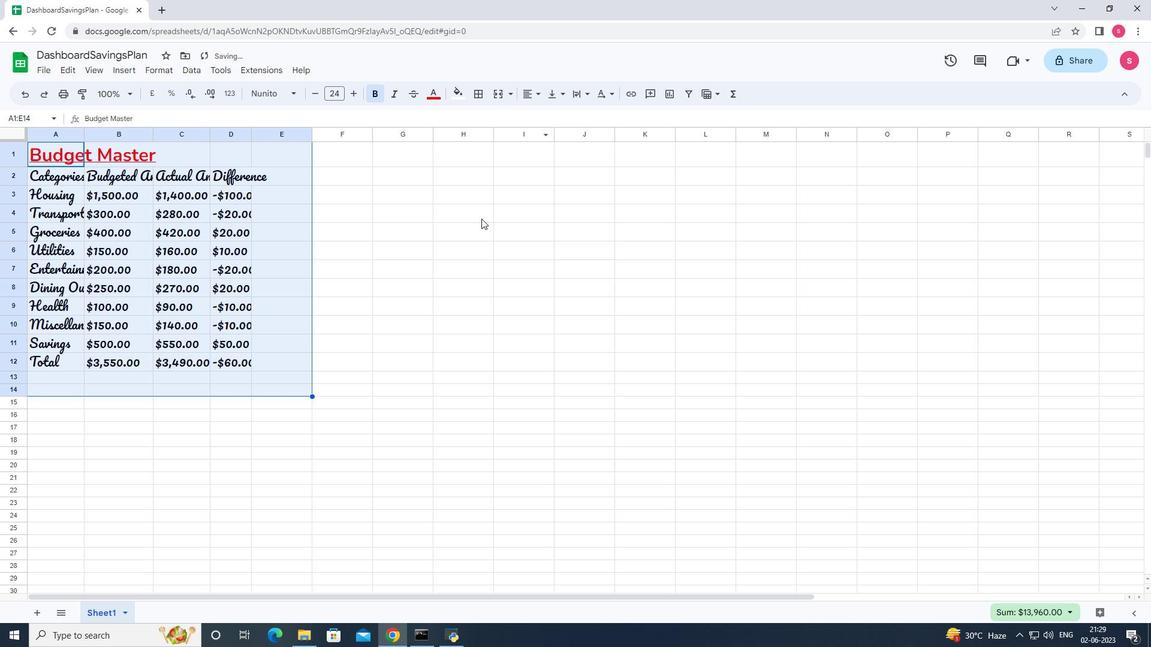 
Action: Mouse moved to (85, 131)
Screenshot: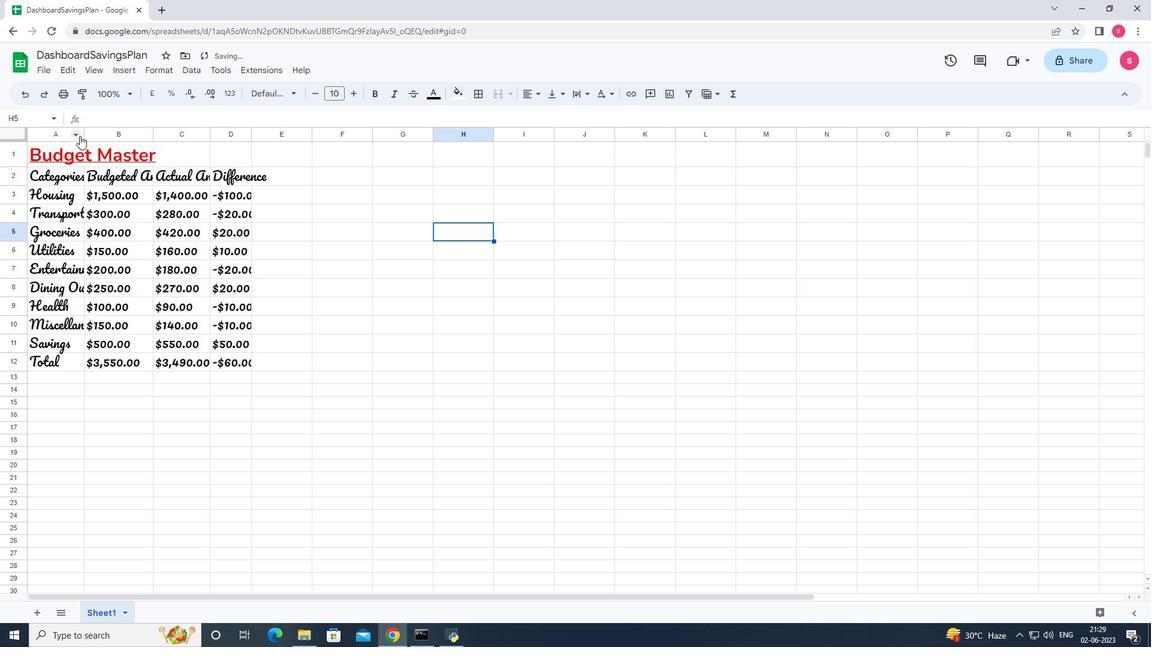 
Action: Mouse pressed left at (85, 131)
Screenshot: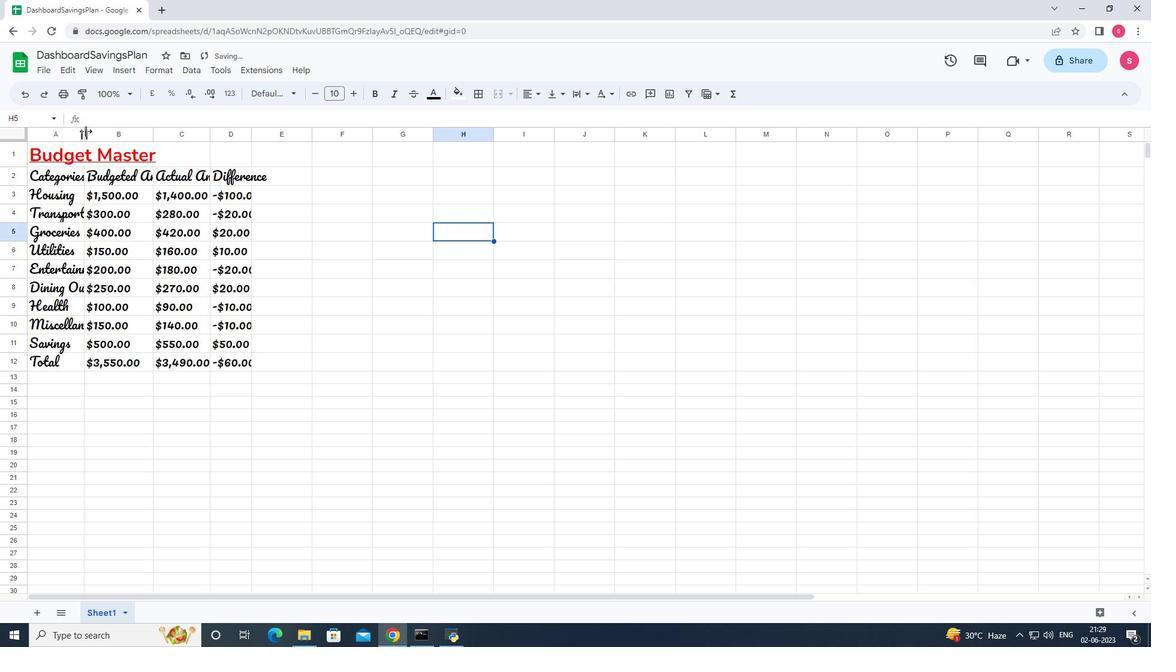 
Action: Mouse pressed left at (85, 131)
Screenshot: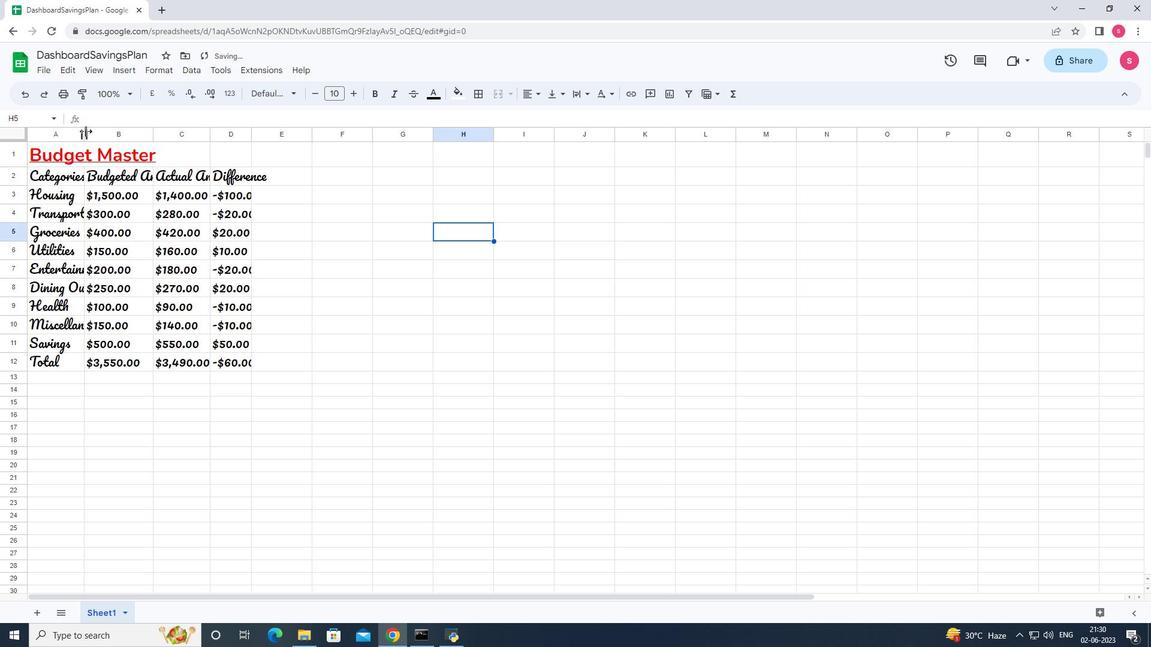 
Action: Mouse moved to (229, 133)
Screenshot: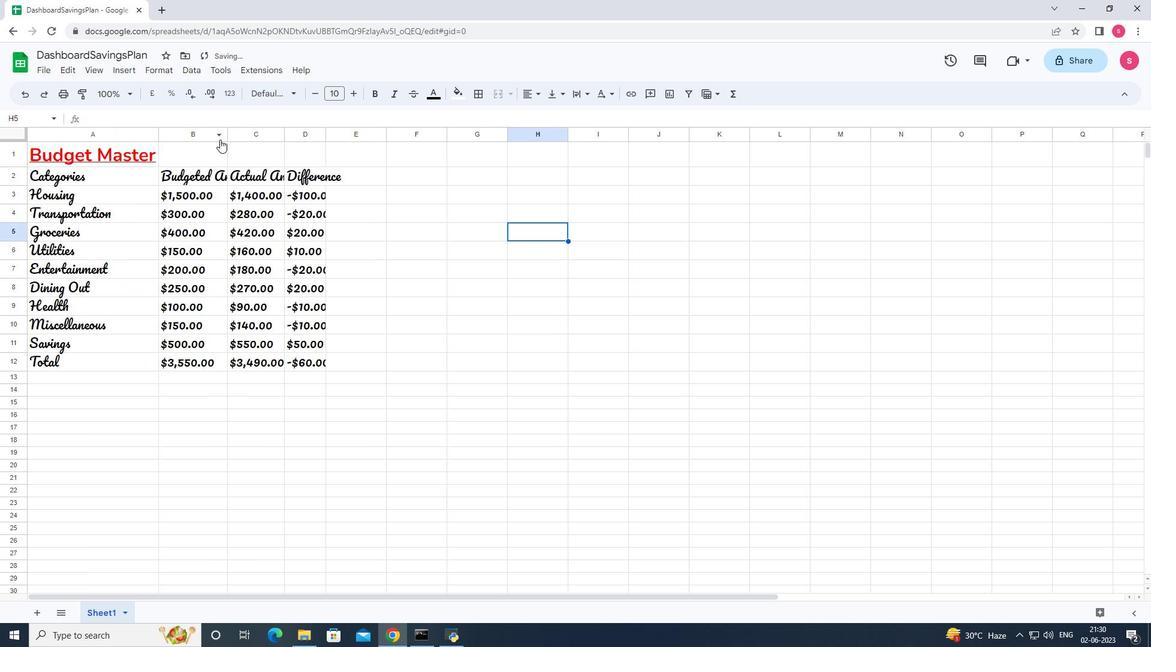 
Action: Mouse pressed left at (229, 133)
Screenshot: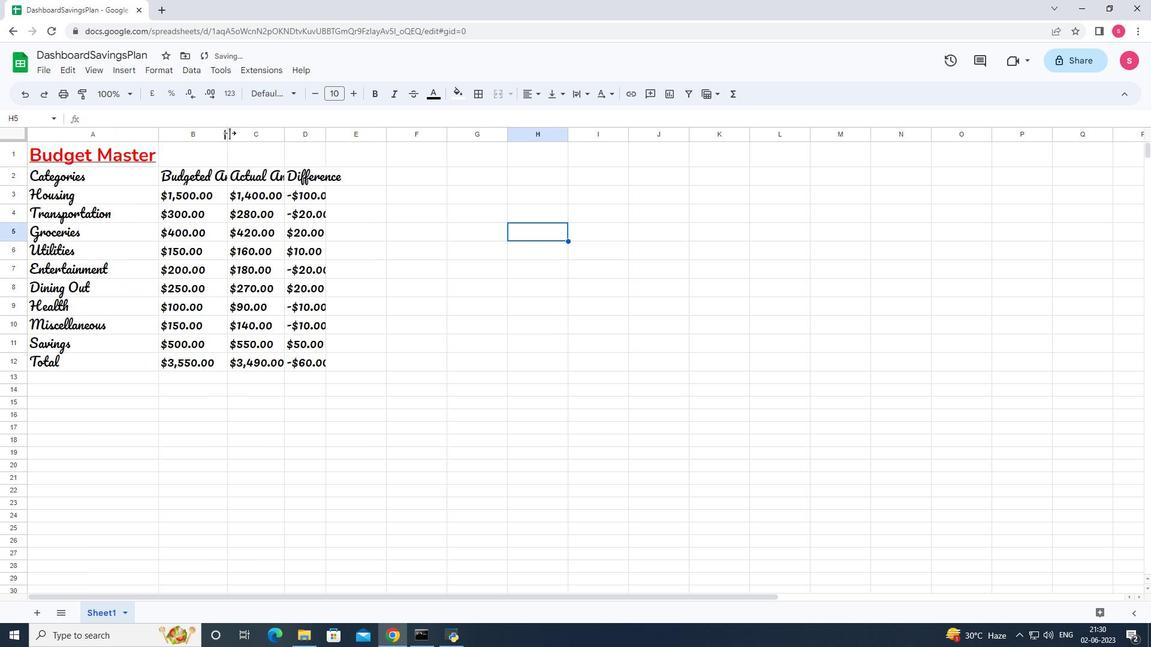 
Action: Mouse pressed left at (229, 133)
Screenshot: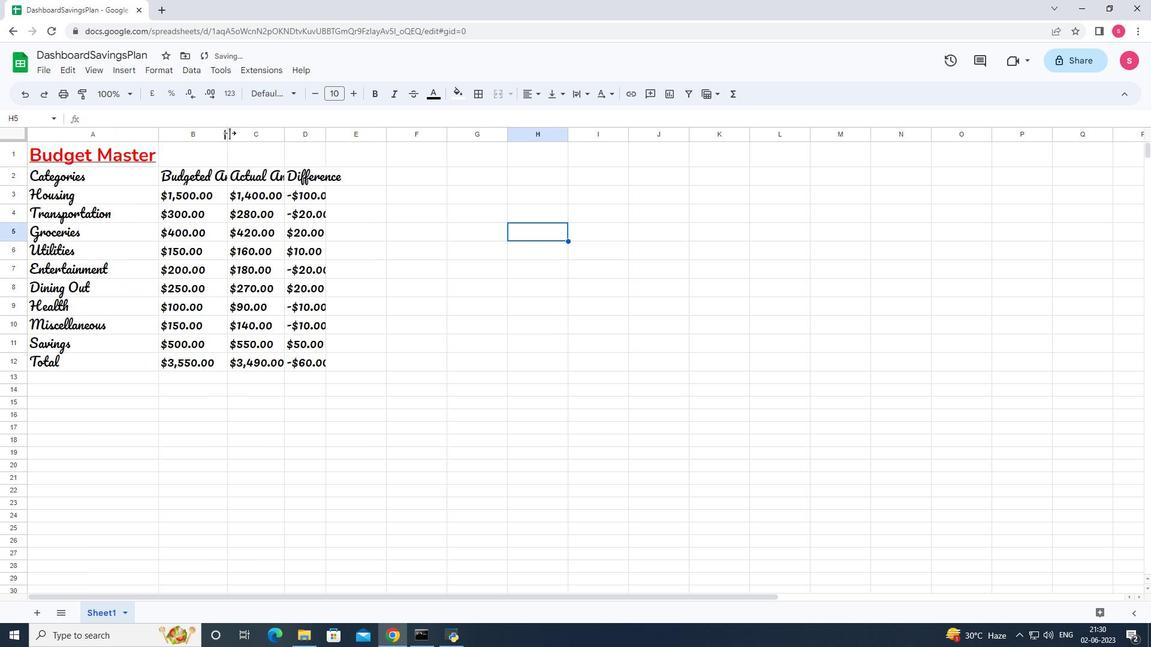
Action: Mouse moved to (317, 137)
Screenshot: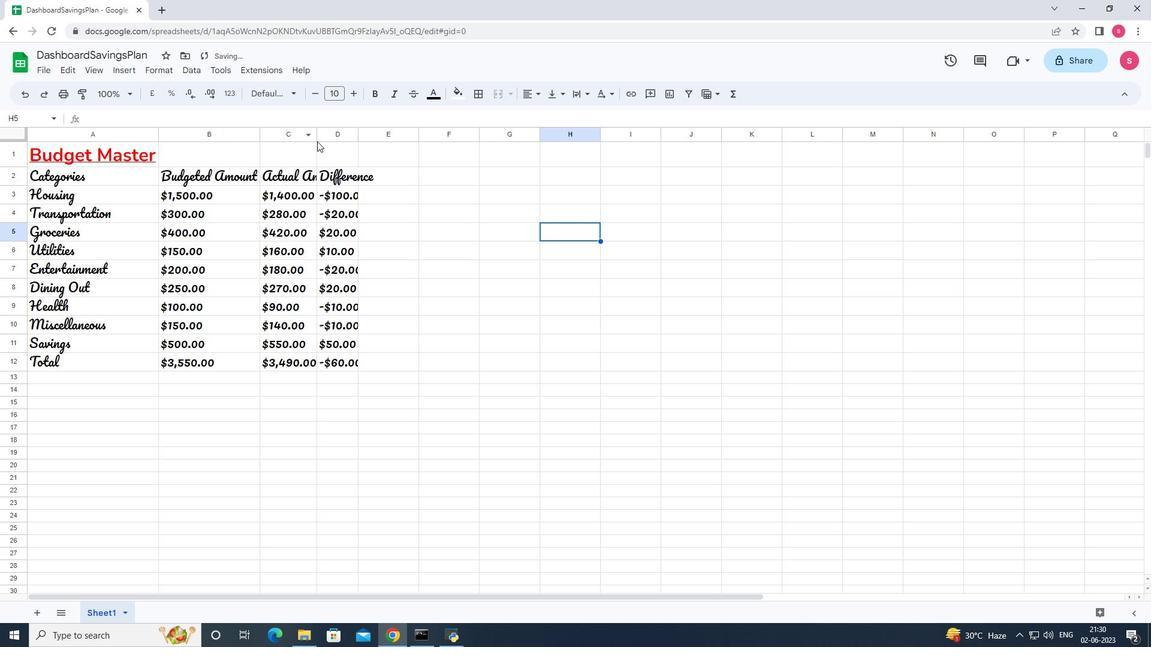 
Action: Mouse pressed left at (317, 137)
Screenshot: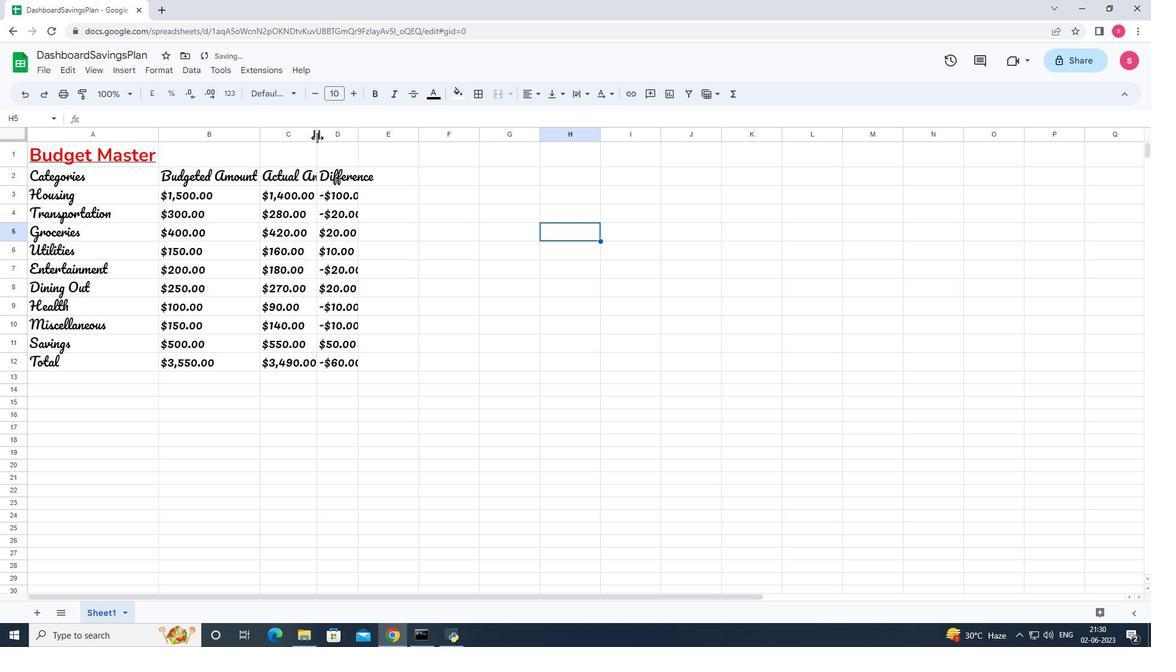 
Action: Mouse pressed left at (317, 137)
Screenshot: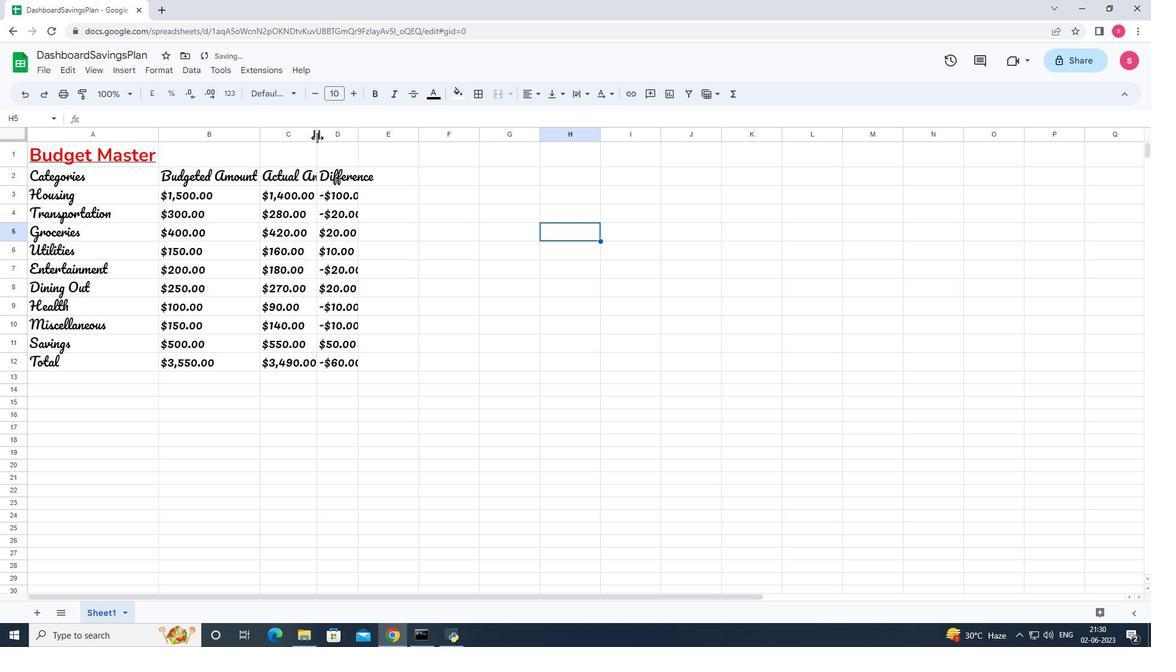 
Action: Mouse moved to (387, 135)
Screenshot: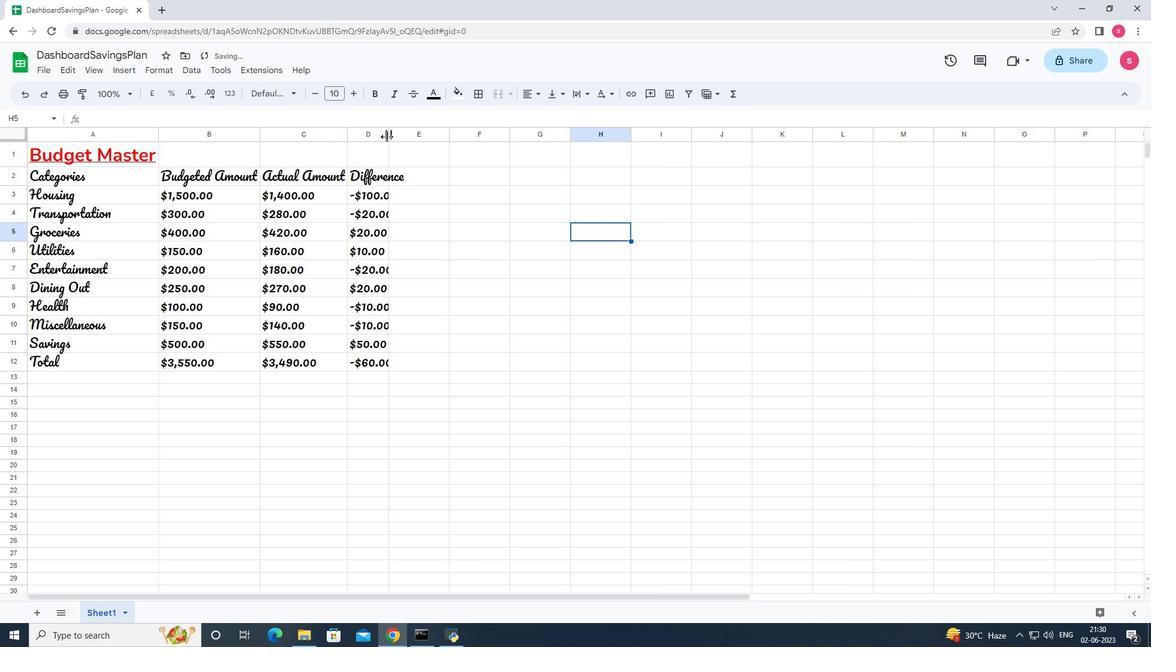 
Action: Mouse pressed left at (387, 135)
Screenshot: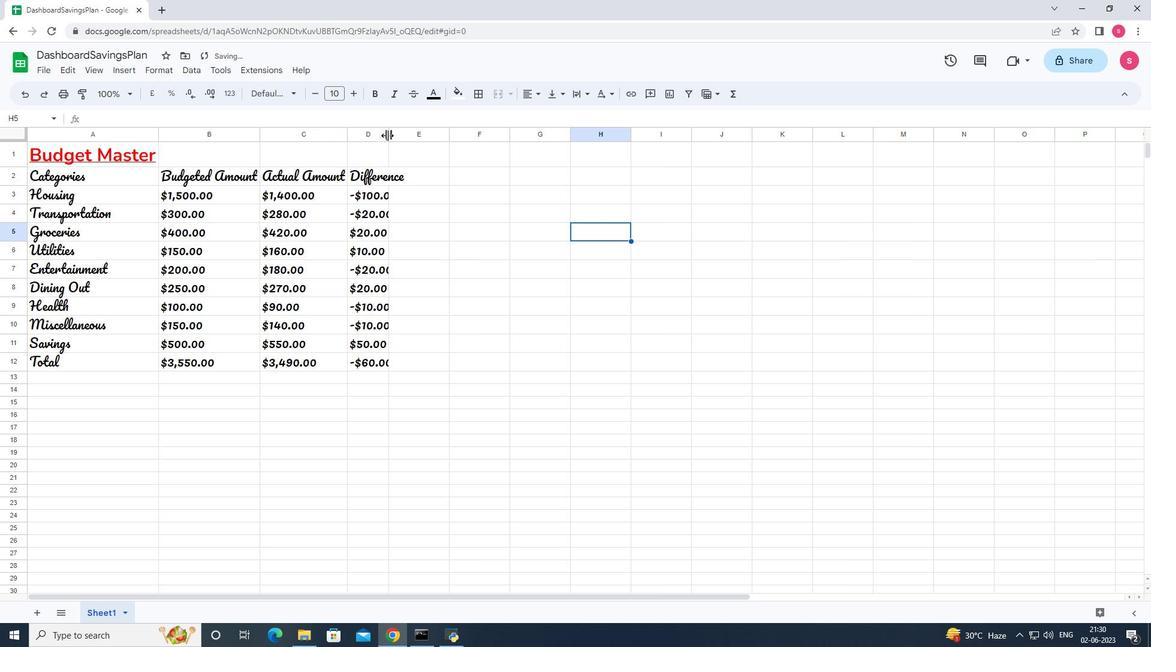 
Action: Mouse pressed left at (387, 135)
Screenshot: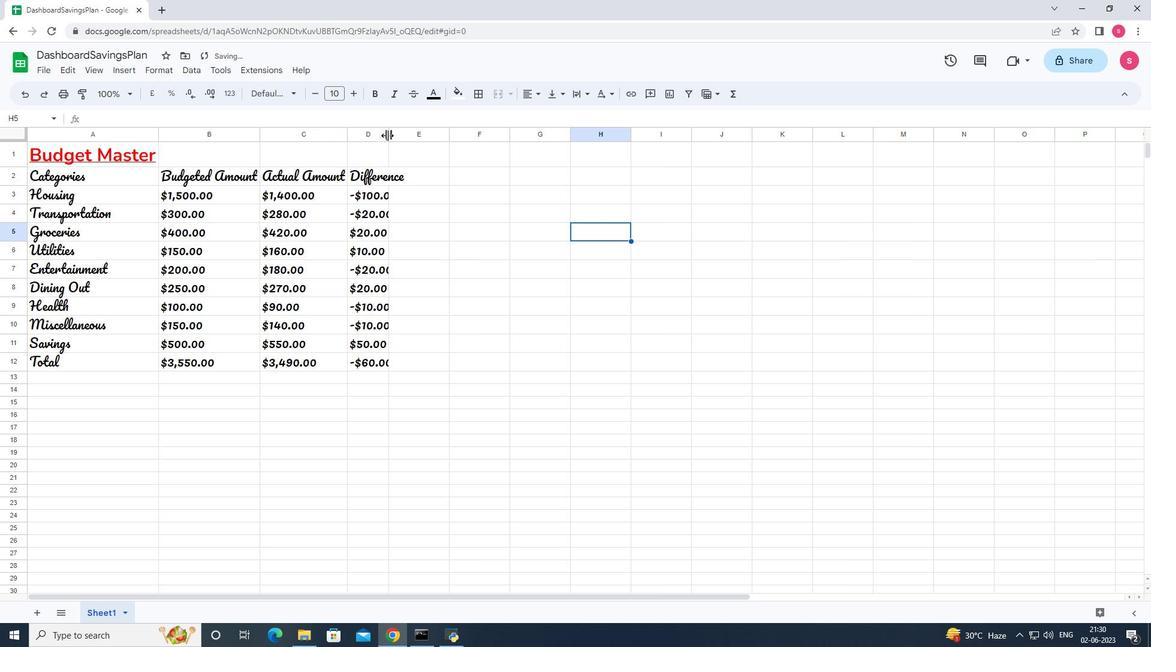 
Action: Mouse moved to (520, 290)
Screenshot: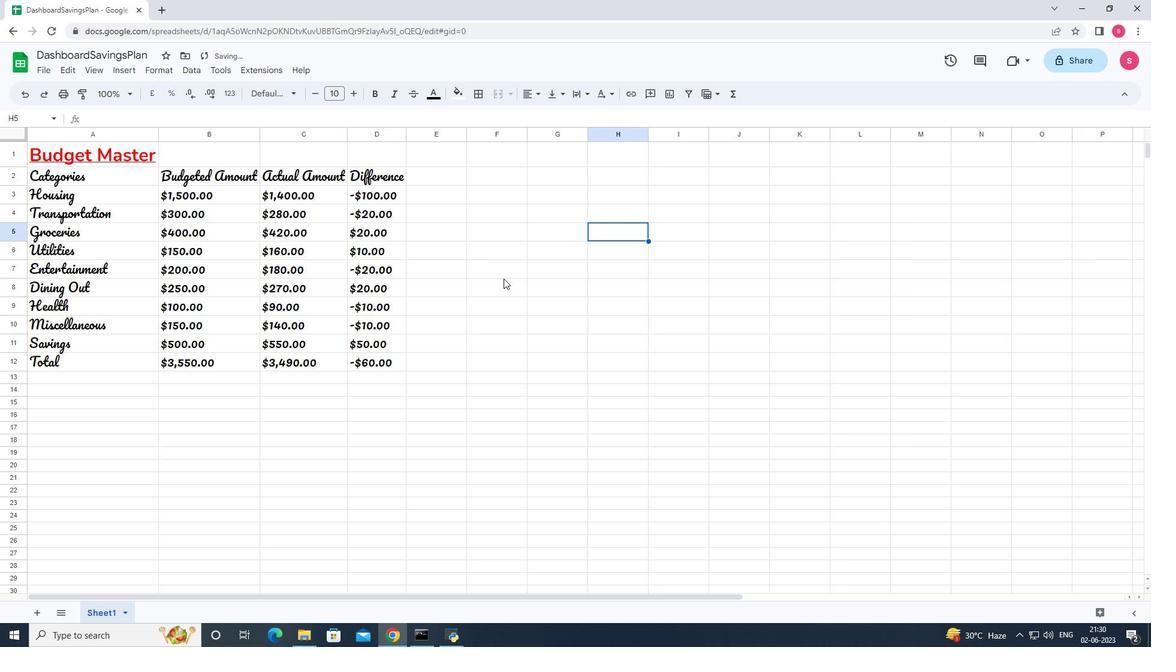 
Action: Key pressed ctrl+S
Screenshot: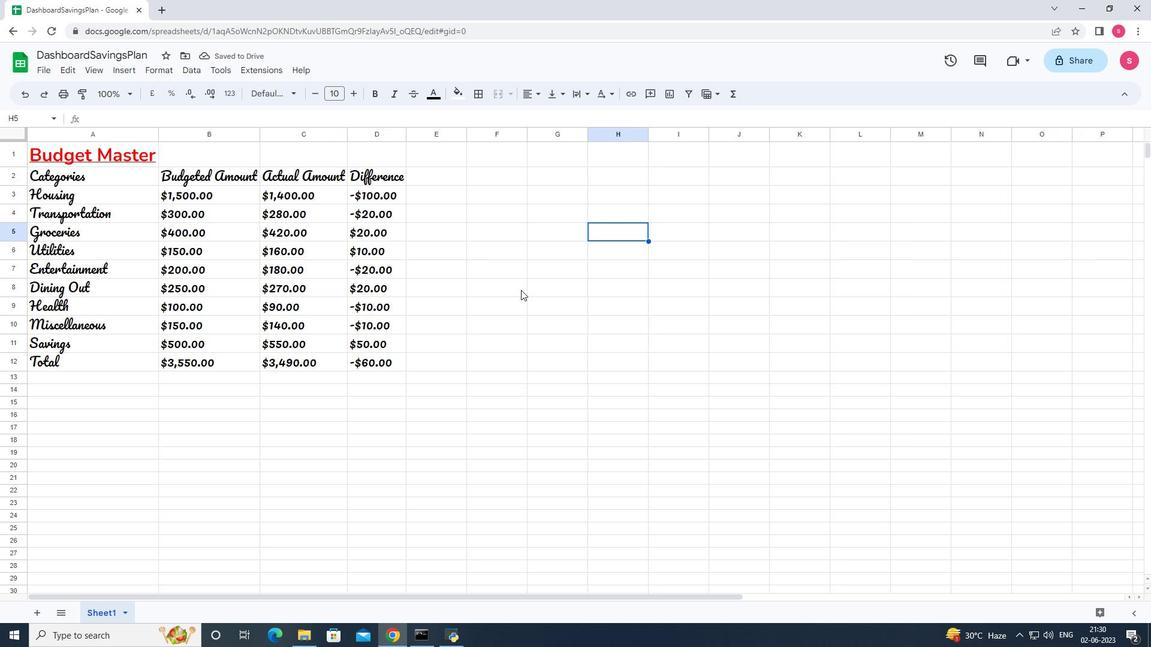 
